 Task: Compose an email with the signature Denise Davis with the subject Invitation to a retirement party and the message Can you please provide me with the details on the companys employee benefits program? from softage.4@softage.net to softage.9@softage.net, select first 2 words, change the font color from current to green and background color to yellow Send the email. Finally, move the email from Sent Items to the label Patents
Action: Mouse moved to (903, 77)
Screenshot: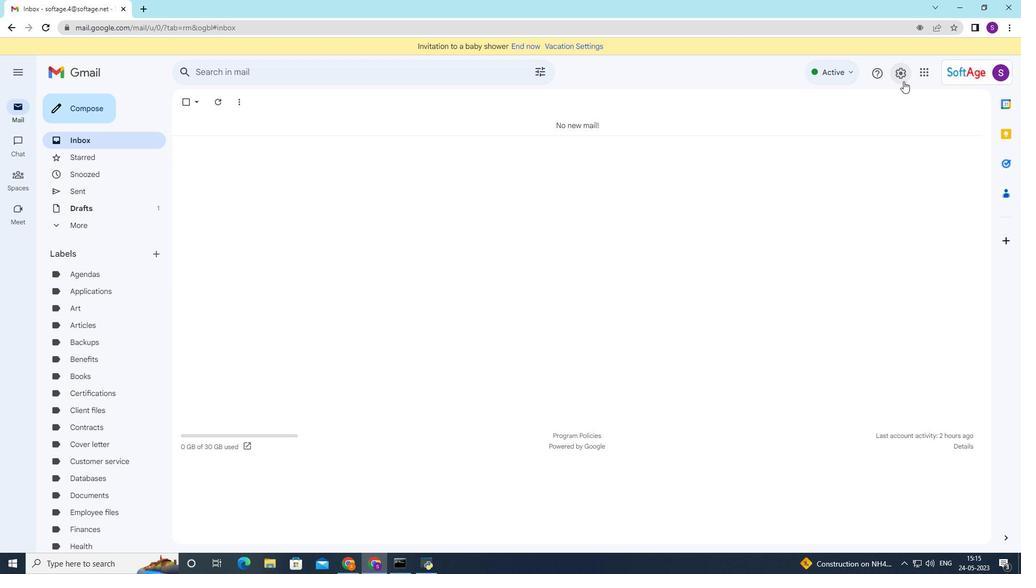 
Action: Mouse pressed left at (903, 77)
Screenshot: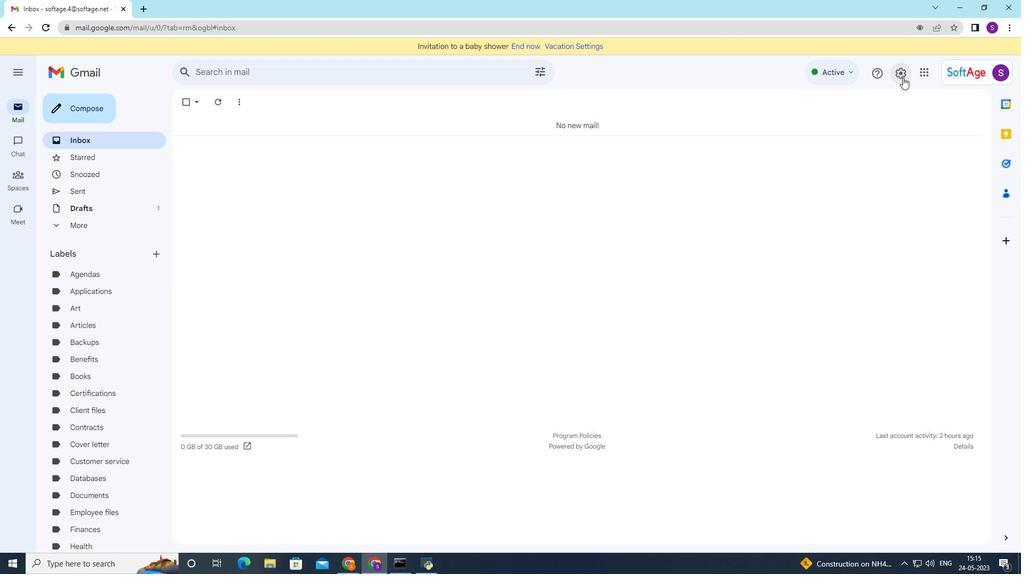 
Action: Mouse moved to (906, 124)
Screenshot: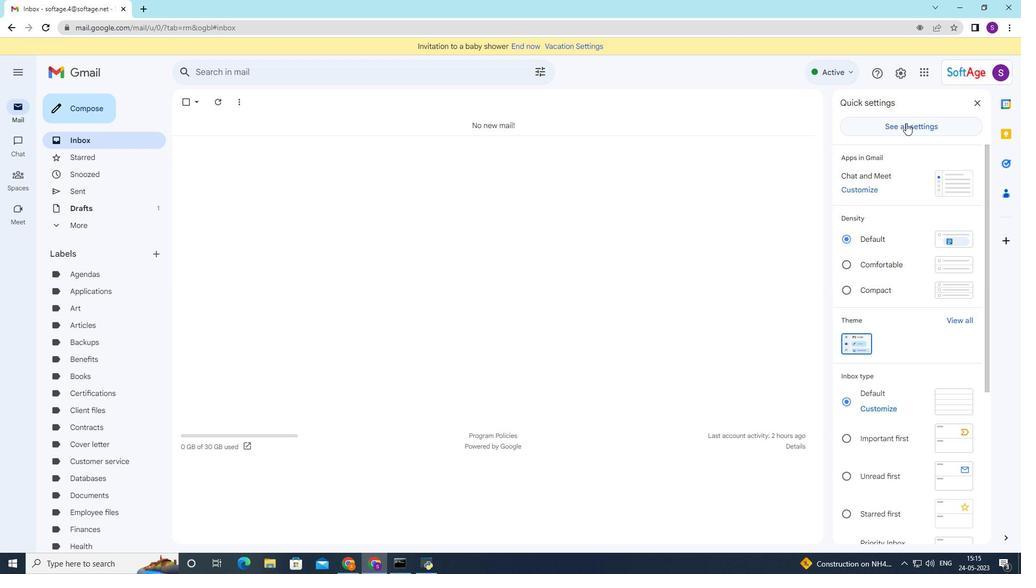 
Action: Mouse pressed left at (906, 124)
Screenshot: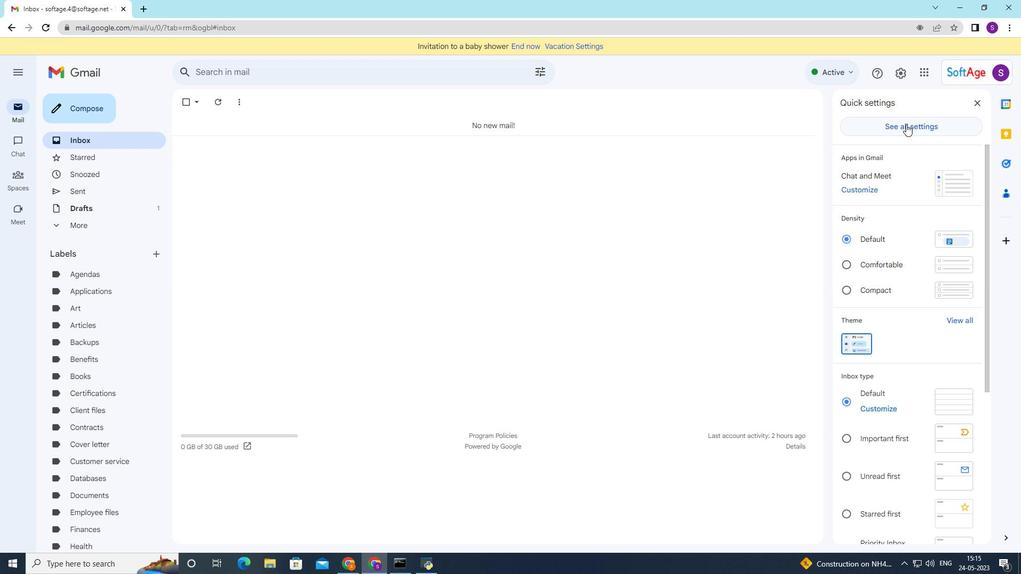 
Action: Mouse moved to (437, 300)
Screenshot: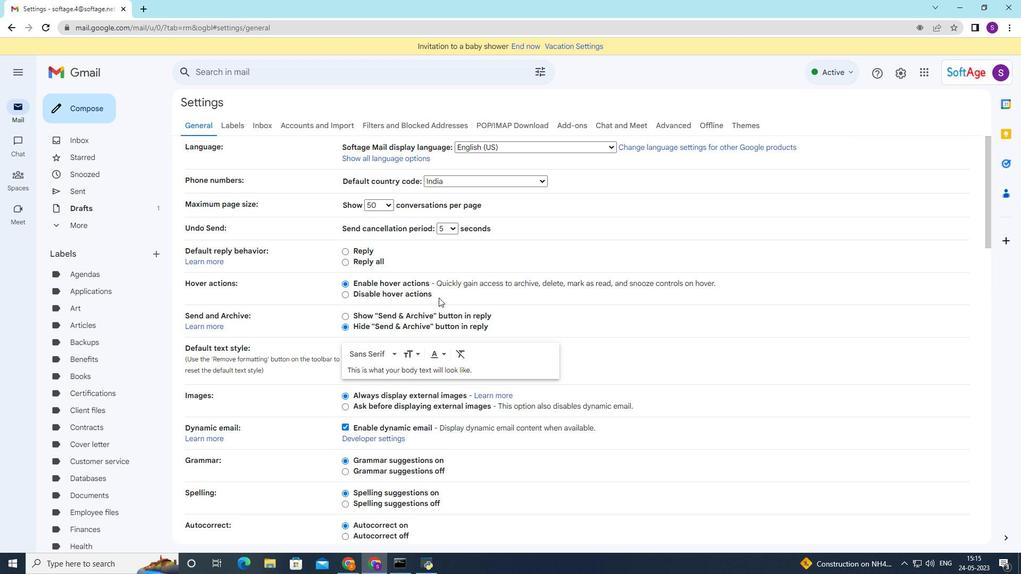 
Action: Mouse scrolled (437, 299) with delta (0, 0)
Screenshot: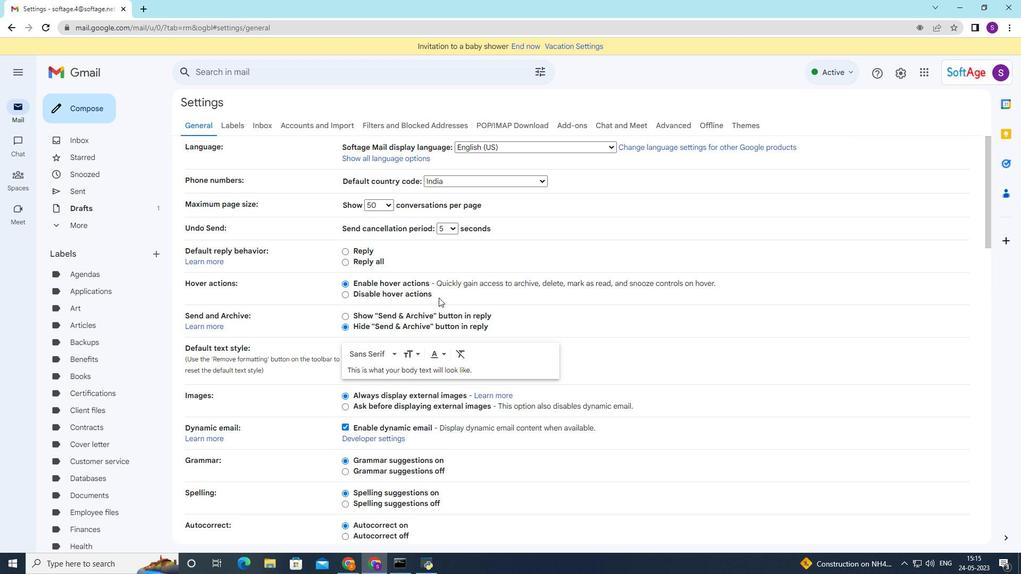 
Action: Mouse scrolled (437, 299) with delta (0, 0)
Screenshot: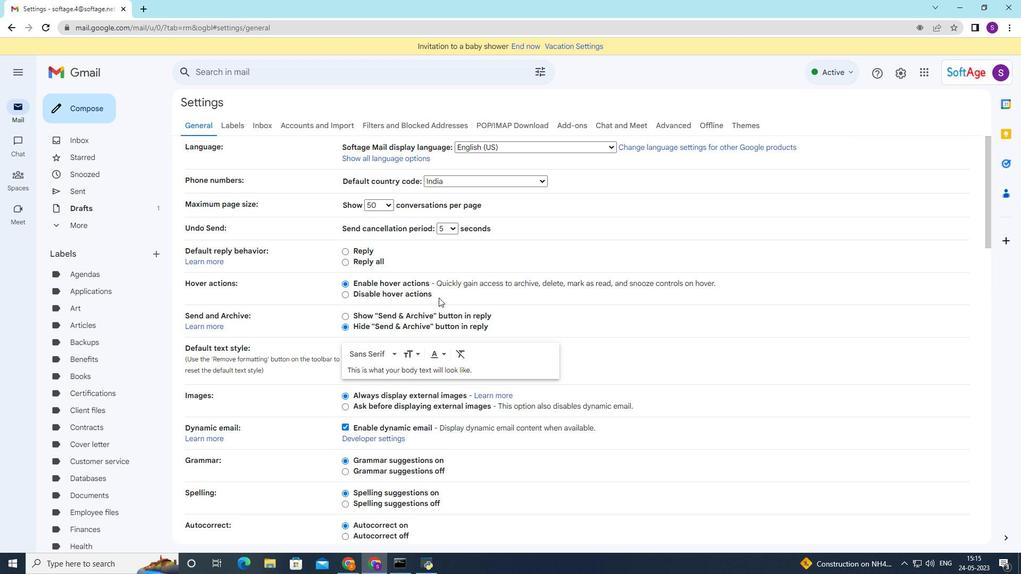 
Action: Mouse scrolled (437, 299) with delta (0, 0)
Screenshot: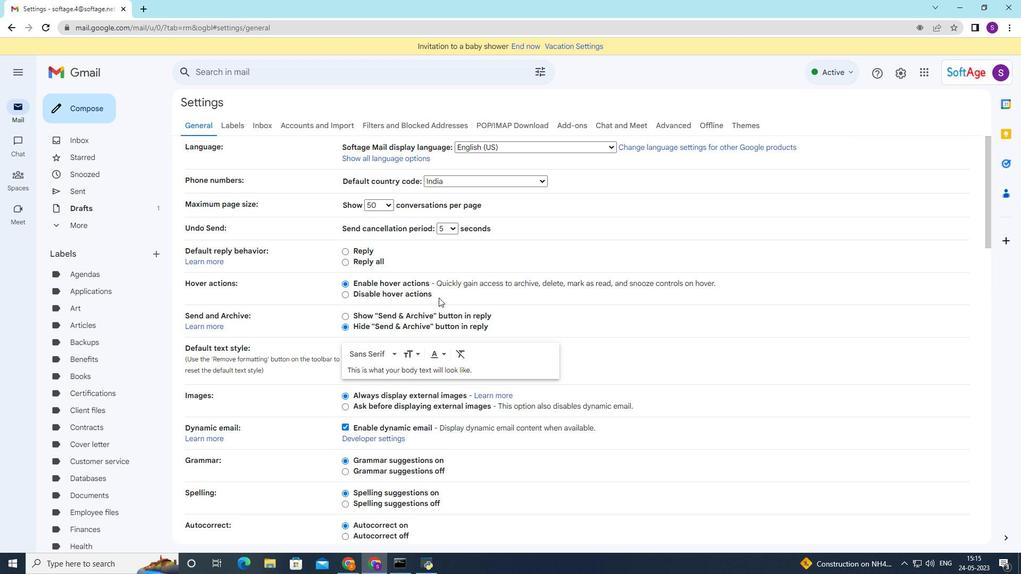 
Action: Mouse scrolled (437, 299) with delta (0, 0)
Screenshot: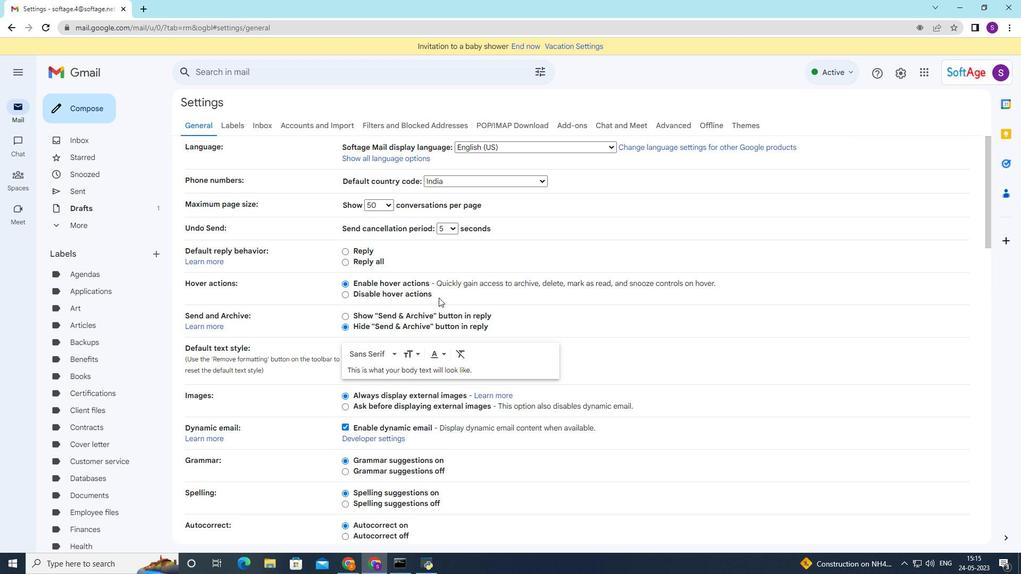 
Action: Mouse scrolled (437, 299) with delta (0, 0)
Screenshot: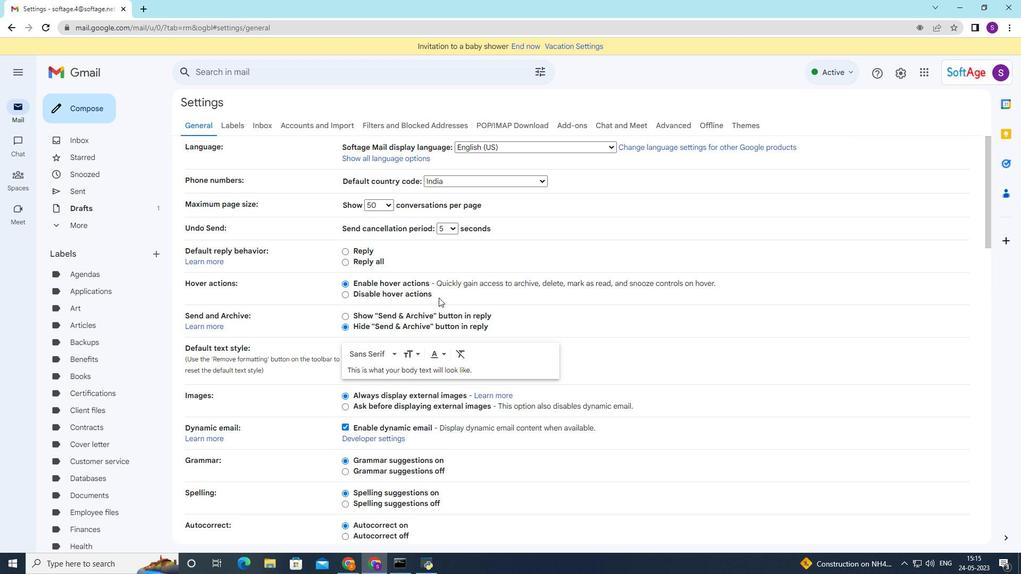 
Action: Mouse moved to (437, 299)
Screenshot: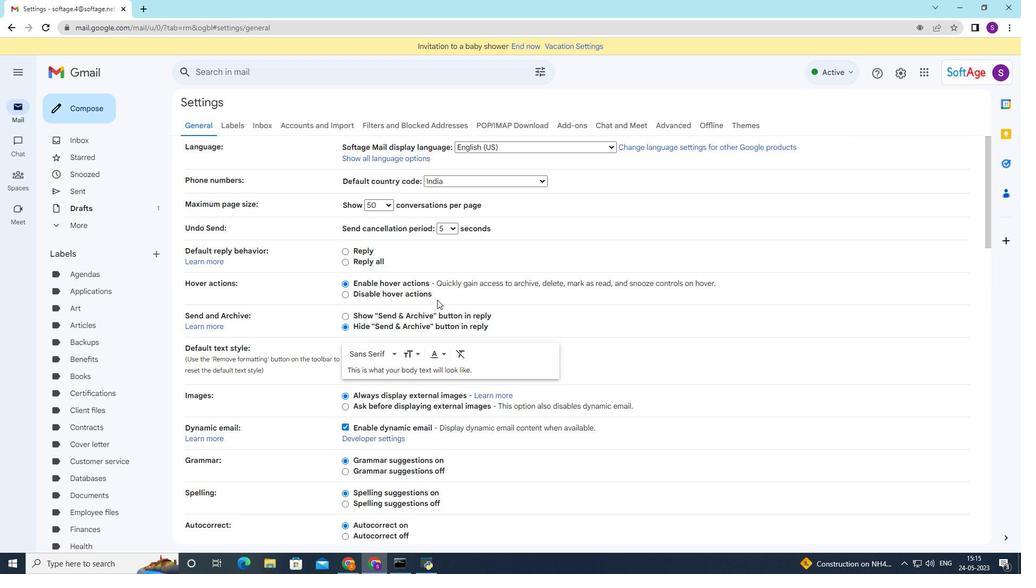 
Action: Mouse scrolled (437, 299) with delta (0, 0)
Screenshot: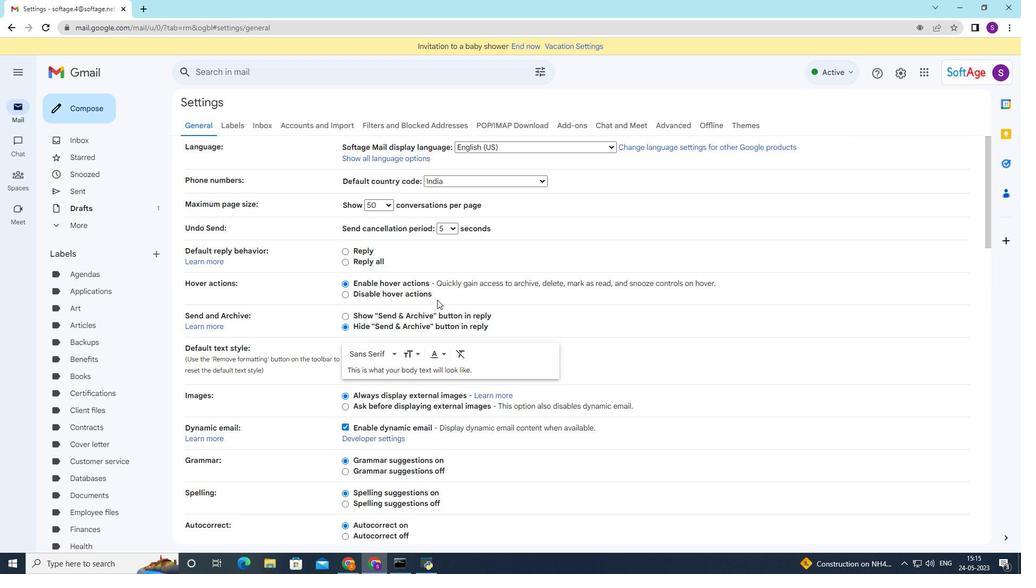 
Action: Mouse moved to (443, 314)
Screenshot: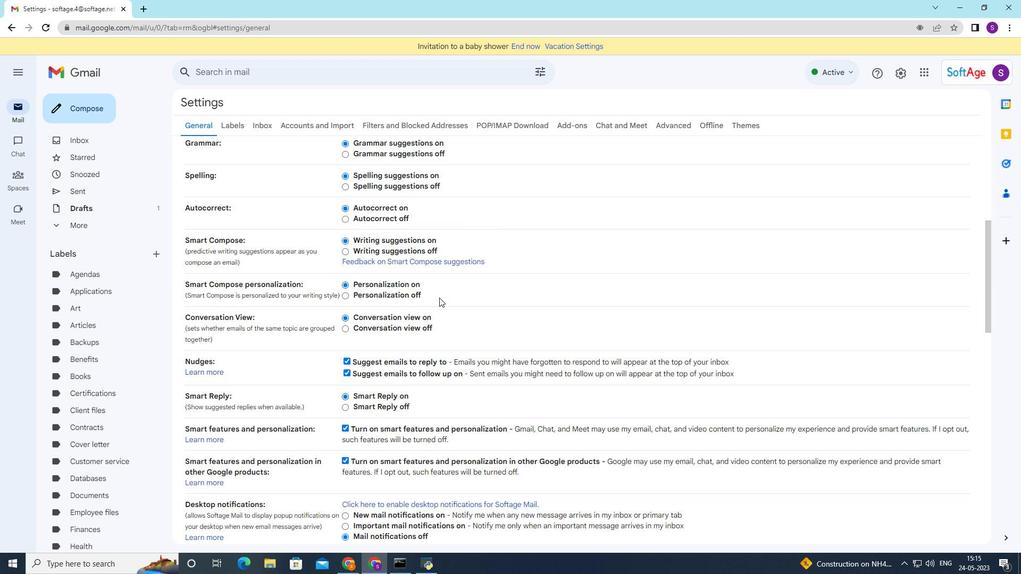 
Action: Mouse scrolled (443, 313) with delta (0, 0)
Screenshot: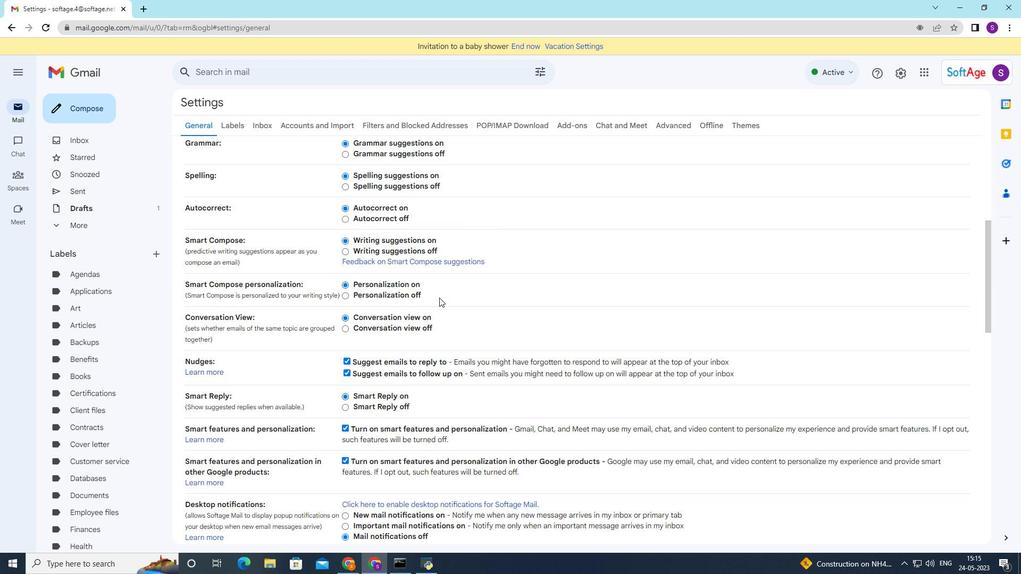 
Action: Mouse scrolled (443, 313) with delta (0, 0)
Screenshot: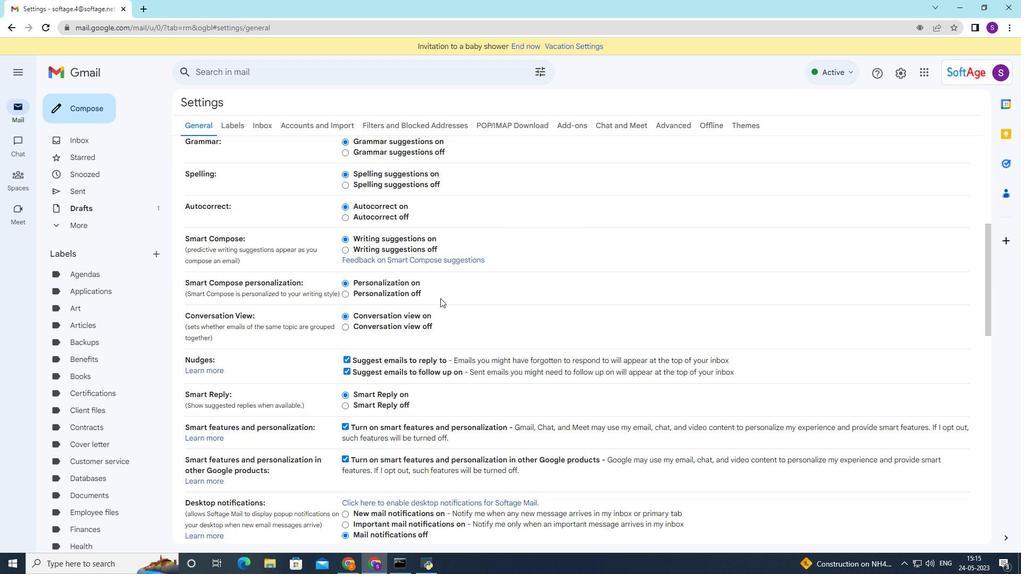 
Action: Mouse moved to (443, 315)
Screenshot: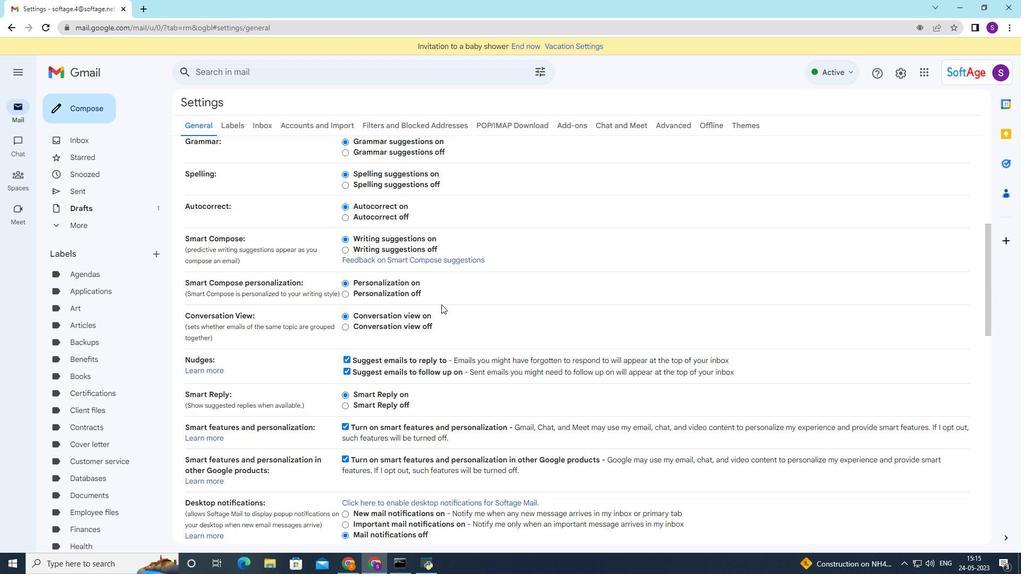 
Action: Mouse scrolled (443, 314) with delta (0, 0)
Screenshot: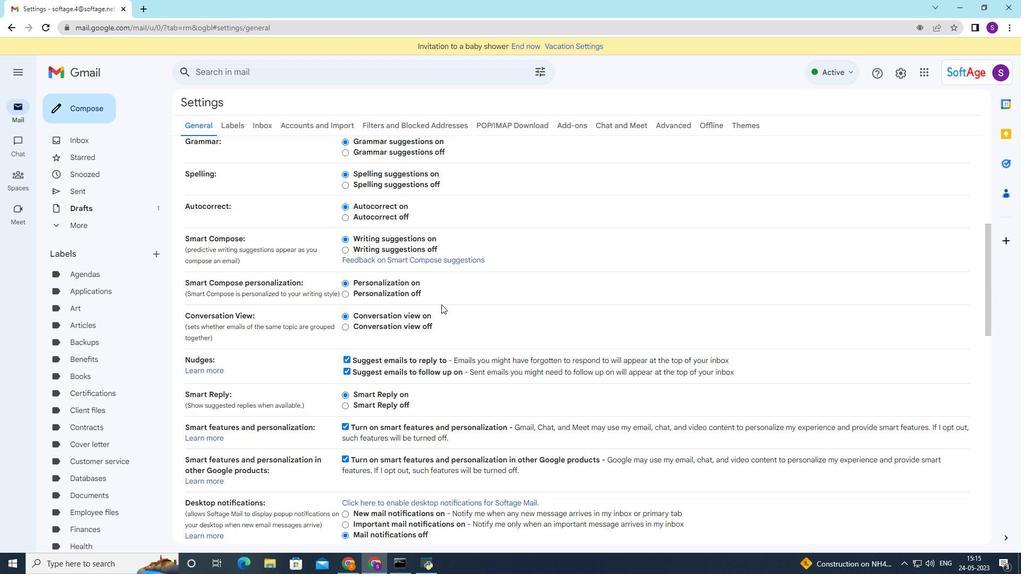 
Action: Mouse scrolled (443, 314) with delta (0, 0)
Screenshot: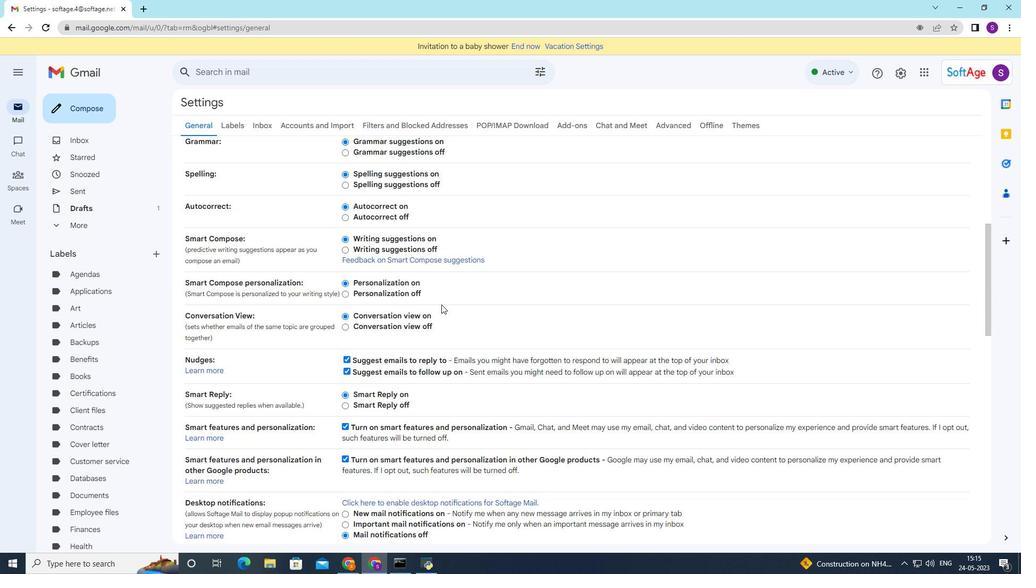 
Action: Mouse moved to (443, 339)
Screenshot: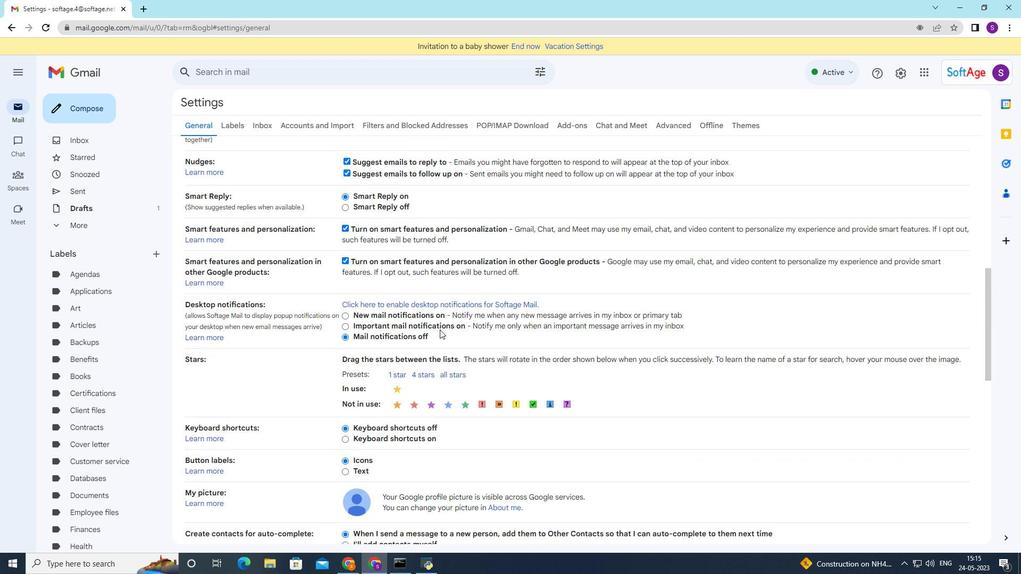
Action: Mouse scrolled (443, 338) with delta (0, 0)
Screenshot: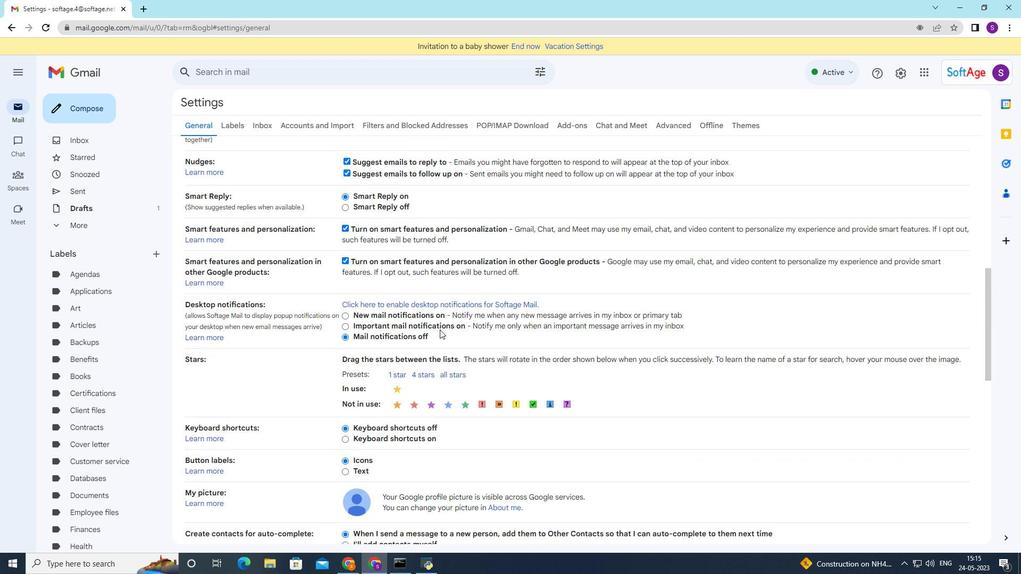 
Action: Mouse moved to (443, 339)
Screenshot: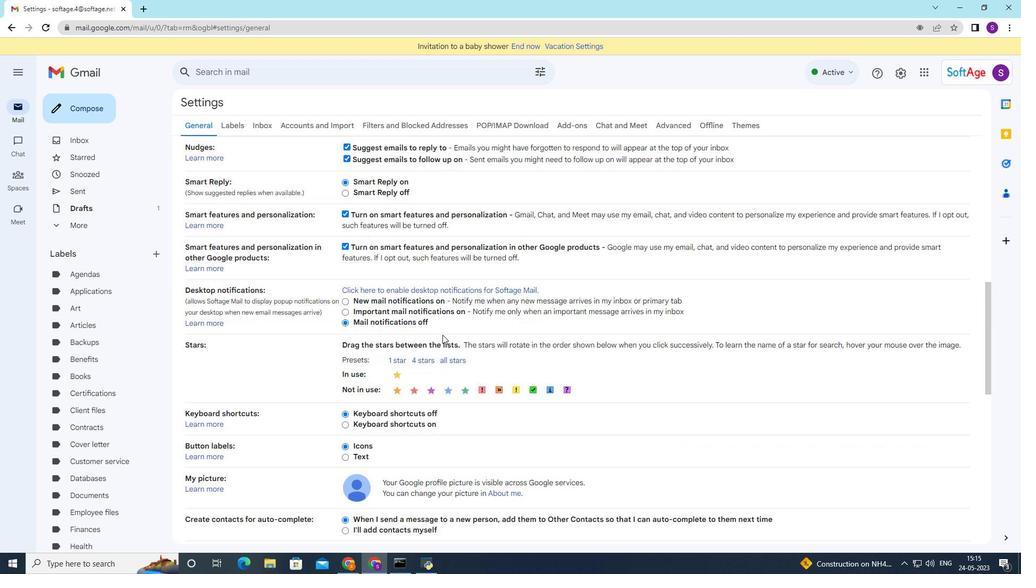 
Action: Mouse scrolled (443, 338) with delta (0, 0)
Screenshot: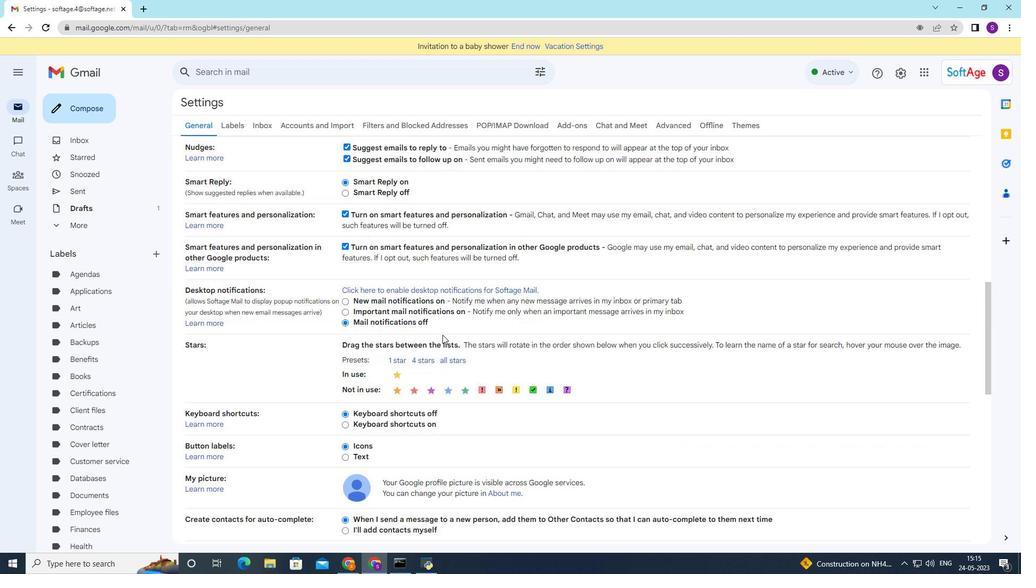 
Action: Mouse scrolled (443, 338) with delta (0, 0)
Screenshot: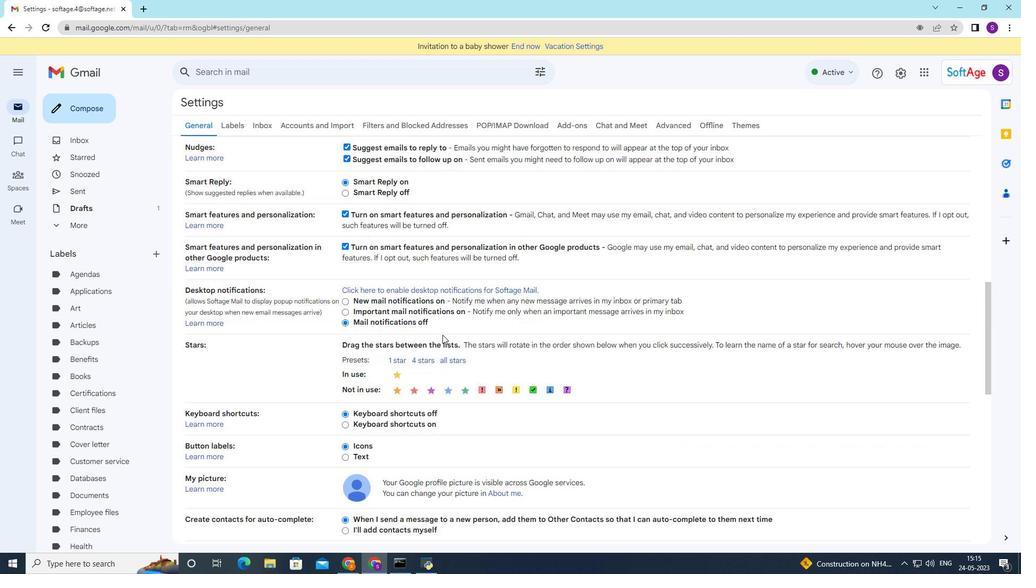 
Action: Mouse scrolled (443, 338) with delta (0, 0)
Screenshot: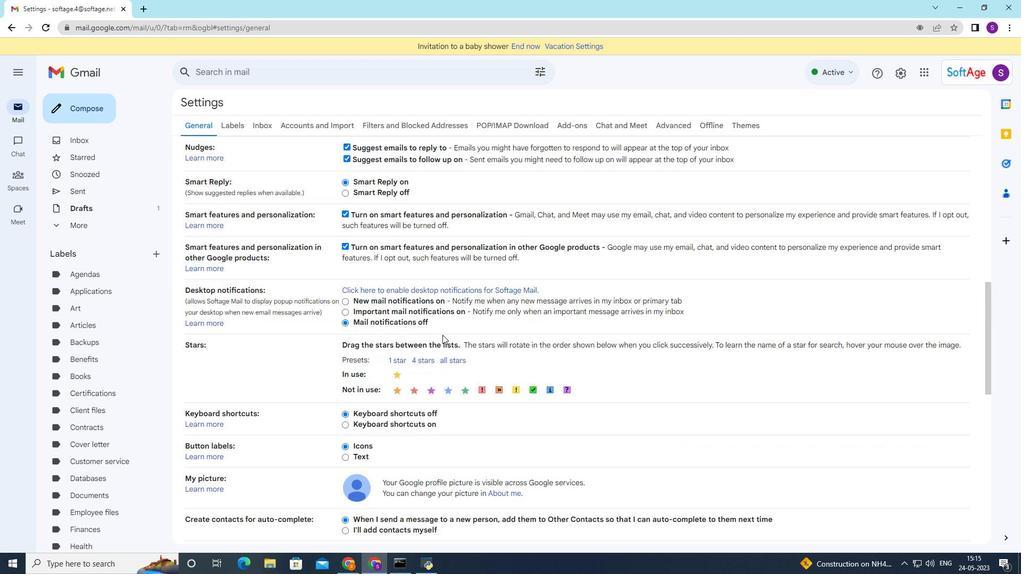 
Action: Mouse moved to (381, 432)
Screenshot: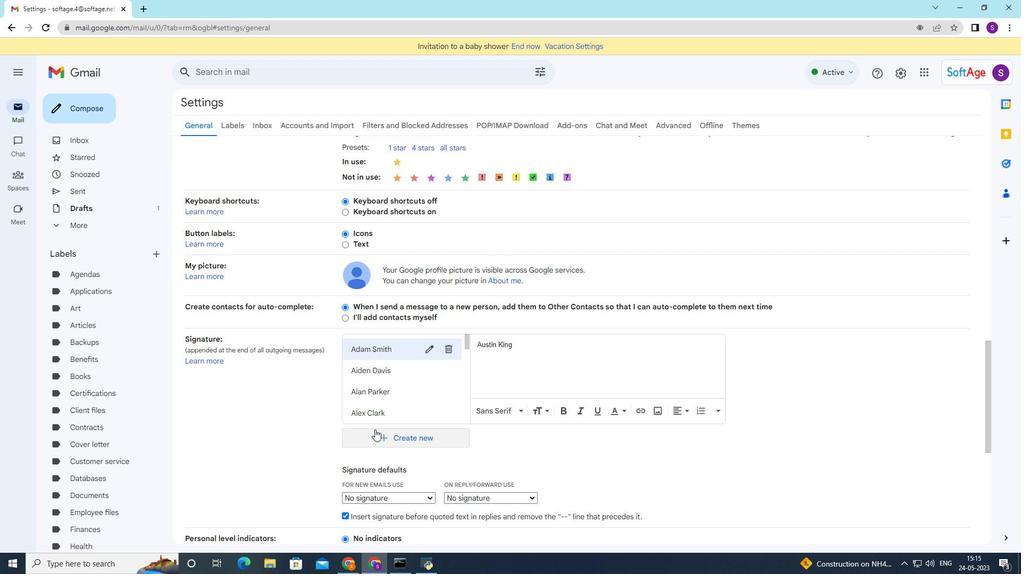 
Action: Mouse pressed left at (381, 432)
Screenshot: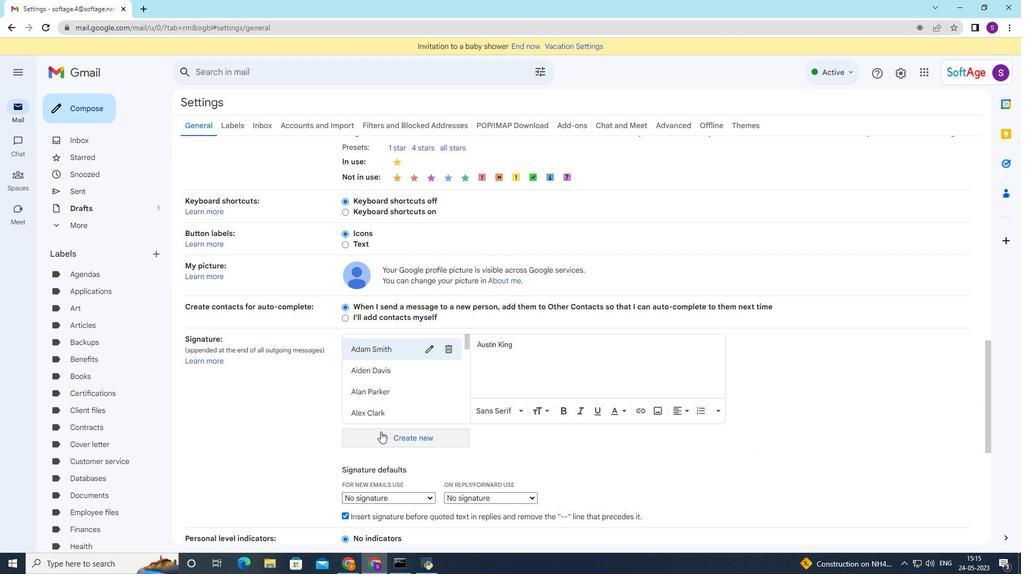 
Action: Mouse moved to (381, 432)
Screenshot: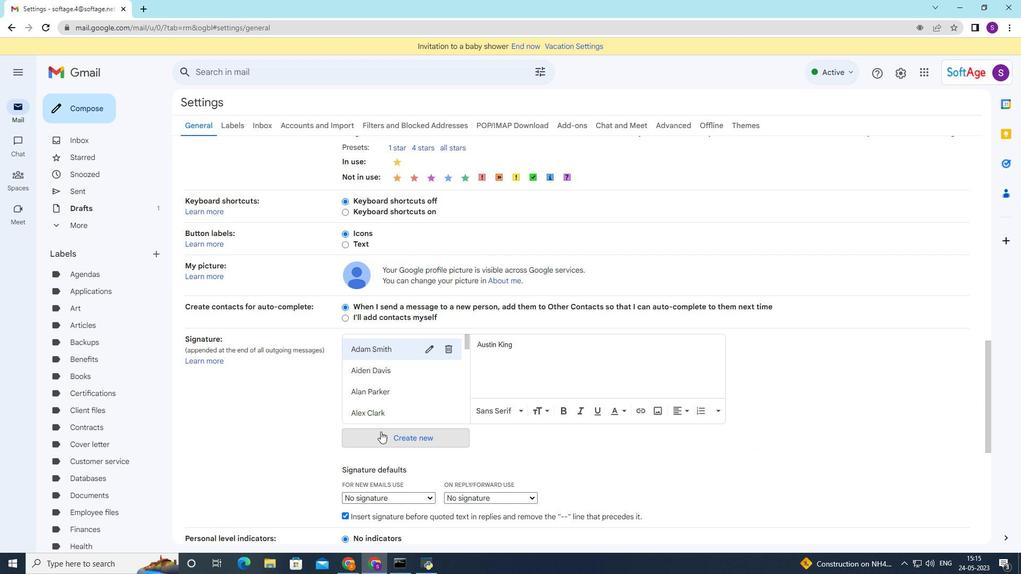 
Action: Key pressed <Key.shift>Denise<Key.space><Key.shift><Key.shift><Key.shift><Key.shift><Key.shift><Key.shift>Davis
Screenshot: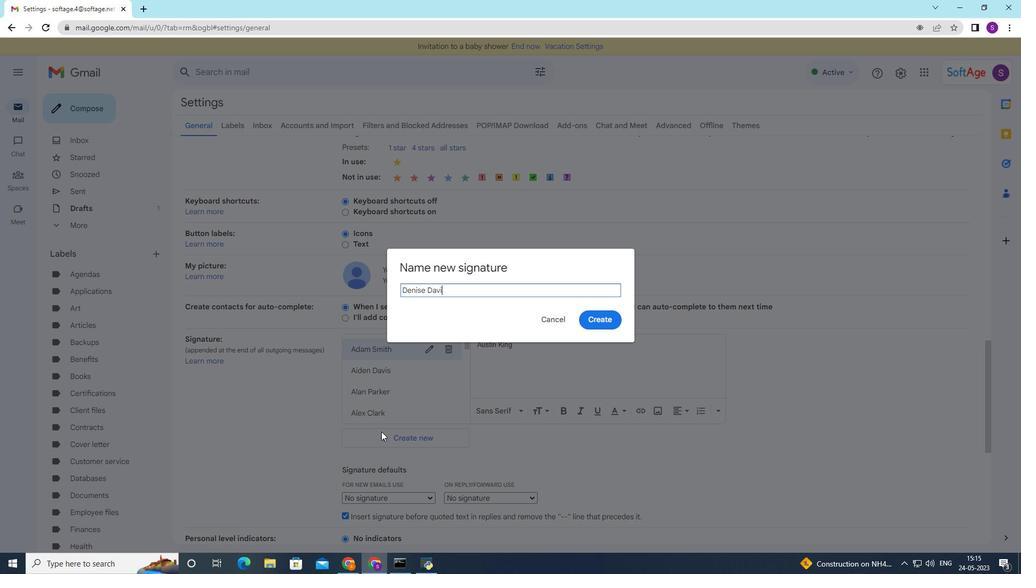 
Action: Mouse moved to (595, 326)
Screenshot: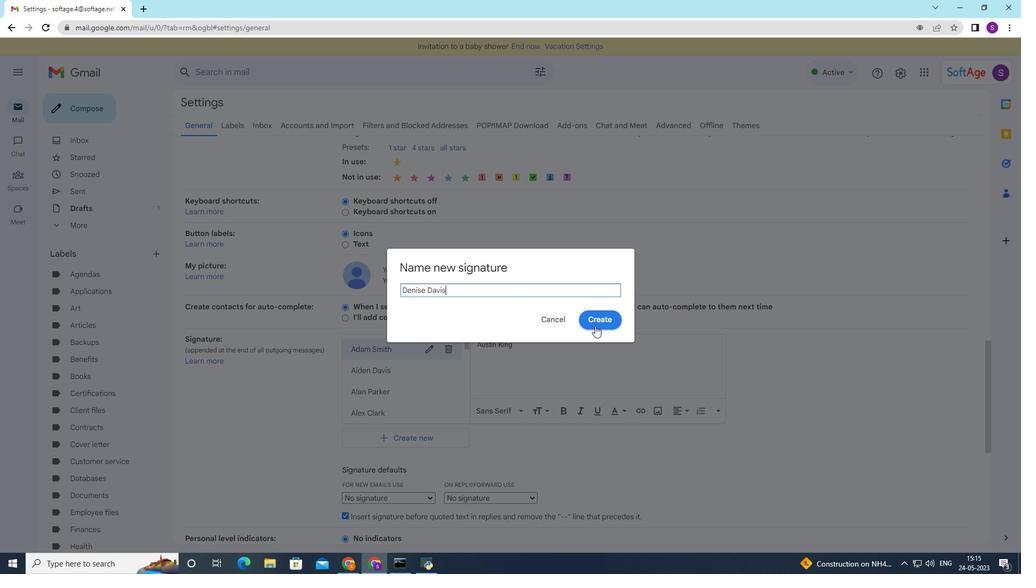 
Action: Mouse pressed left at (595, 326)
Screenshot: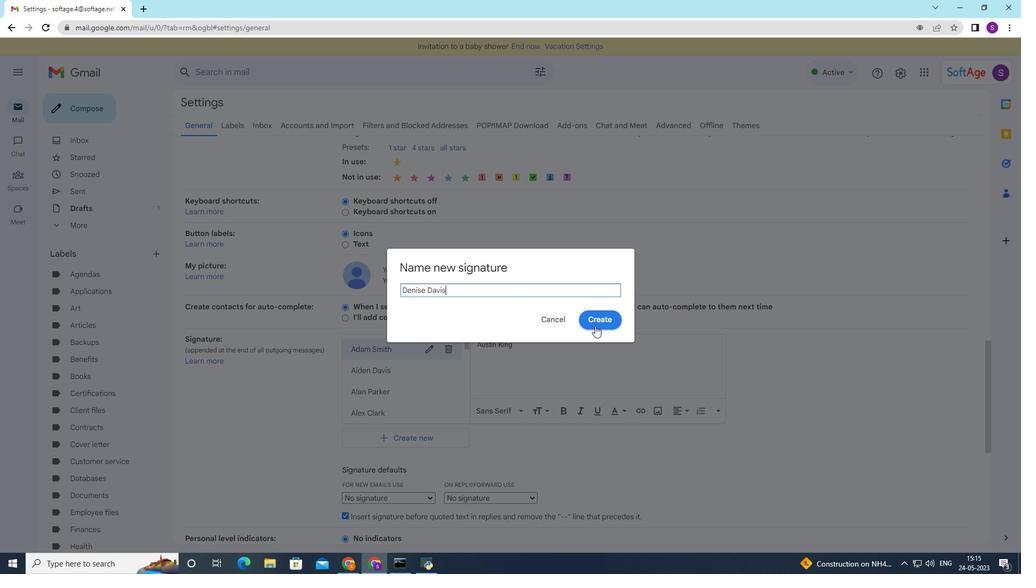 
Action: Mouse moved to (532, 345)
Screenshot: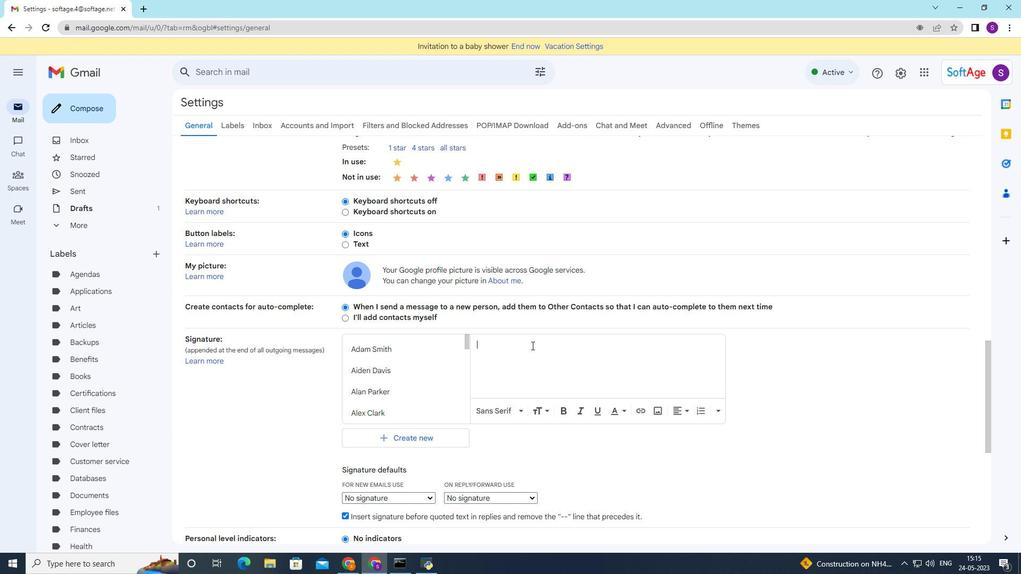
Action: Key pressed <Key.shift>Denise<Key.space><Key.shift><Key.shift><Key.shift><Key.shift><Key.shift><Key.shift><Key.shift><Key.shift><Key.shift><Key.shift><Key.shift>Davis
Screenshot: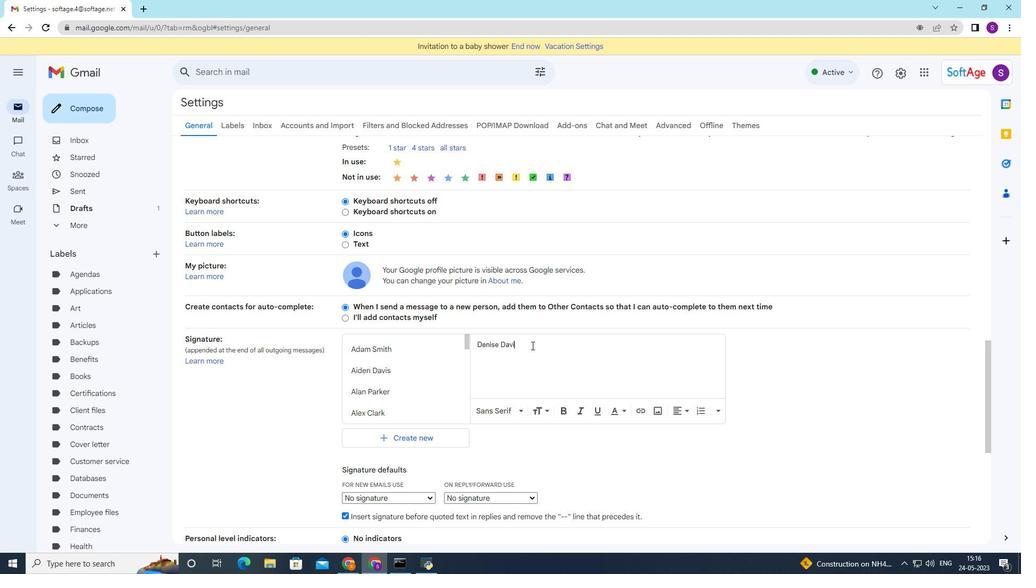 
Action: Mouse moved to (548, 357)
Screenshot: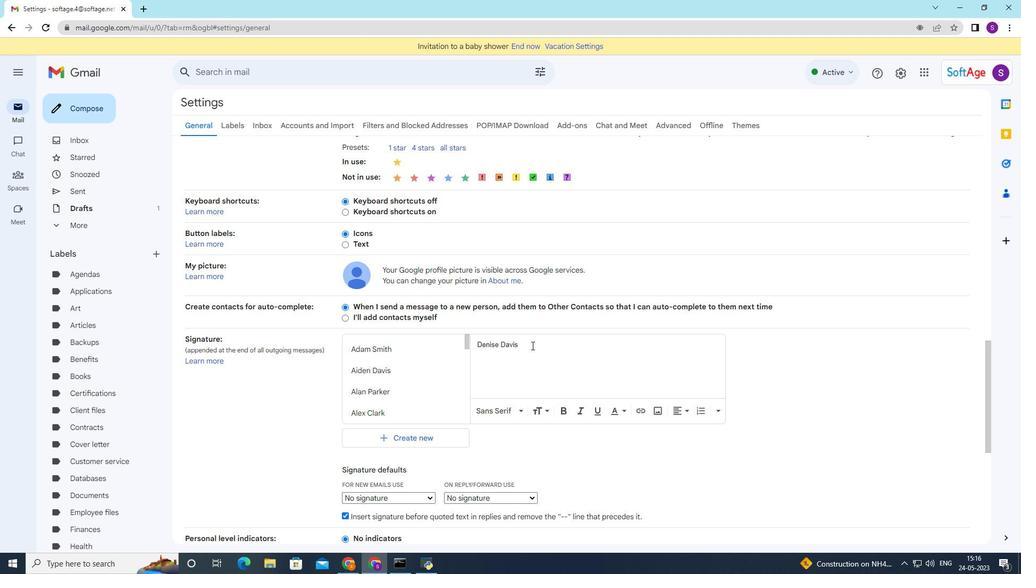 
Action: Mouse scrolled (548, 357) with delta (0, 0)
Screenshot: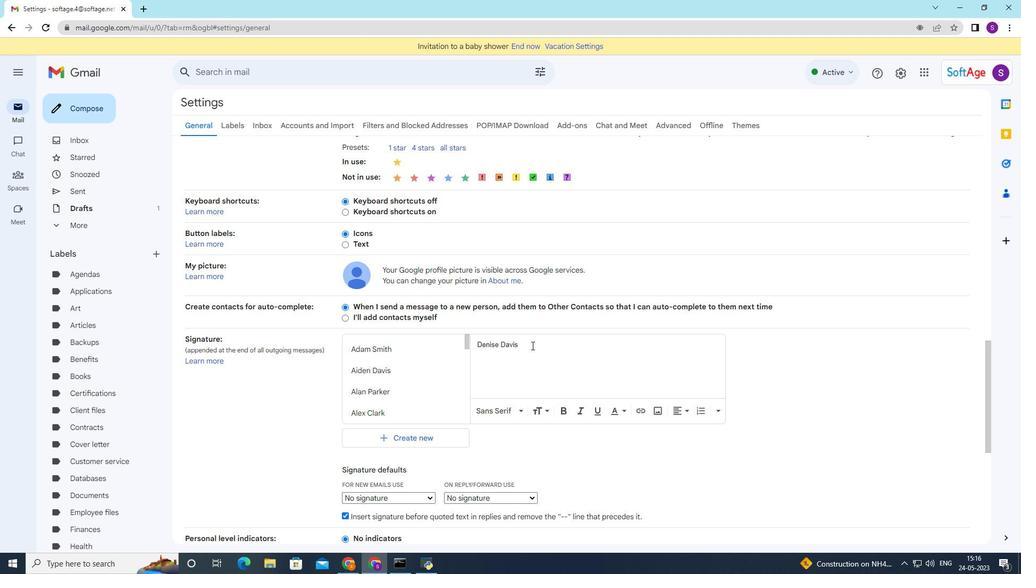 
Action: Mouse moved to (548, 359)
Screenshot: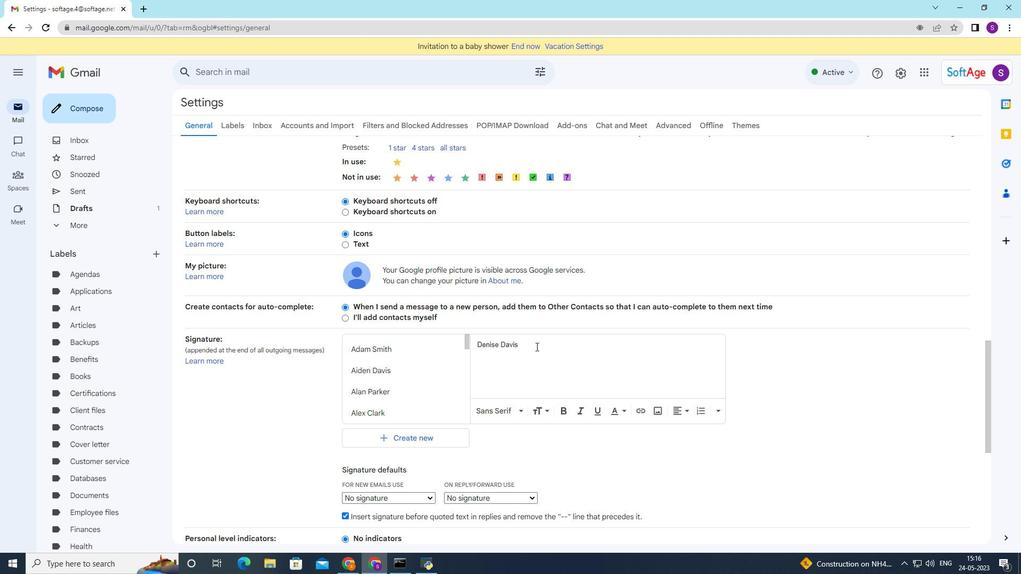 
Action: Mouse scrolled (548, 358) with delta (0, 0)
Screenshot: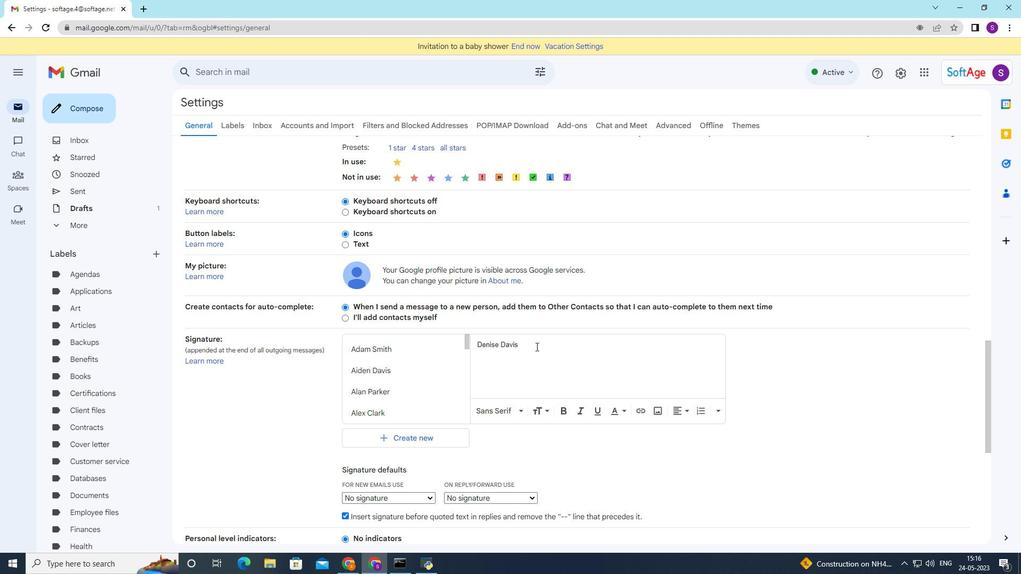 
Action: Mouse moved to (549, 360)
Screenshot: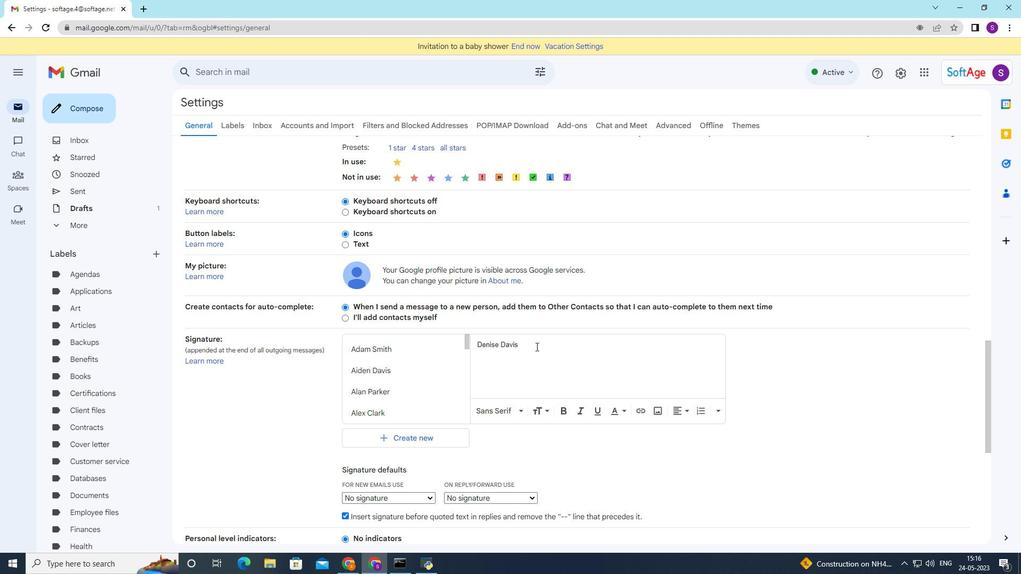 
Action: Mouse scrolled (549, 360) with delta (0, 0)
Screenshot: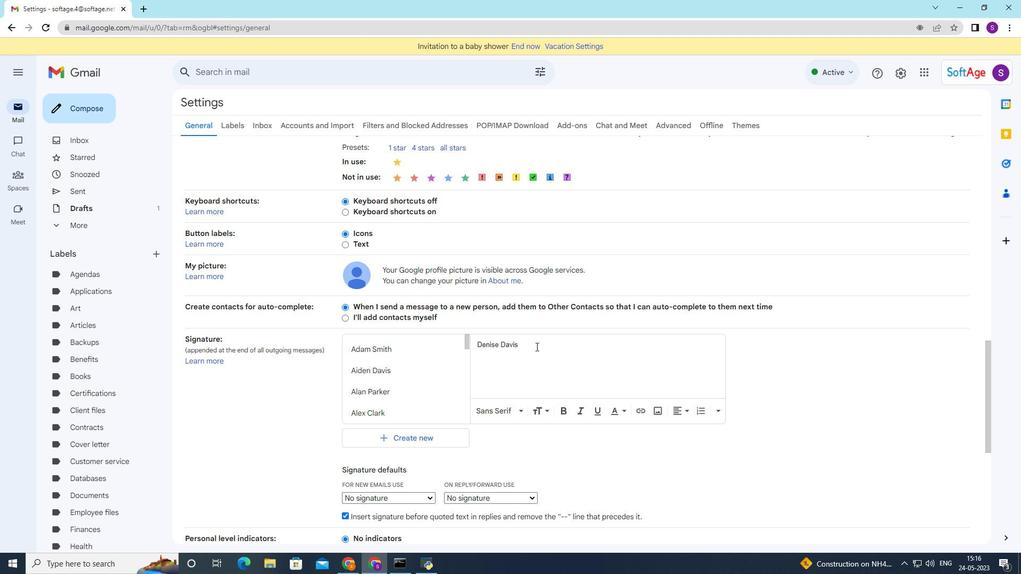 
Action: Mouse scrolled (549, 360) with delta (0, 0)
Screenshot: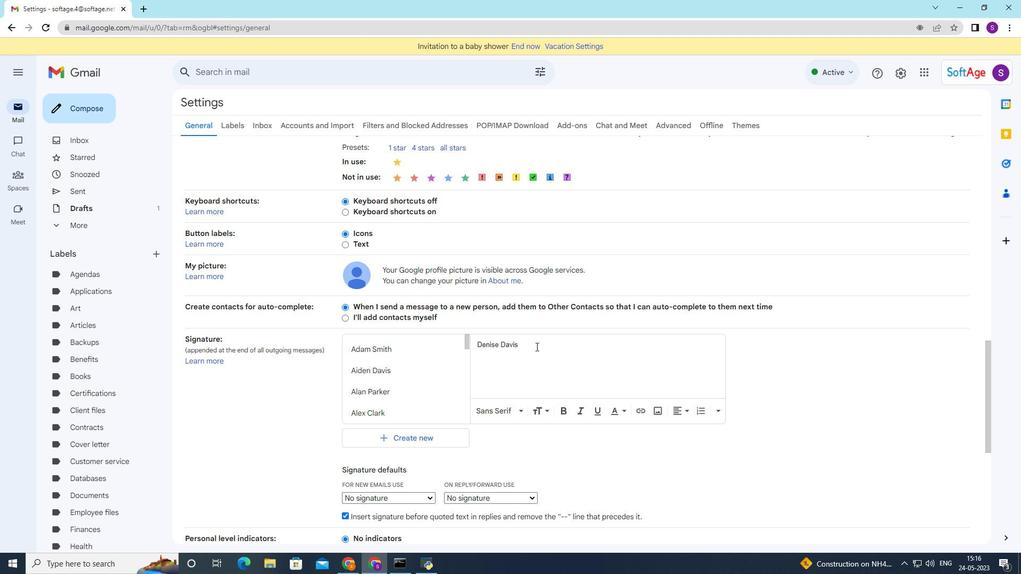 
Action: Mouse scrolled (549, 360) with delta (0, 0)
Screenshot: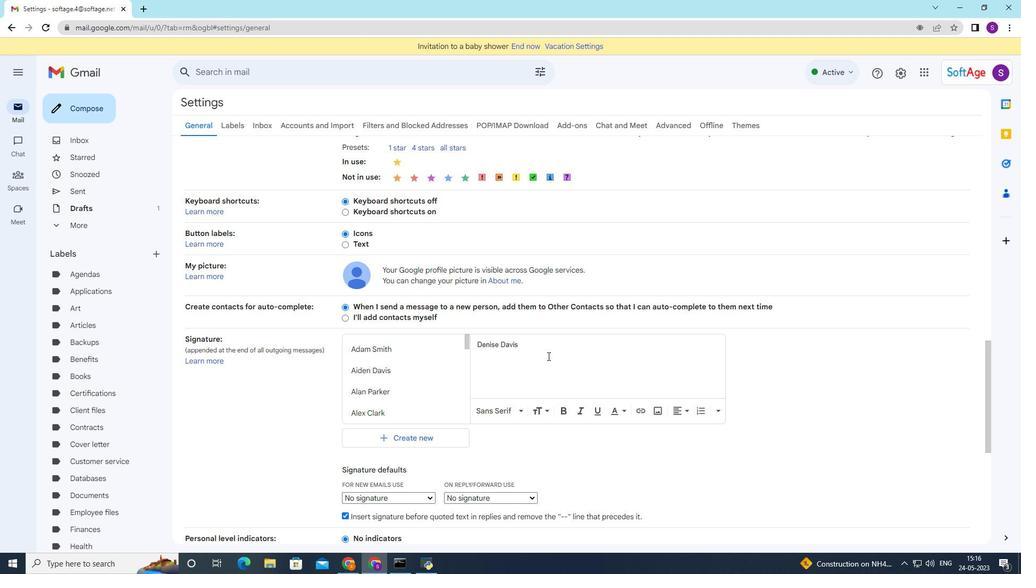 
Action: Mouse moved to (539, 495)
Screenshot: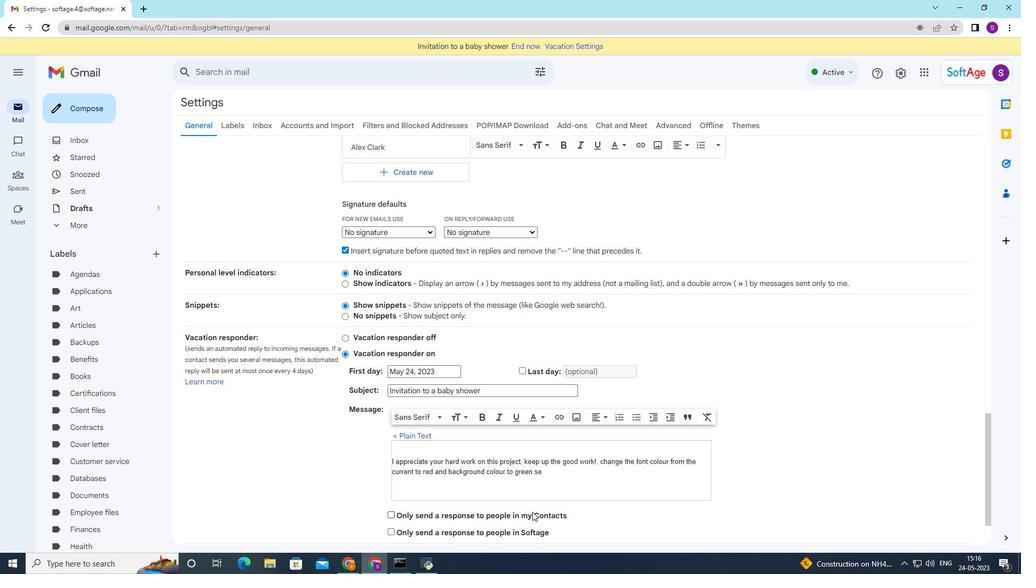 
Action: Mouse scrolled (539, 494) with delta (0, 0)
Screenshot: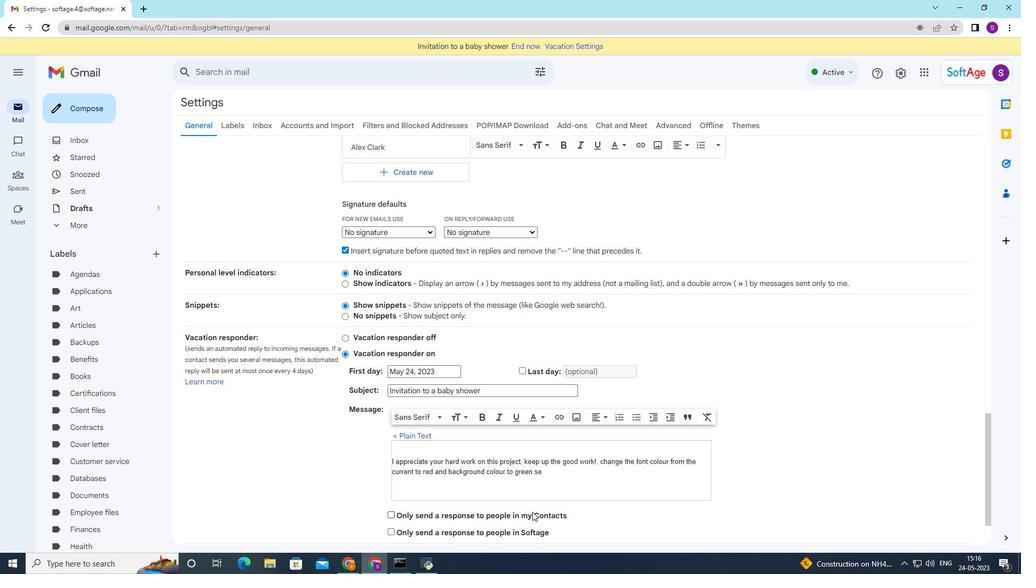 
Action: Mouse scrolled (539, 494) with delta (0, 0)
Screenshot: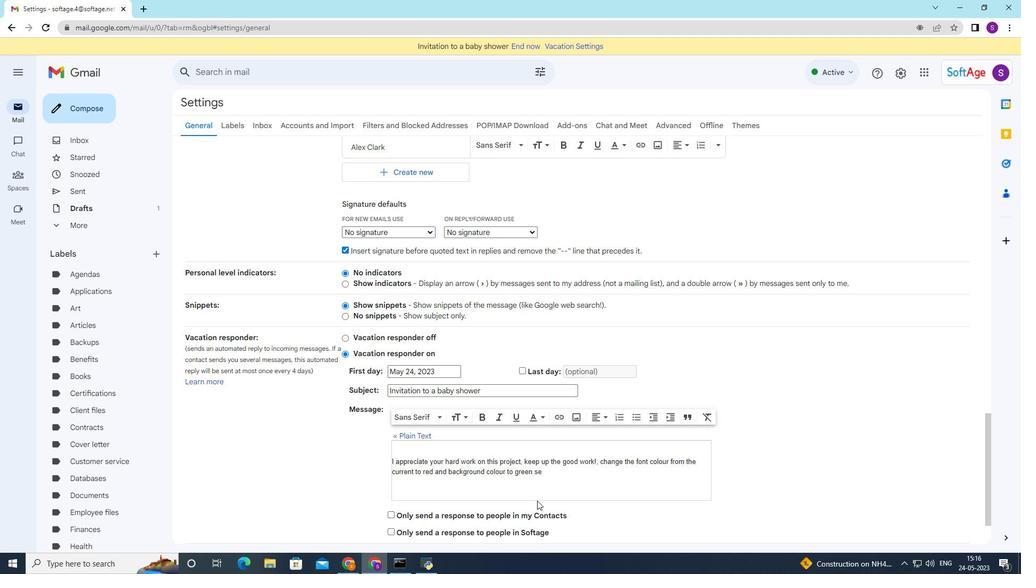 
Action: Mouse moved to (539, 494)
Screenshot: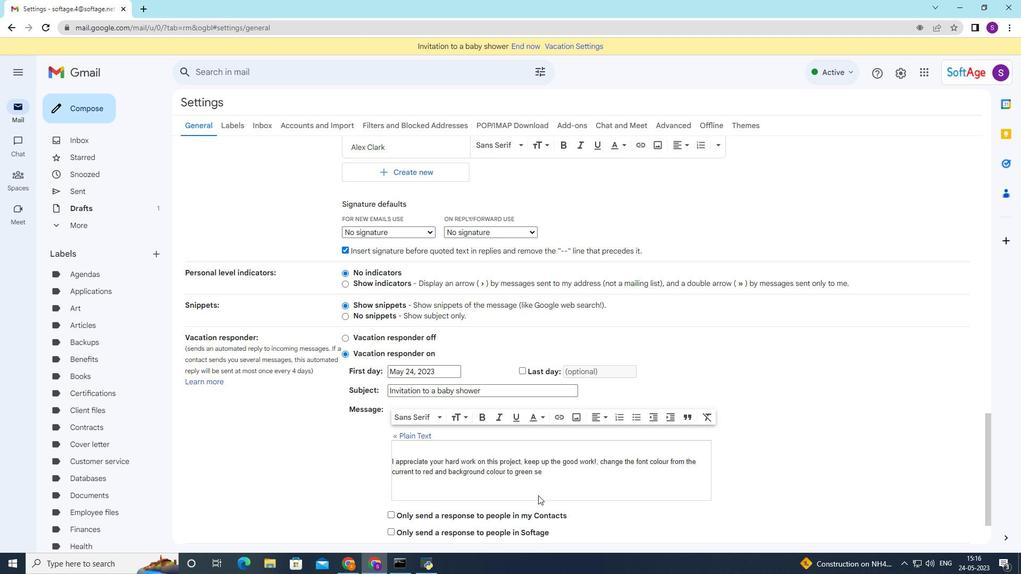 
Action: Mouse scrolled (539, 494) with delta (0, 0)
Screenshot: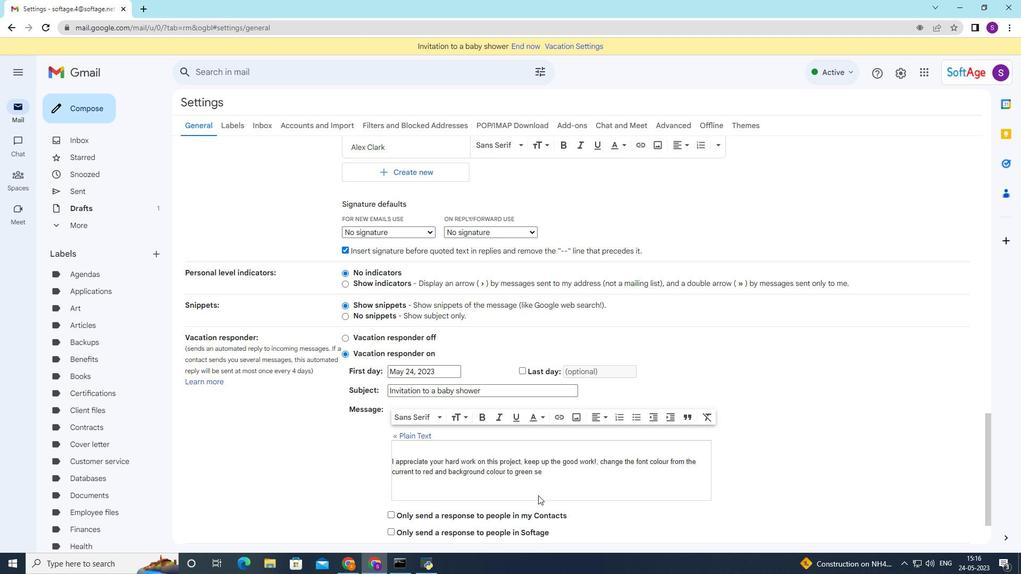 
Action: Mouse moved to (539, 494)
Screenshot: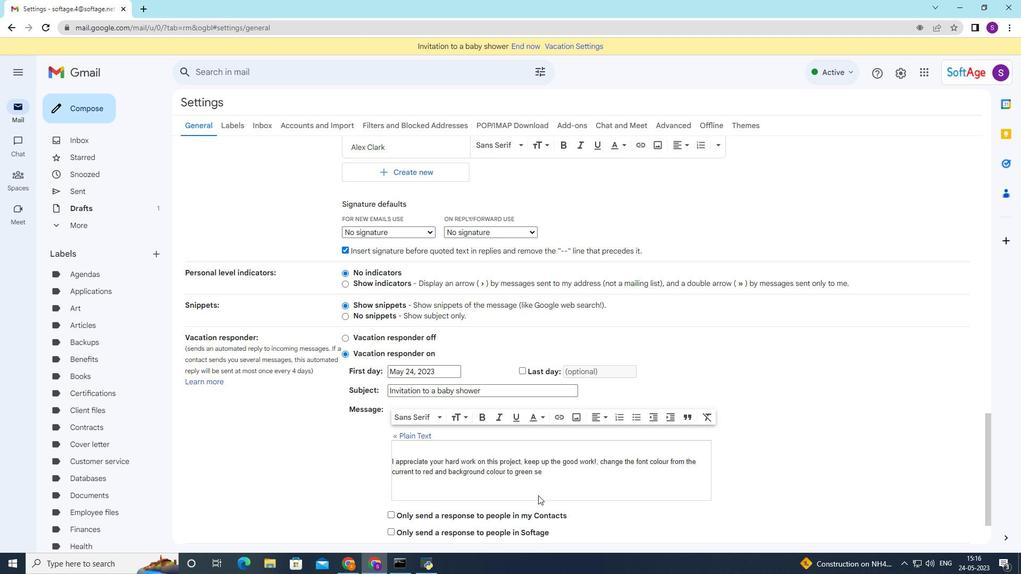 
Action: Mouse scrolled (539, 494) with delta (0, 0)
Screenshot: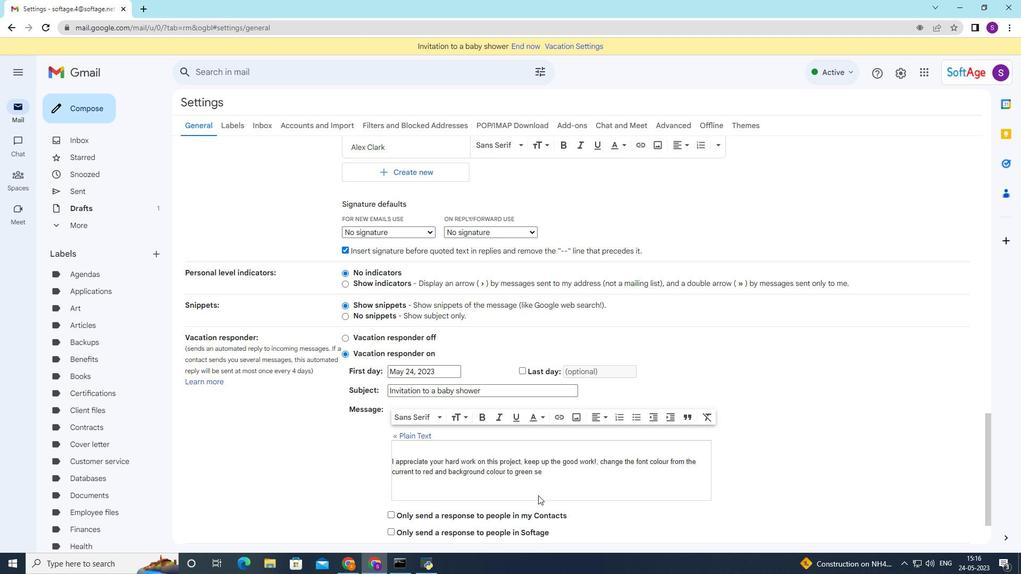 
Action: Mouse moved to (540, 494)
Screenshot: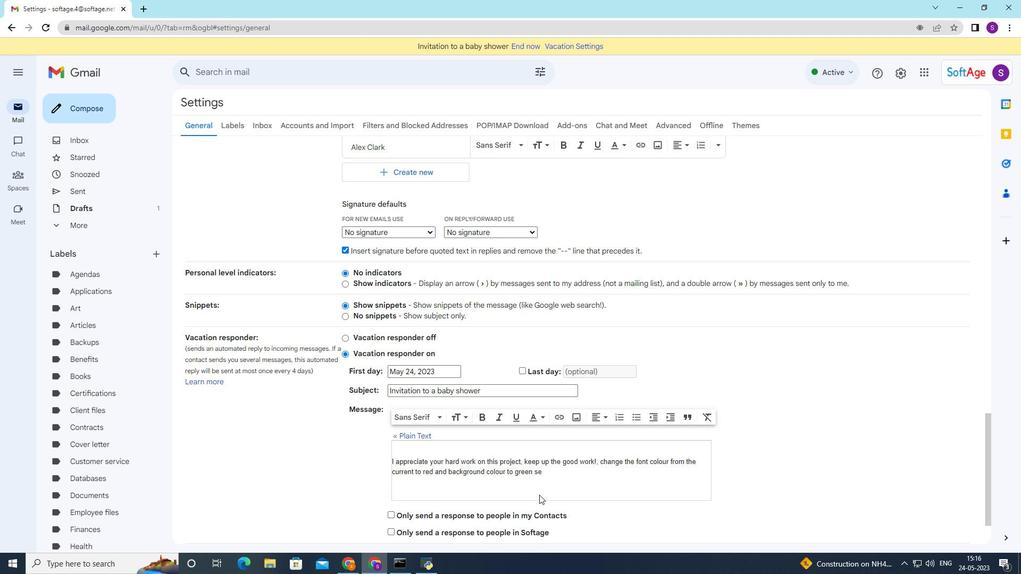 
Action: Mouse scrolled (540, 493) with delta (0, 0)
Screenshot: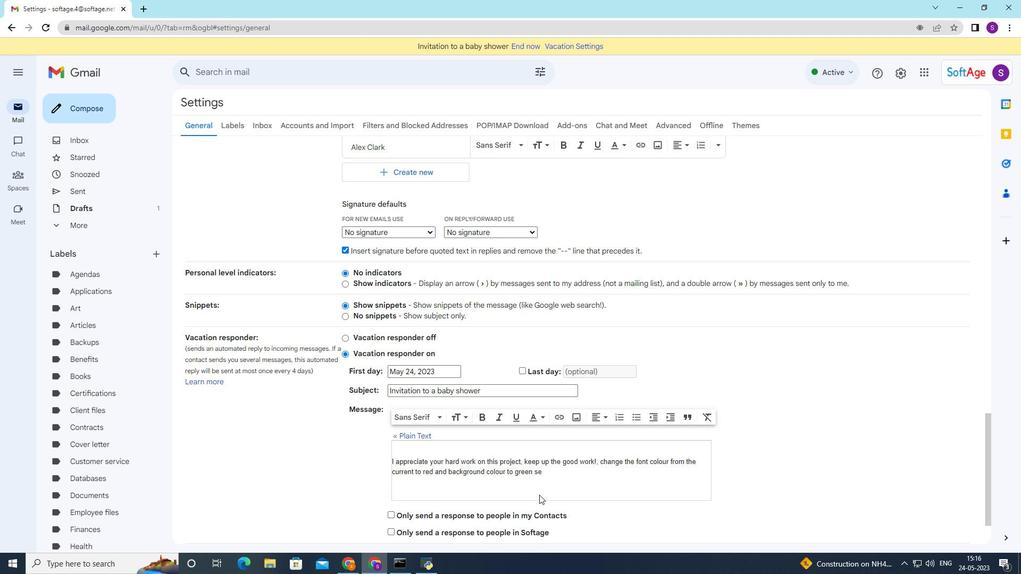 
Action: Mouse moved to (563, 486)
Screenshot: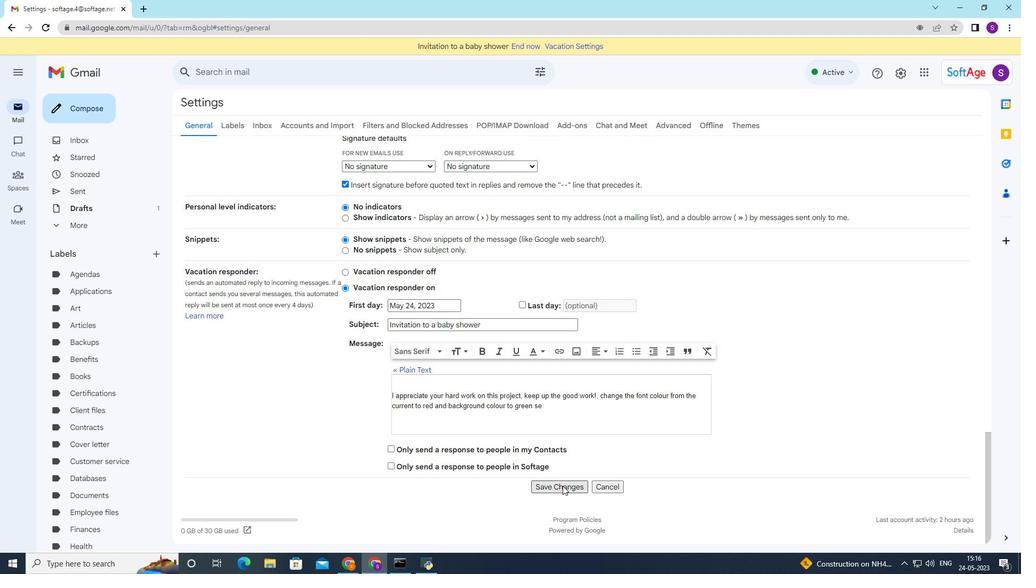 
Action: Mouse pressed left at (563, 486)
Screenshot: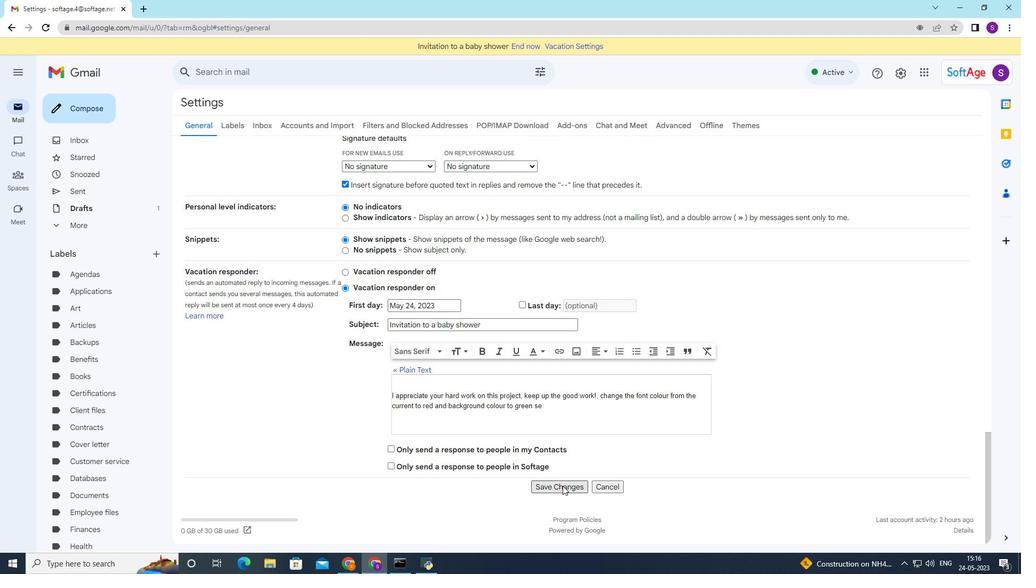
Action: Mouse moved to (60, 108)
Screenshot: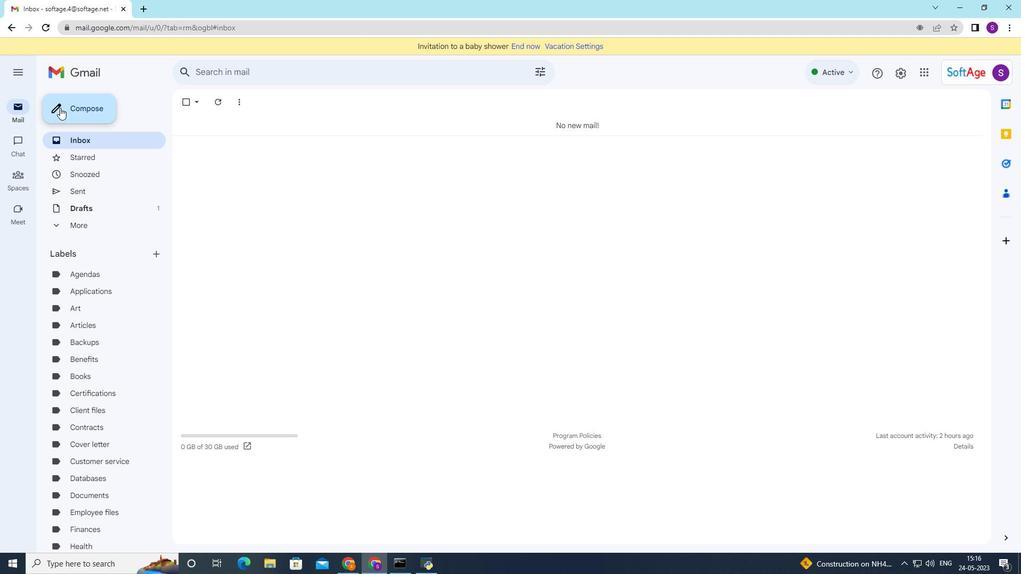 
Action: Mouse pressed left at (60, 108)
Screenshot: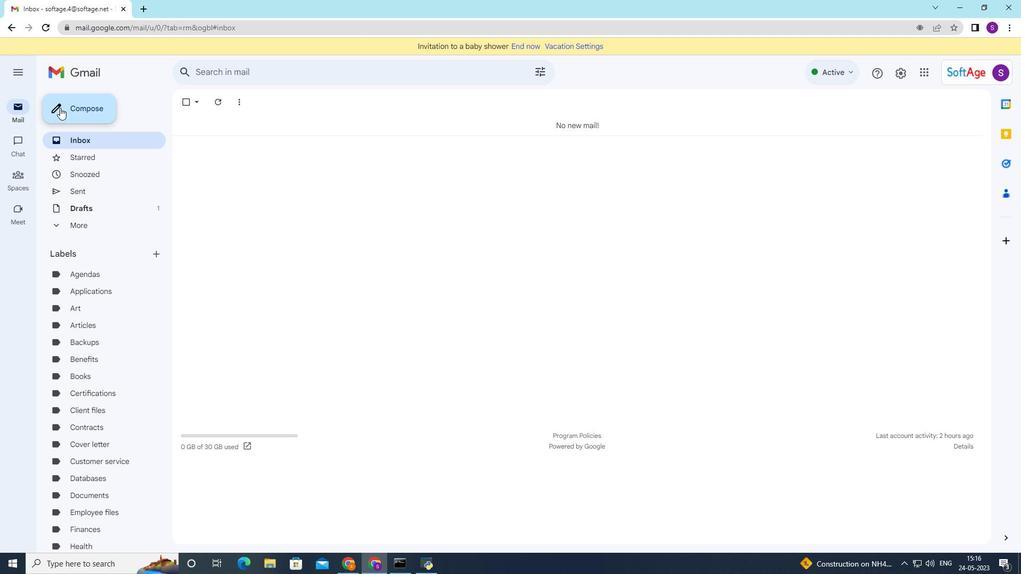 
Action: Mouse moved to (698, 283)
Screenshot: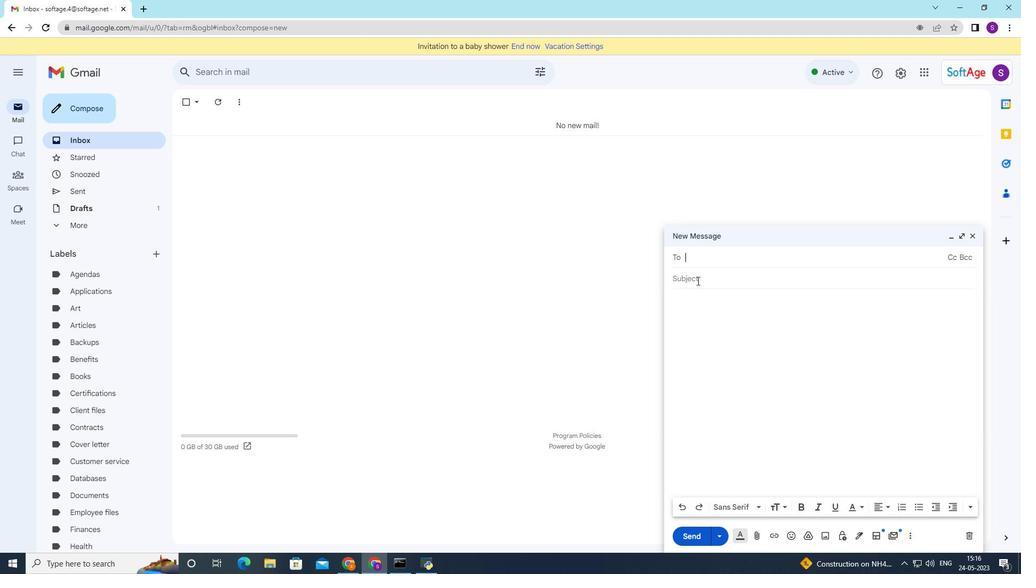 
Action: Mouse pressed left at (698, 283)
Screenshot: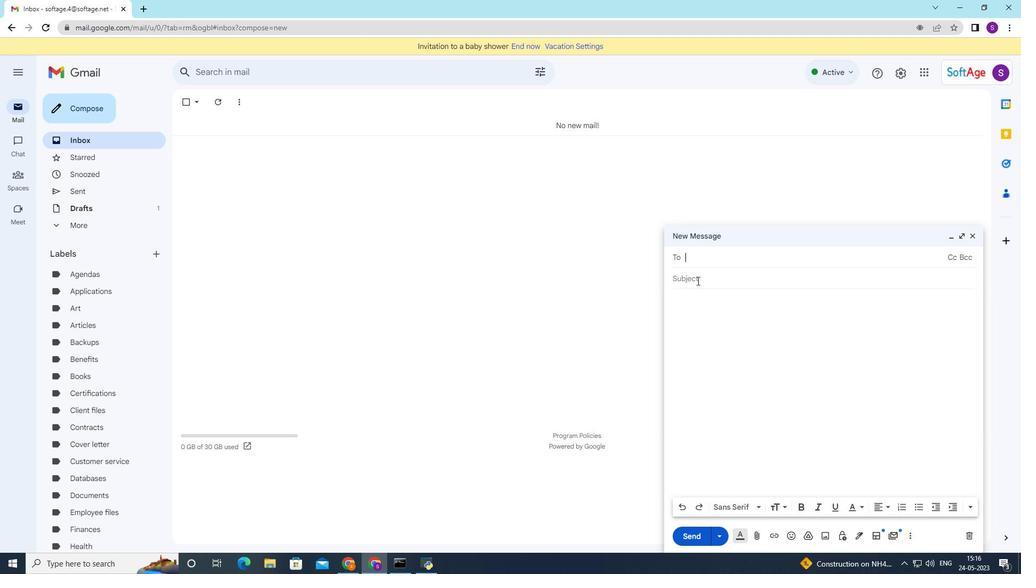
Action: Mouse moved to (698, 283)
Screenshot: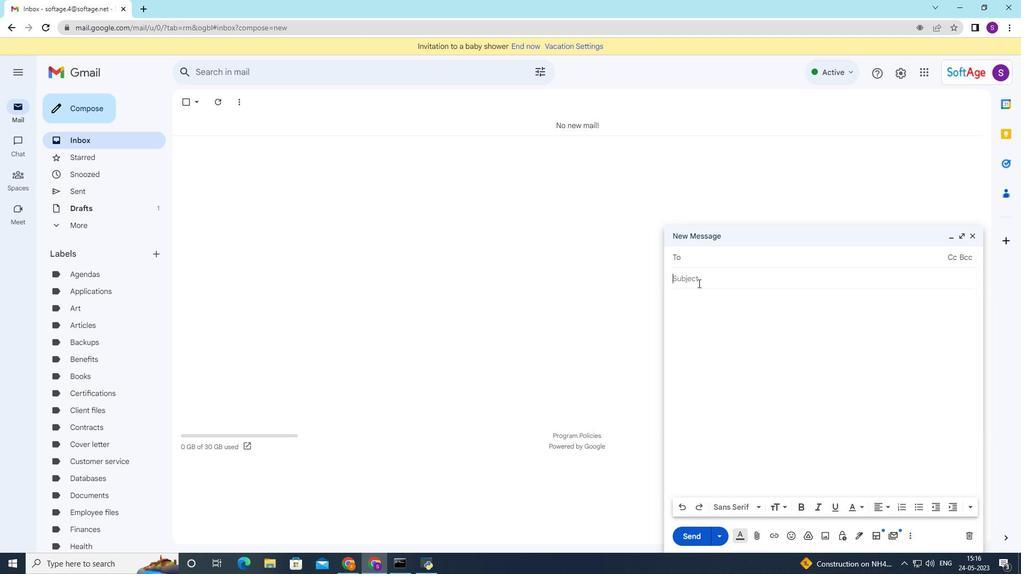 
Action: Key pressed <Key.shift>Invitation<Key.space>to<Key.space>retirement<Key.space>party
Screenshot: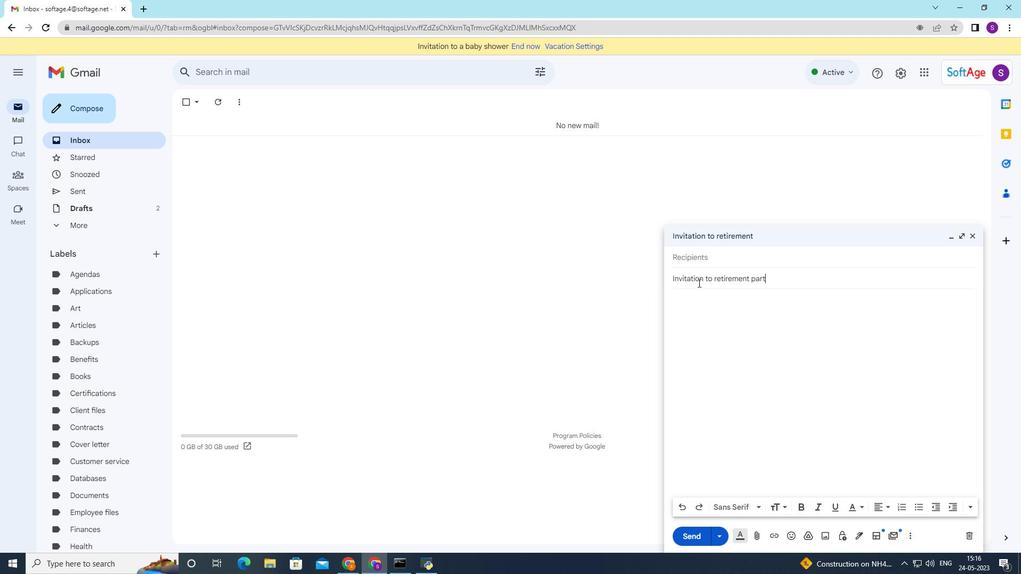
Action: Mouse moved to (857, 540)
Screenshot: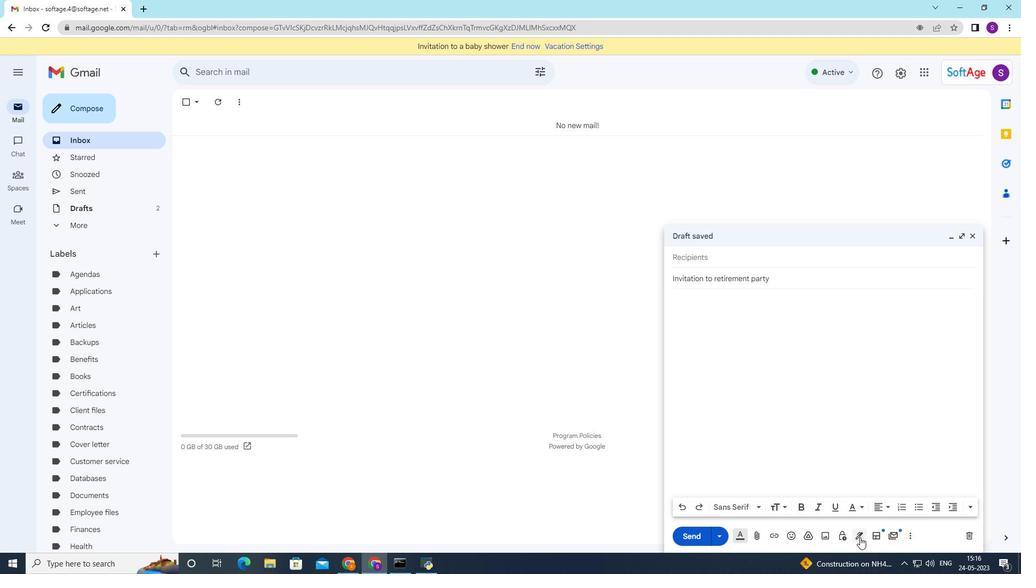 
Action: Mouse pressed left at (857, 540)
Screenshot: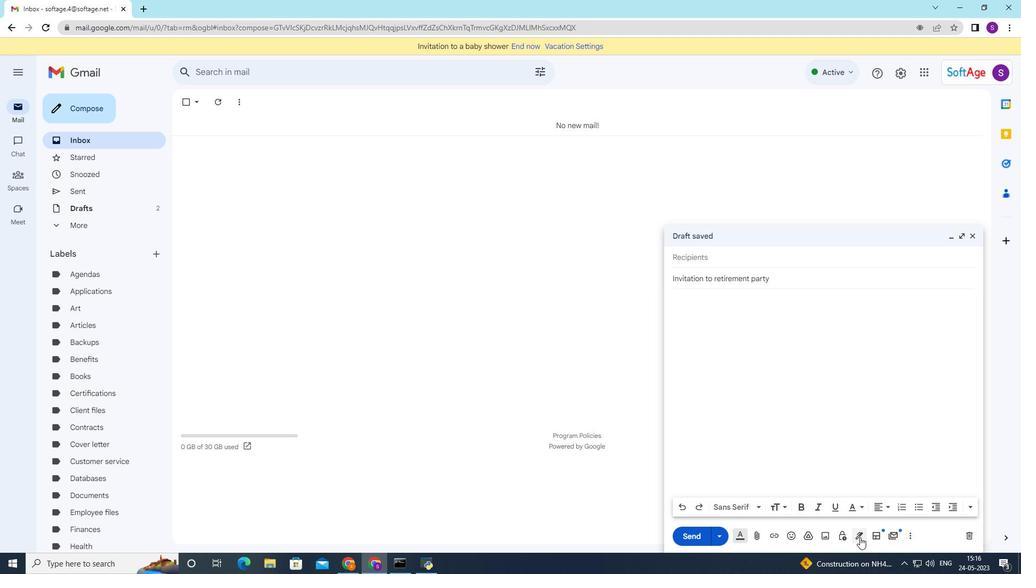 
Action: Mouse moved to (892, 329)
Screenshot: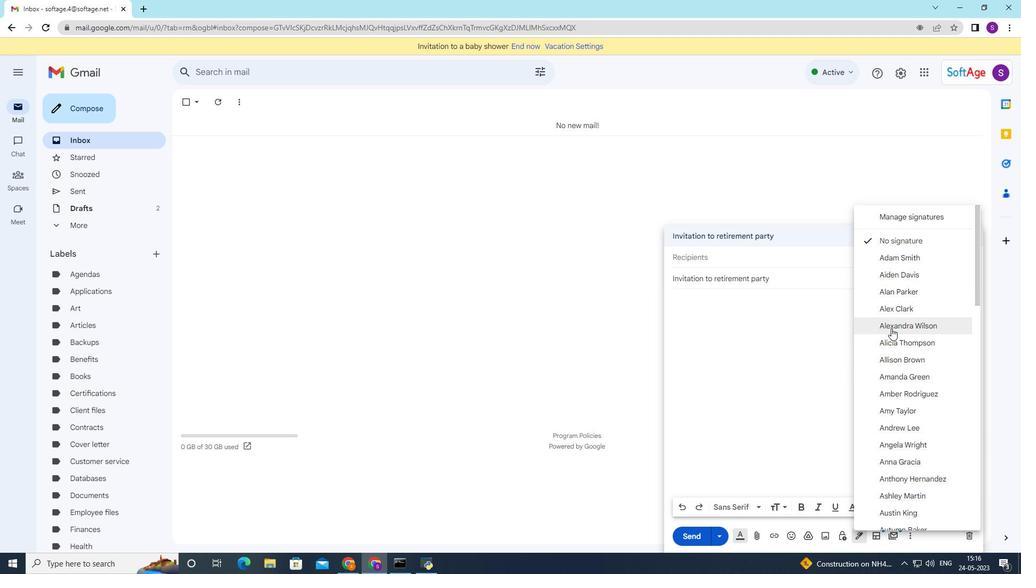 
Action: Mouse scrolled (892, 328) with delta (0, 0)
Screenshot: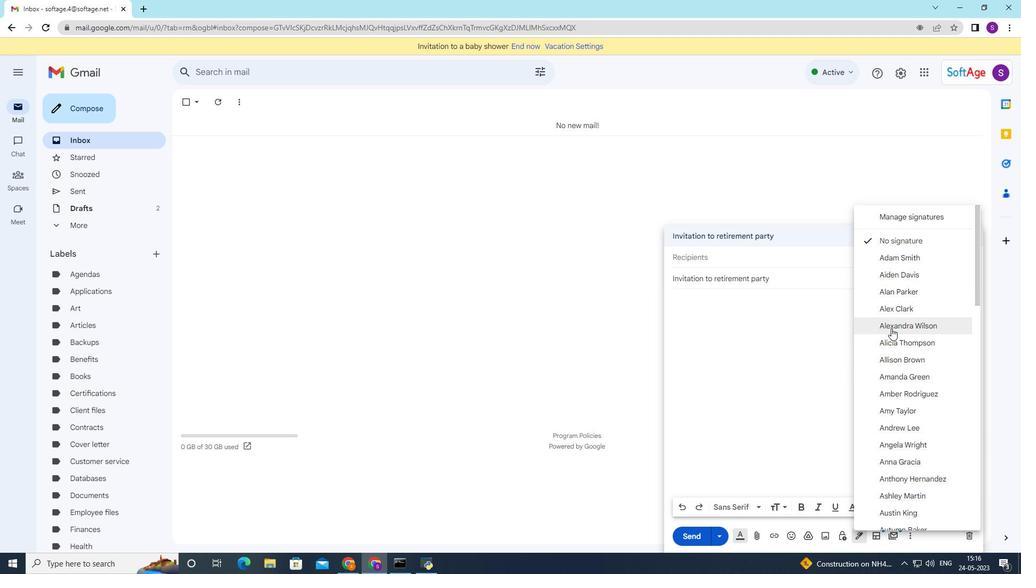 
Action: Mouse moved to (892, 330)
Screenshot: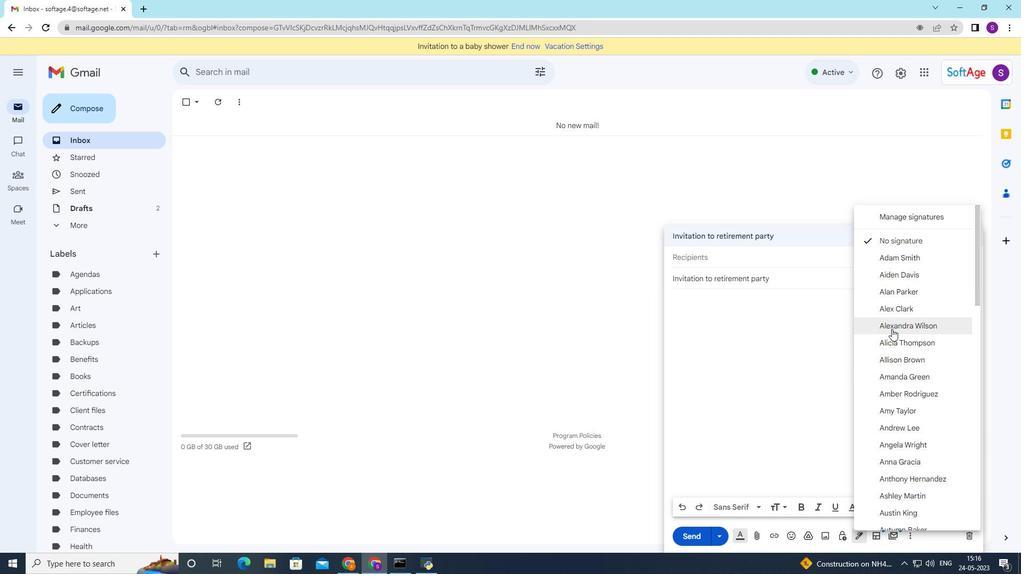 
Action: Mouse scrolled (892, 329) with delta (0, 0)
Screenshot: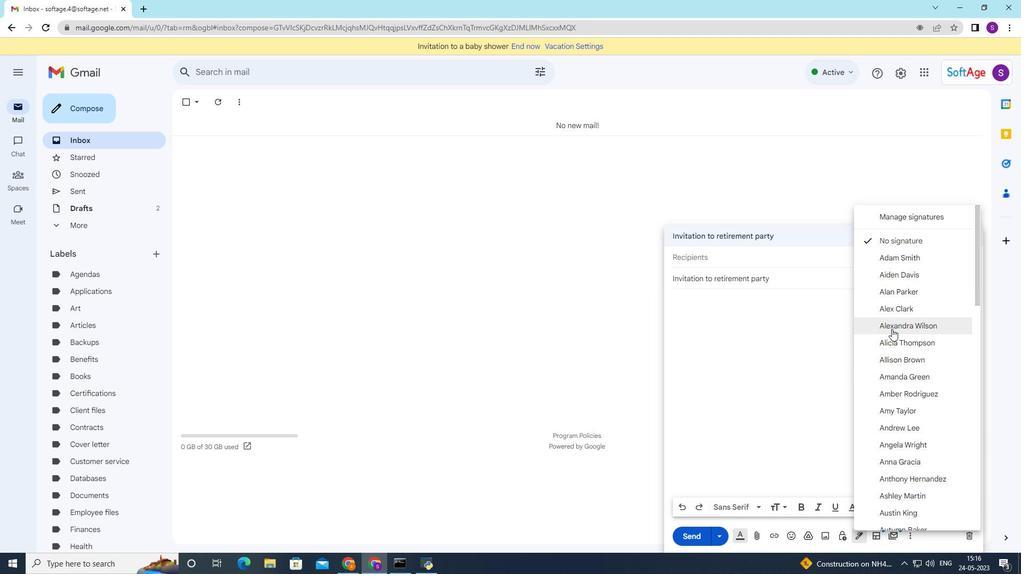 
Action: Mouse scrolled (892, 330) with delta (0, 0)
Screenshot: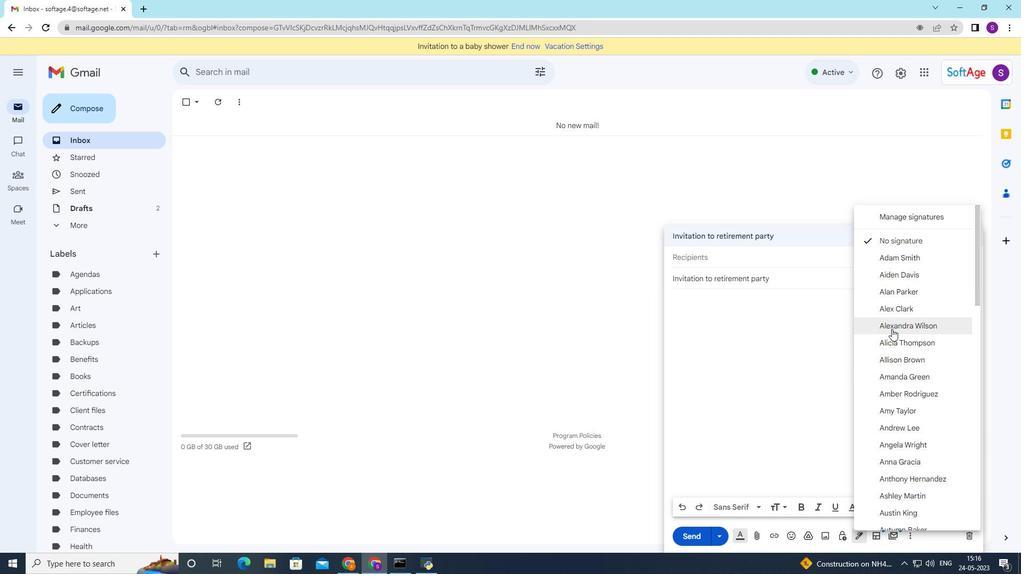 
Action: Mouse moved to (891, 333)
Screenshot: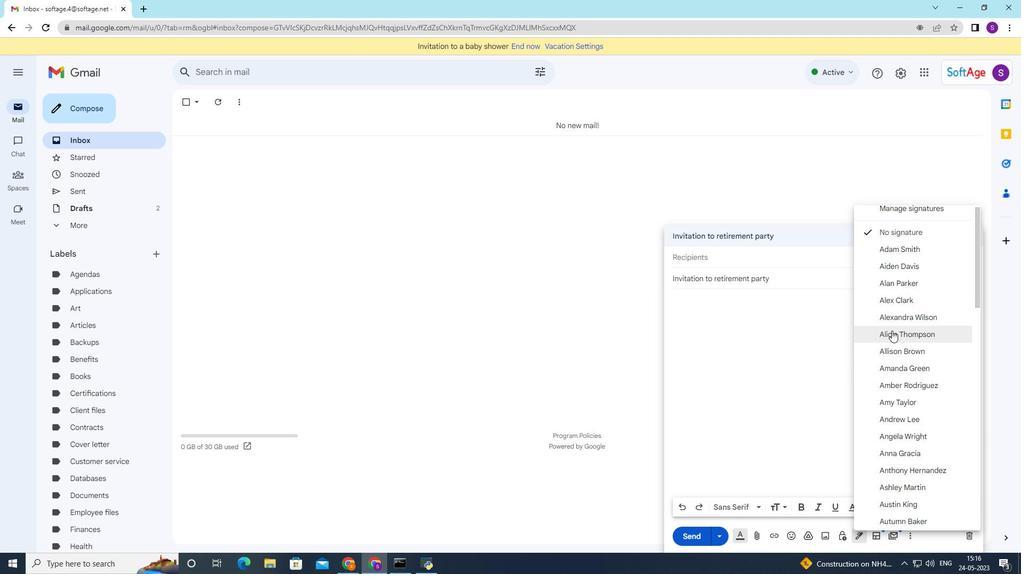 
Action: Mouse scrolled (891, 332) with delta (0, 0)
Screenshot: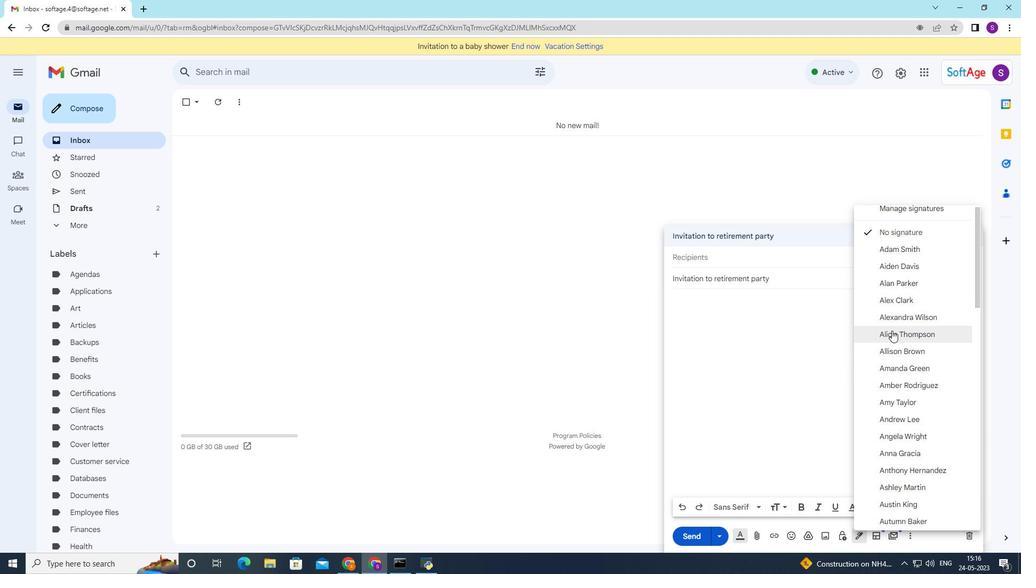 
Action: Mouse moved to (891, 338)
Screenshot: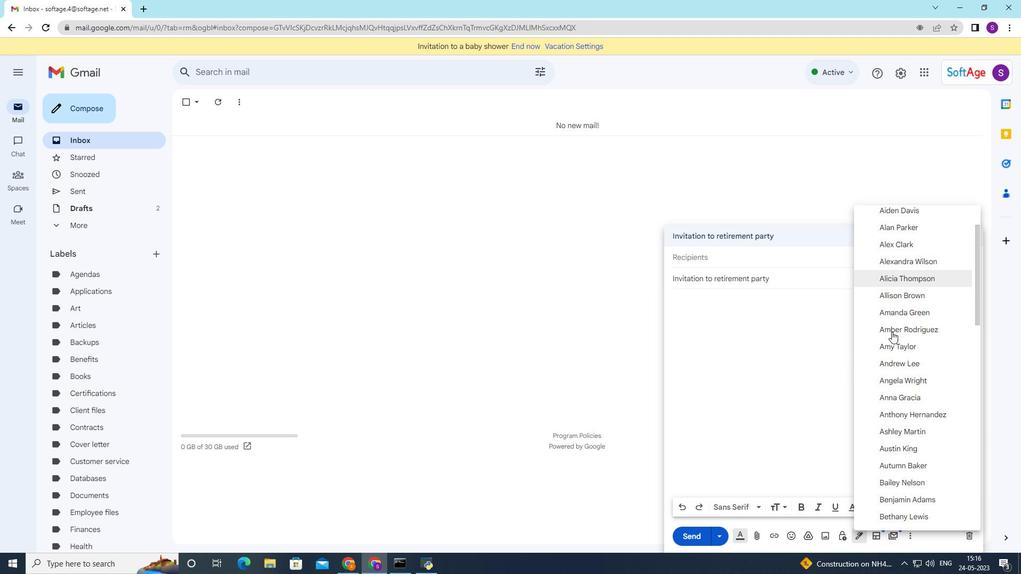 
Action: Mouse scrolled (891, 338) with delta (0, 0)
Screenshot: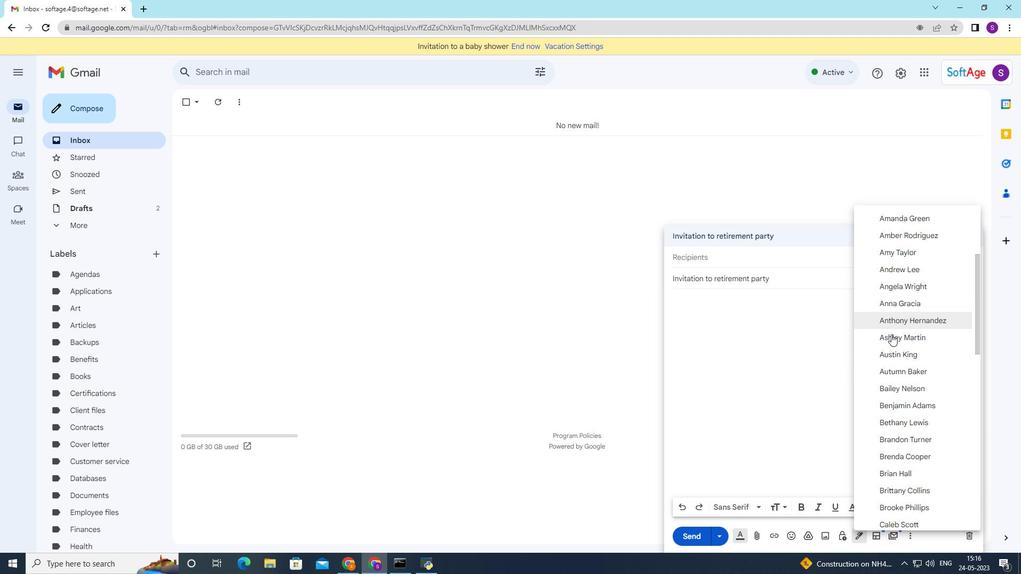 
Action: Mouse moved to (907, 409)
Screenshot: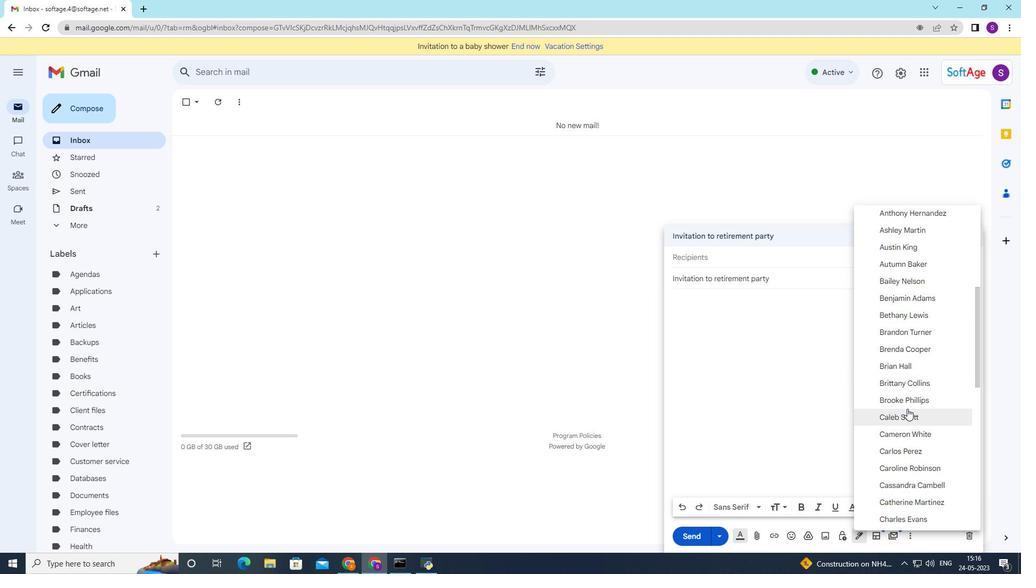 
Action: Mouse scrolled (907, 408) with delta (0, 0)
Screenshot: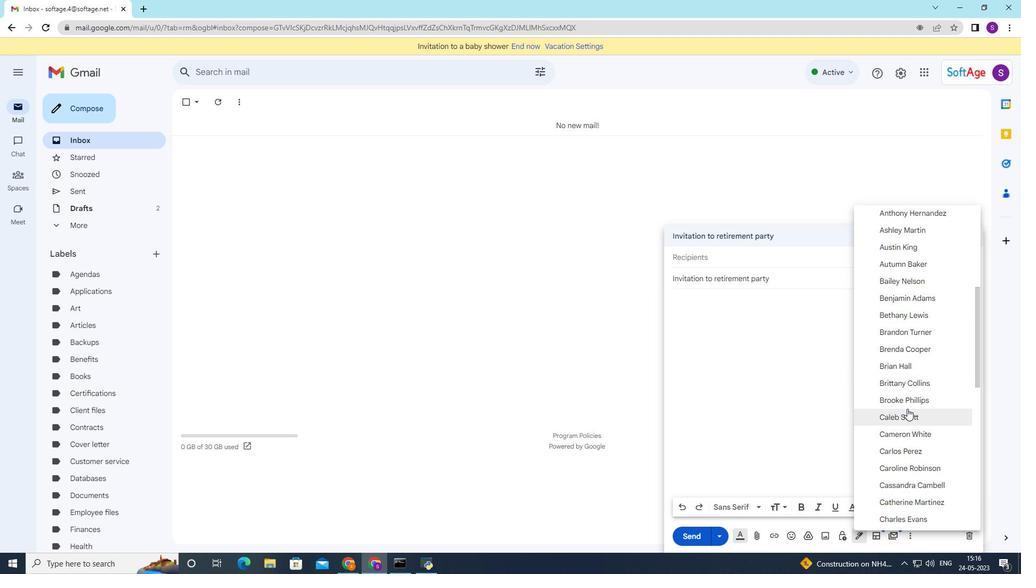 
Action: Mouse scrolled (907, 408) with delta (0, 0)
Screenshot: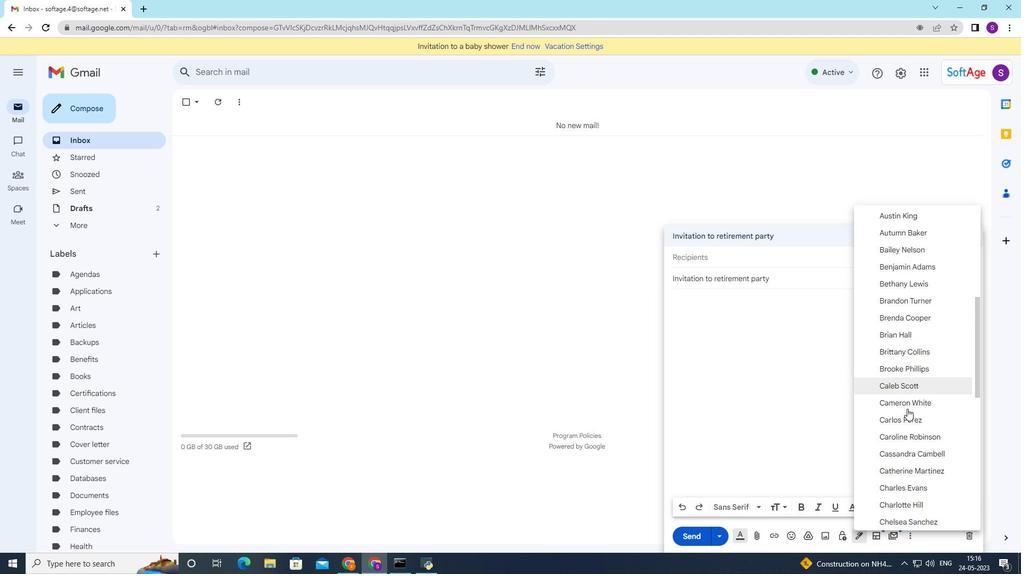 
Action: Mouse scrolled (907, 408) with delta (0, 0)
Screenshot: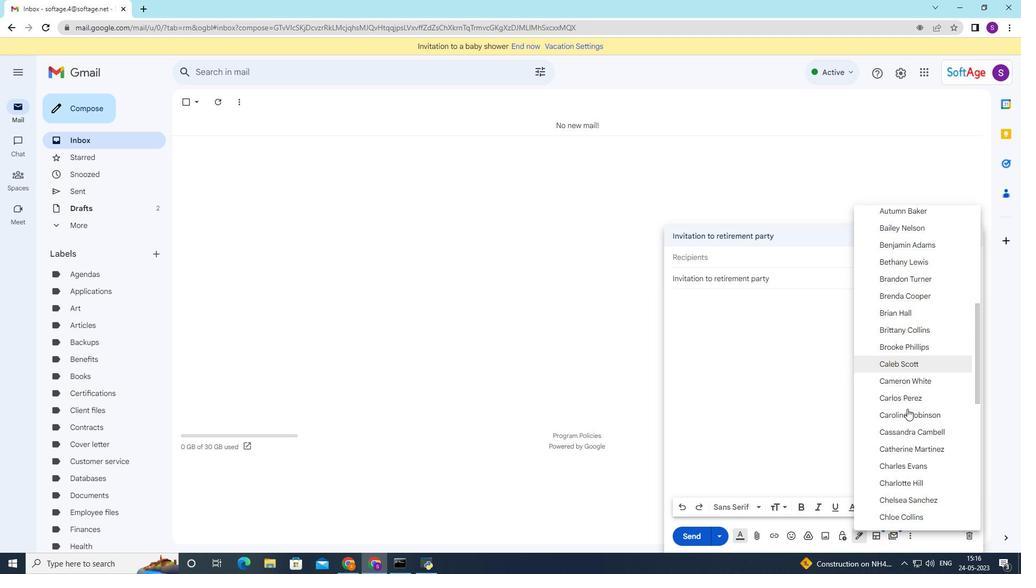 
Action: Mouse moved to (907, 409)
Screenshot: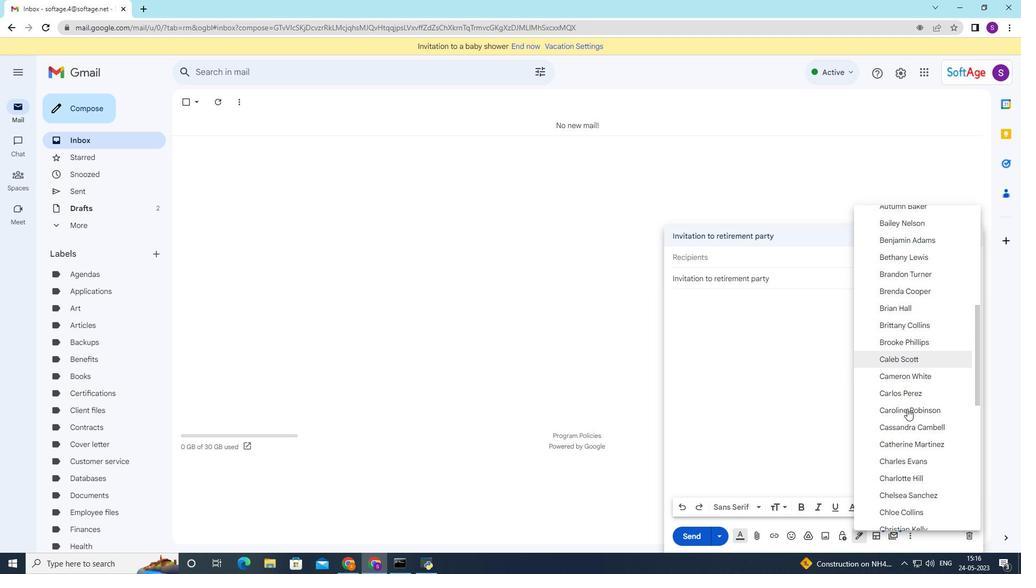 
Action: Mouse scrolled (907, 408) with delta (0, 0)
Screenshot: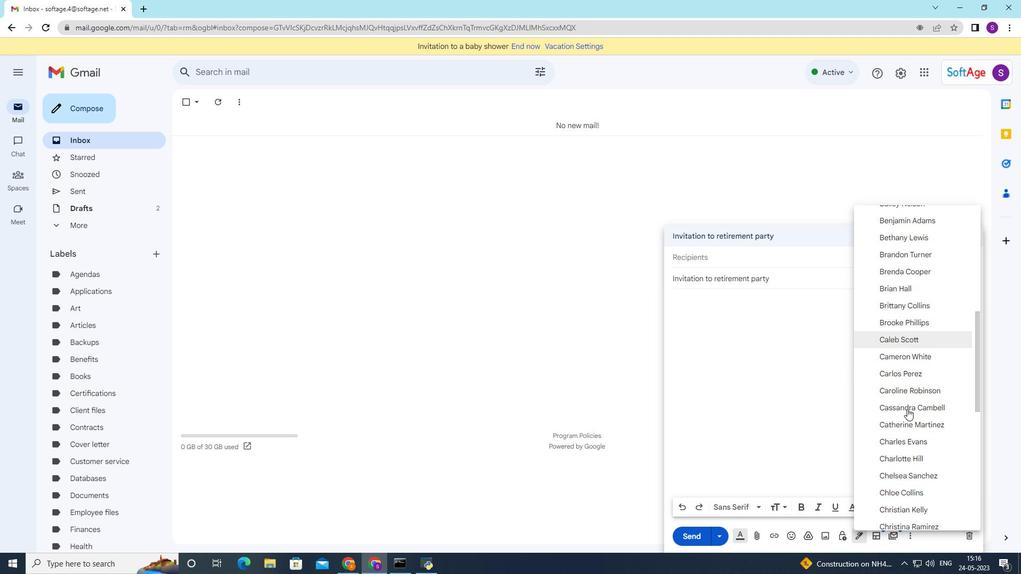 
Action: Mouse moved to (907, 410)
Screenshot: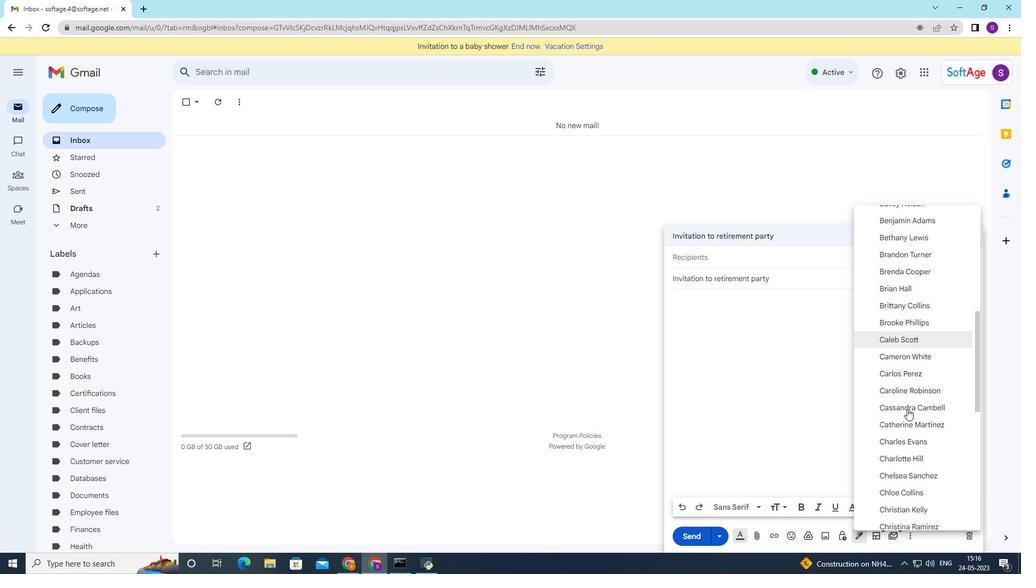 
Action: Mouse scrolled (907, 409) with delta (0, 0)
Screenshot: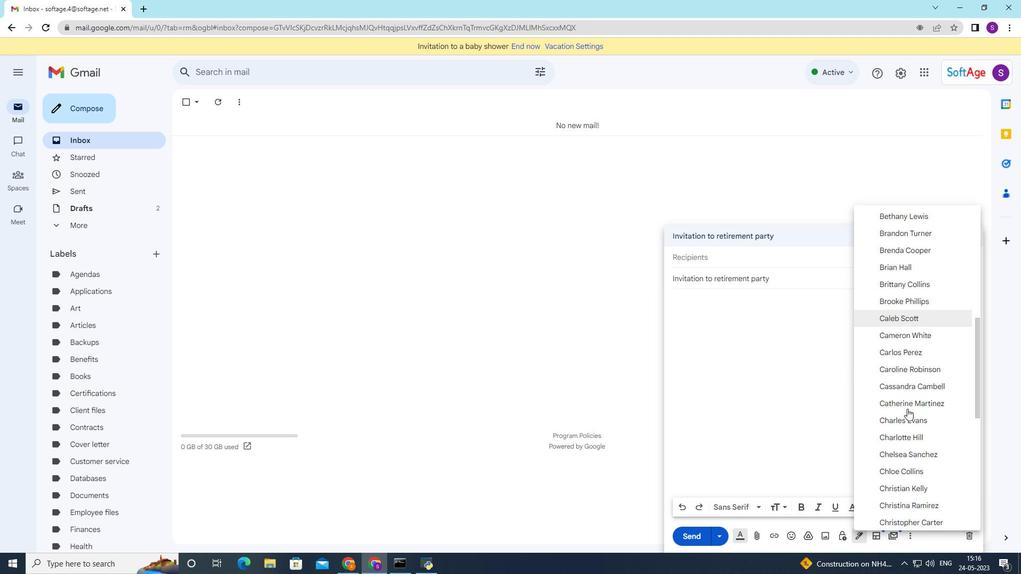
Action: Mouse moved to (909, 416)
Screenshot: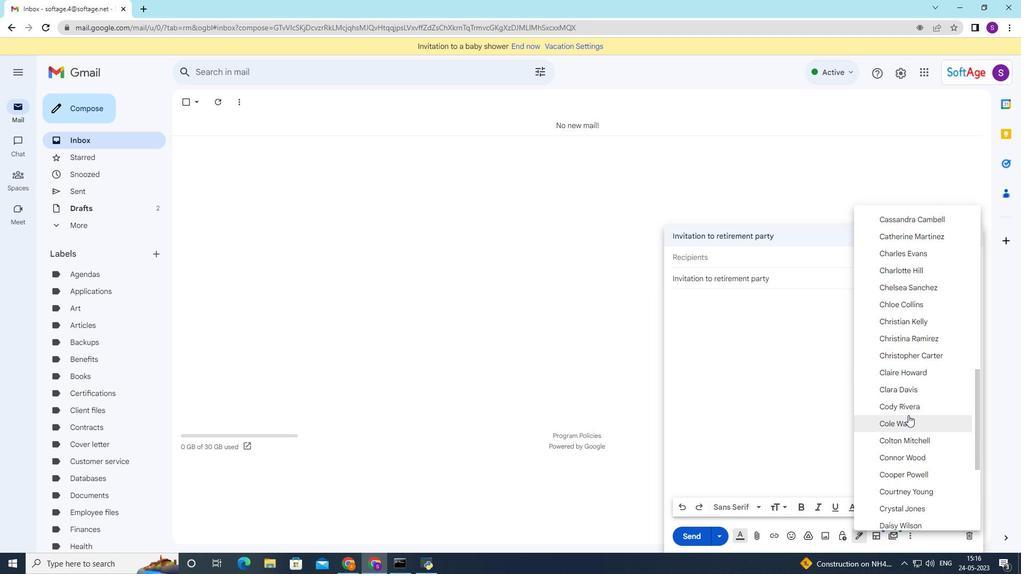 
Action: Mouse scrolled (909, 416) with delta (0, 0)
Screenshot: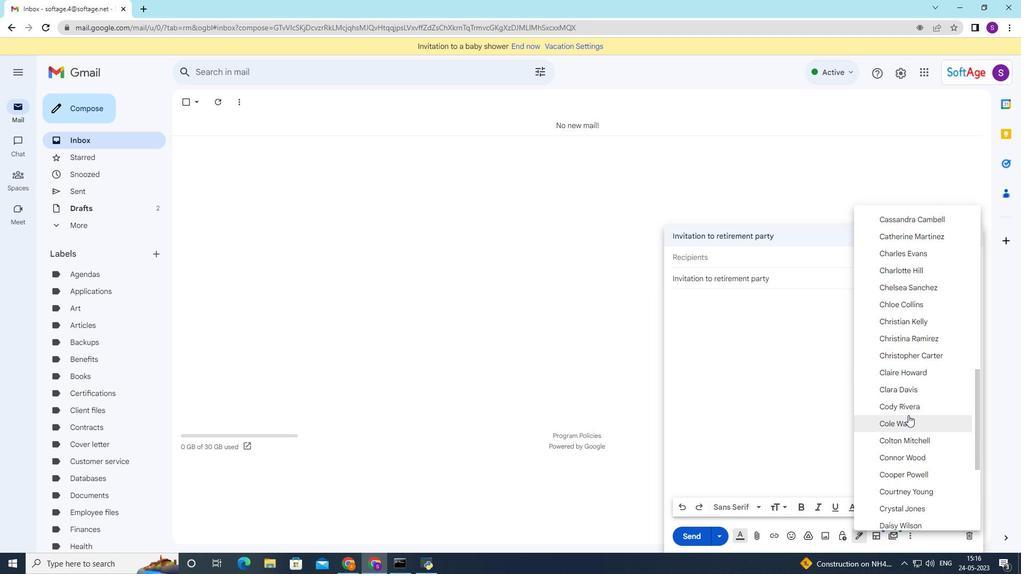 
Action: Mouse moved to (909, 418)
Screenshot: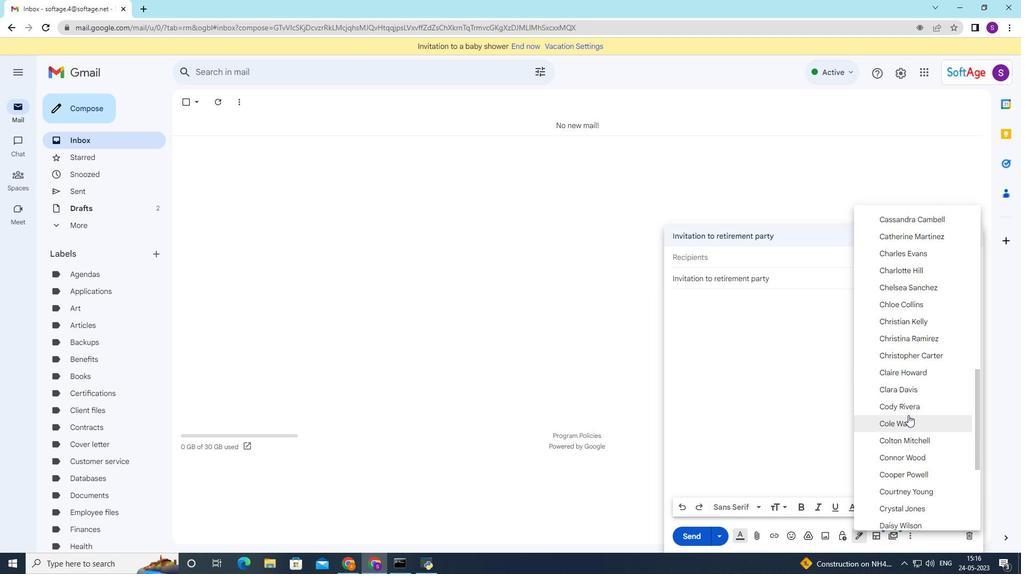 
Action: Mouse scrolled (909, 417) with delta (0, 0)
Screenshot: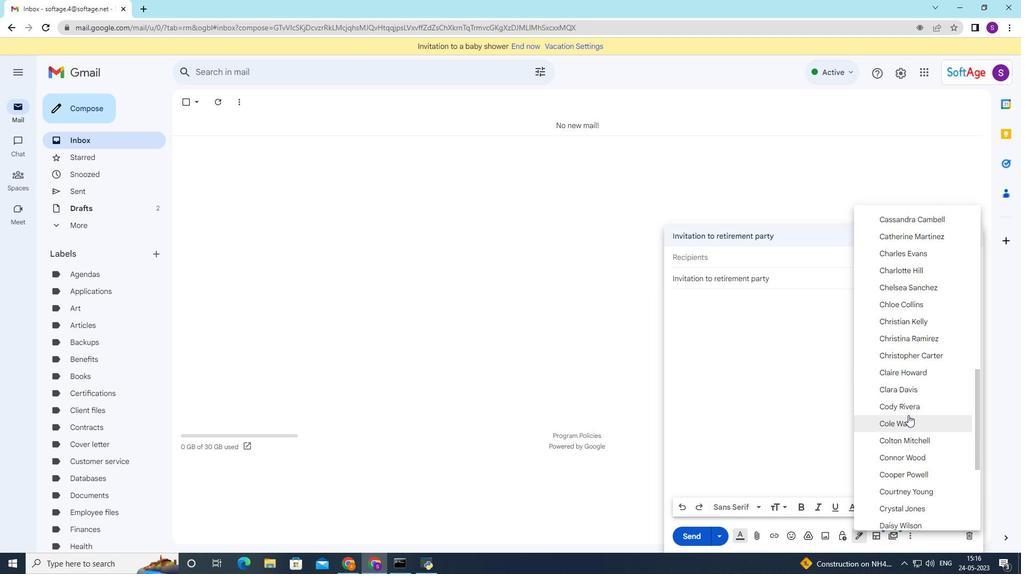 
Action: Mouse moved to (909, 418)
Screenshot: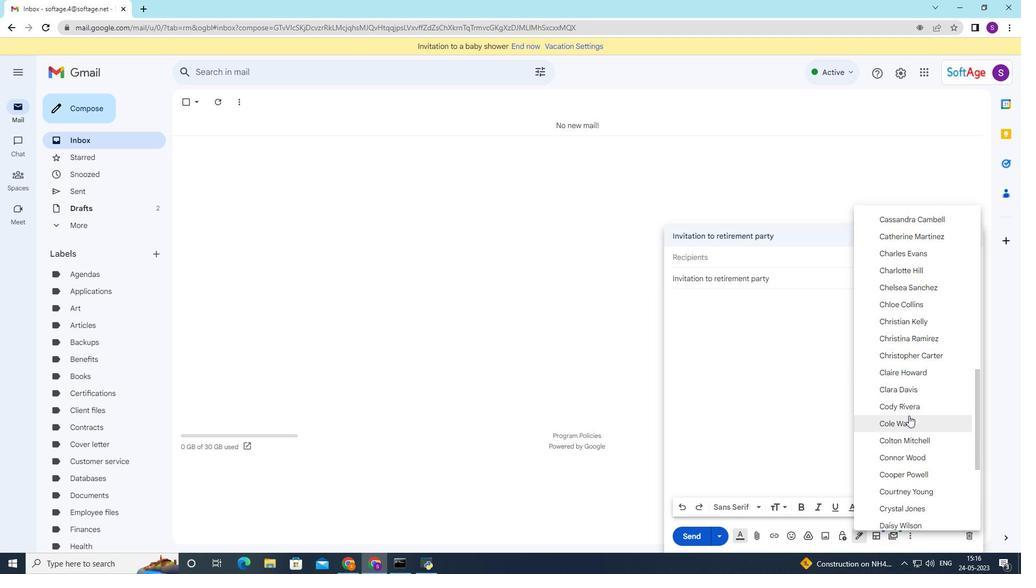 
Action: Mouse scrolled (909, 418) with delta (0, 0)
Screenshot: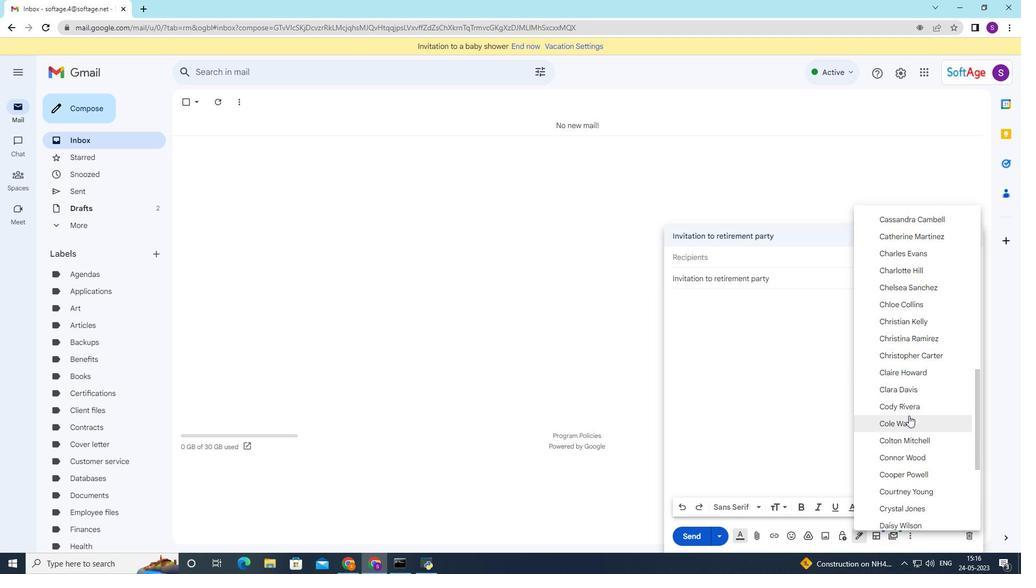 
Action: Mouse moved to (911, 418)
Screenshot: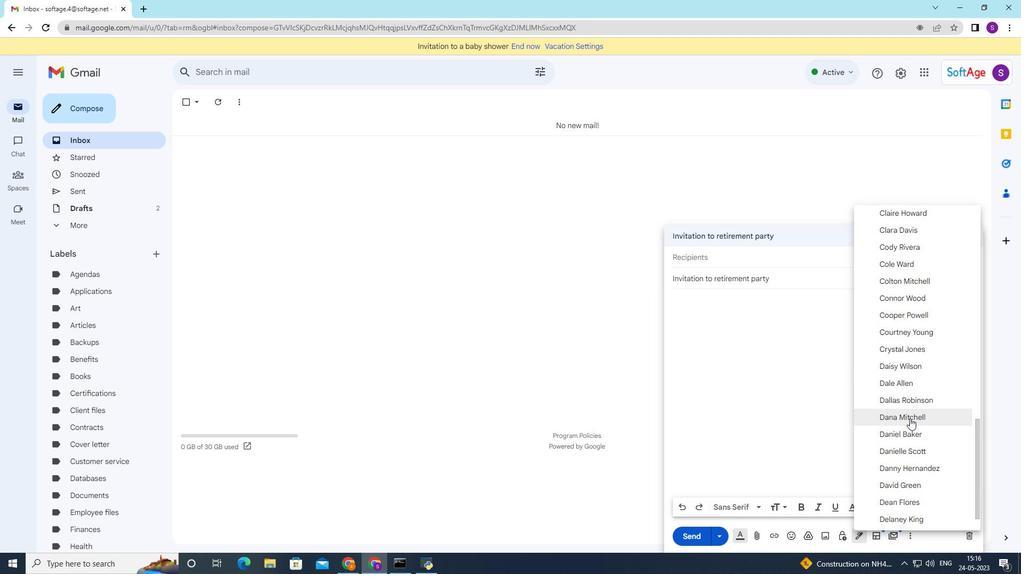 
Action: Mouse scrolled (911, 417) with delta (0, 0)
Screenshot: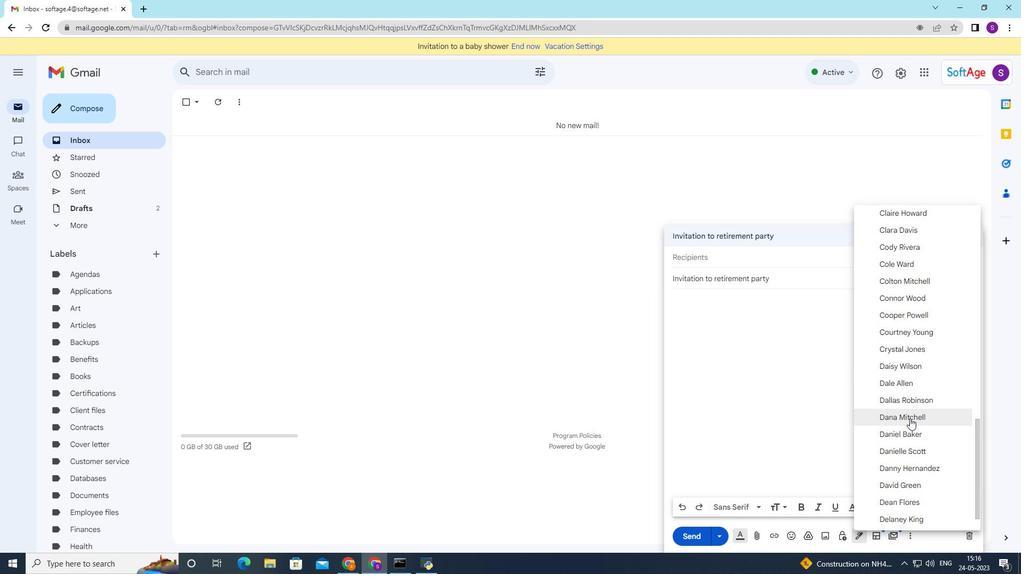
Action: Mouse scrolled (911, 417) with delta (0, 0)
Screenshot: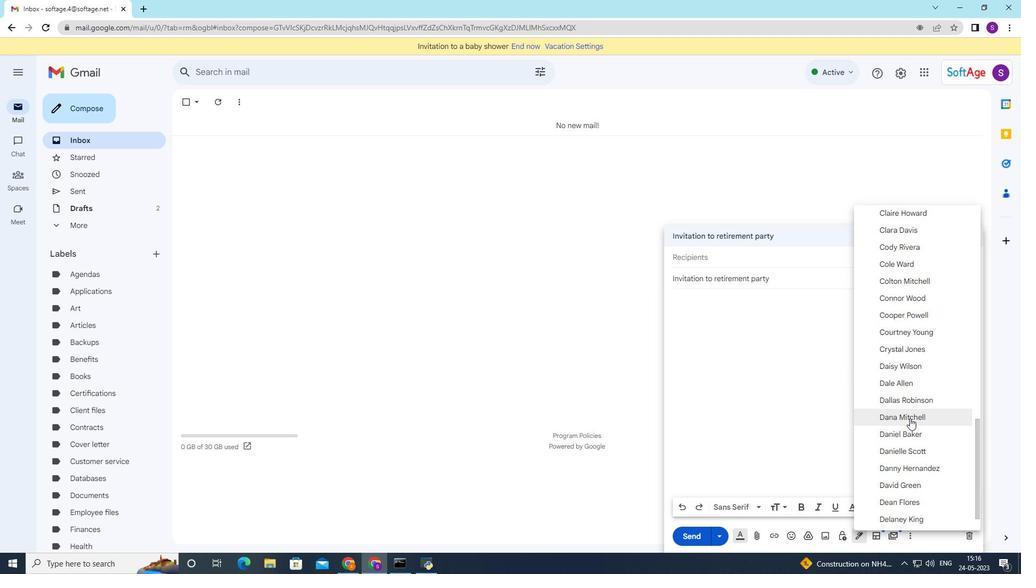 
Action: Mouse scrolled (911, 417) with delta (0, 0)
Screenshot: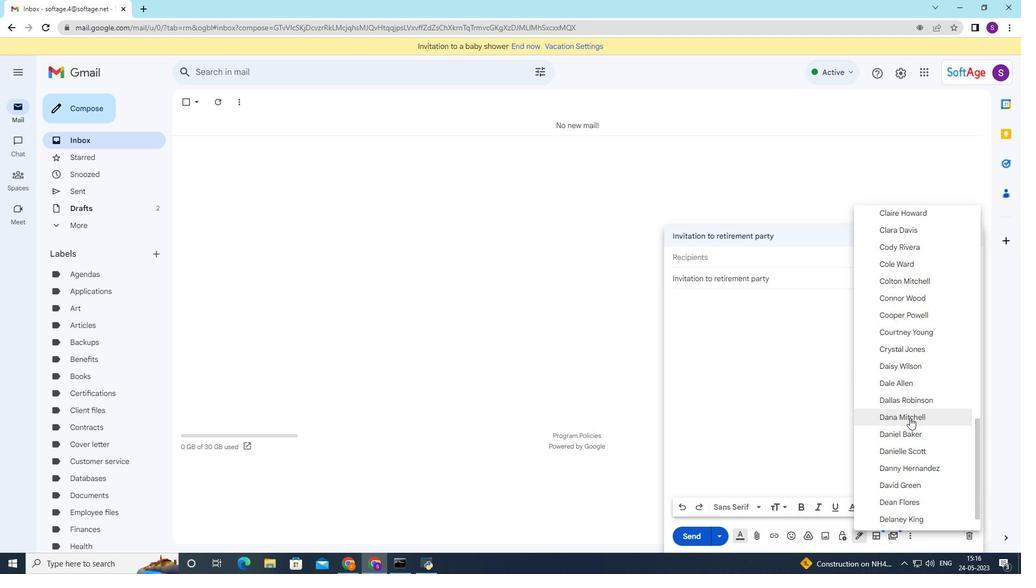
Action: Mouse moved to (911, 418)
Screenshot: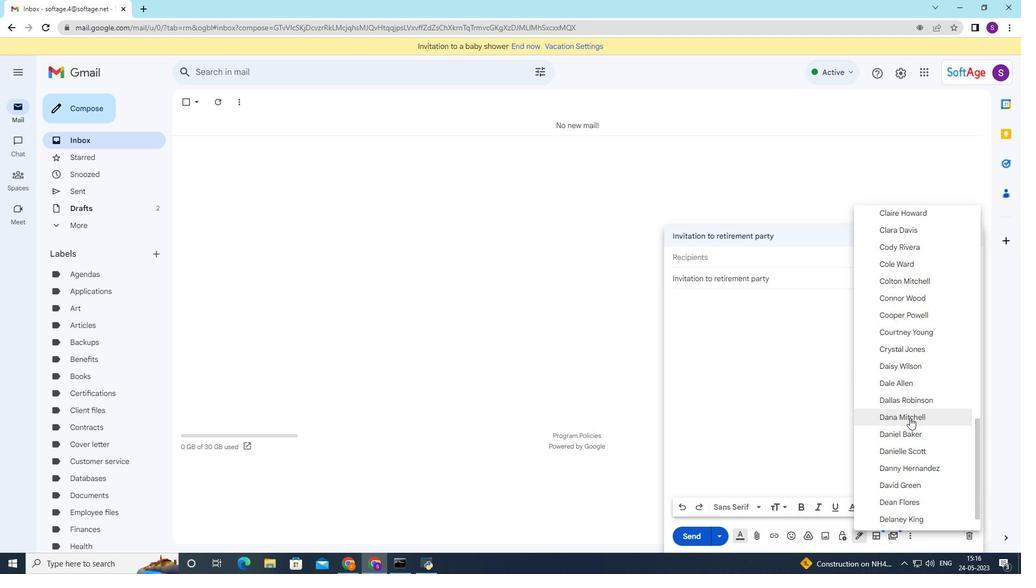 
Action: Mouse scrolled (911, 417) with delta (0, 0)
Screenshot: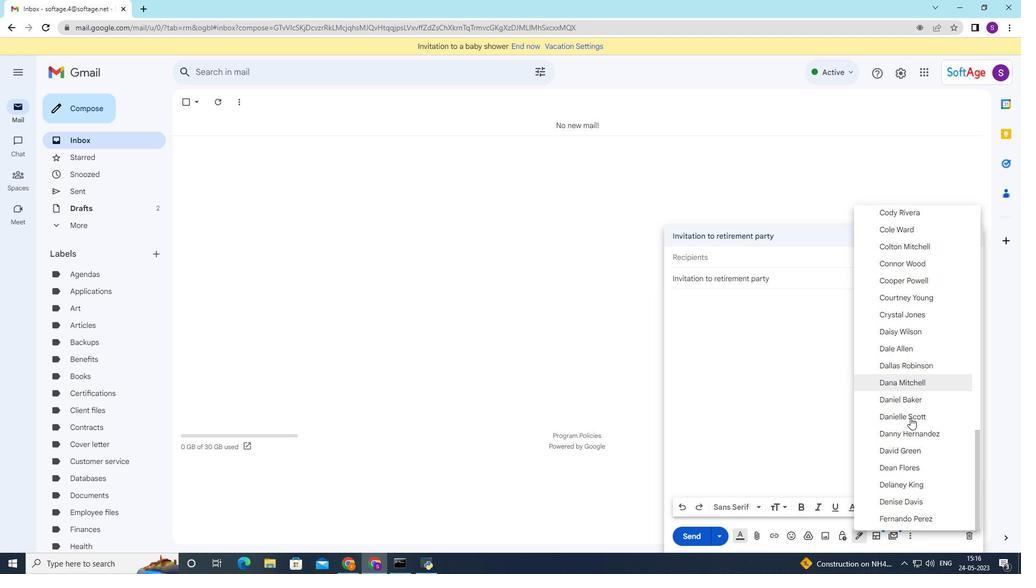 
Action: Mouse moved to (911, 419)
Screenshot: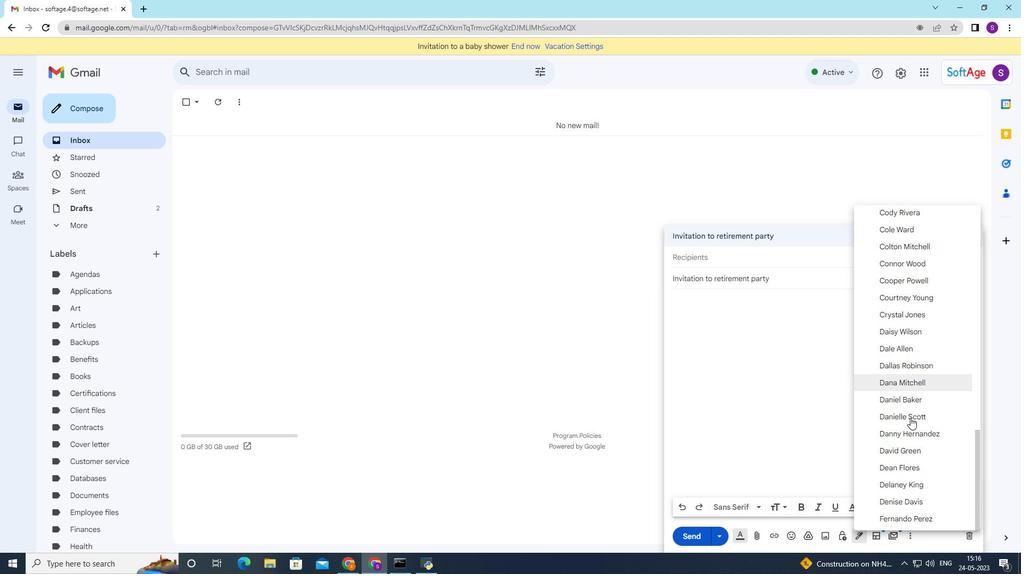 
Action: Mouse scrolled (911, 417) with delta (0, 0)
Screenshot: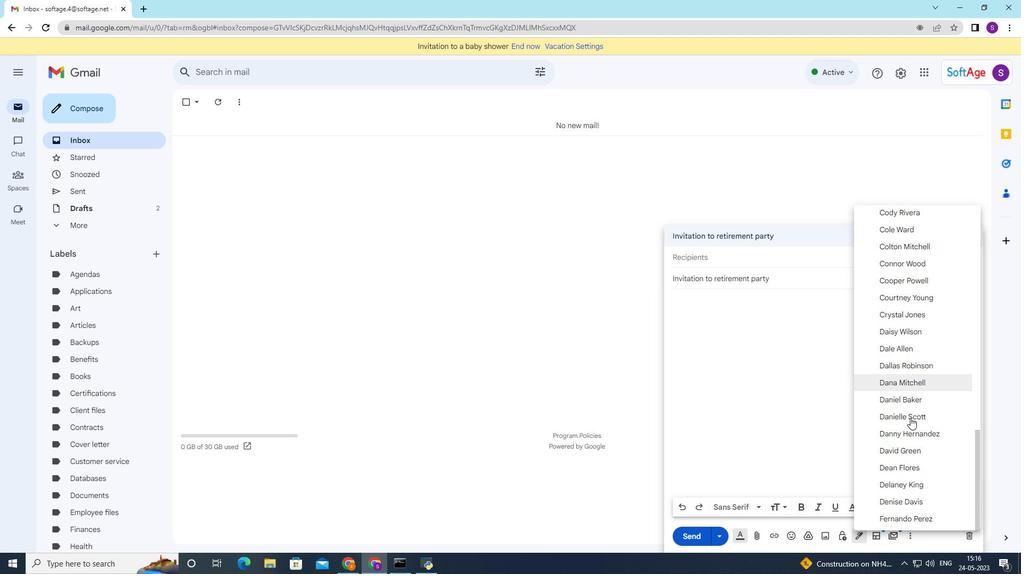
Action: Mouse moved to (909, 430)
Screenshot: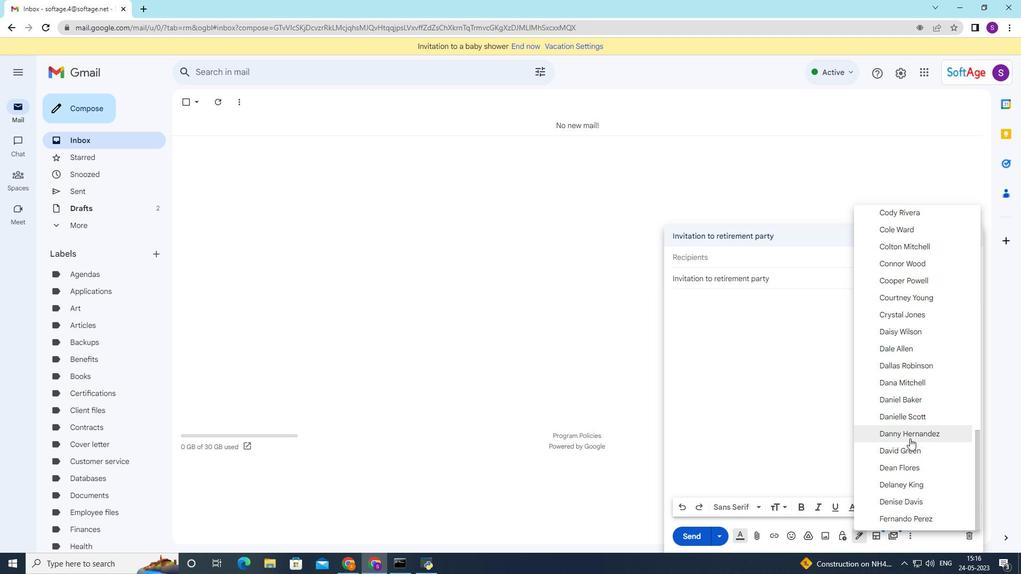 
Action: Mouse scrolled (909, 429) with delta (0, 0)
Screenshot: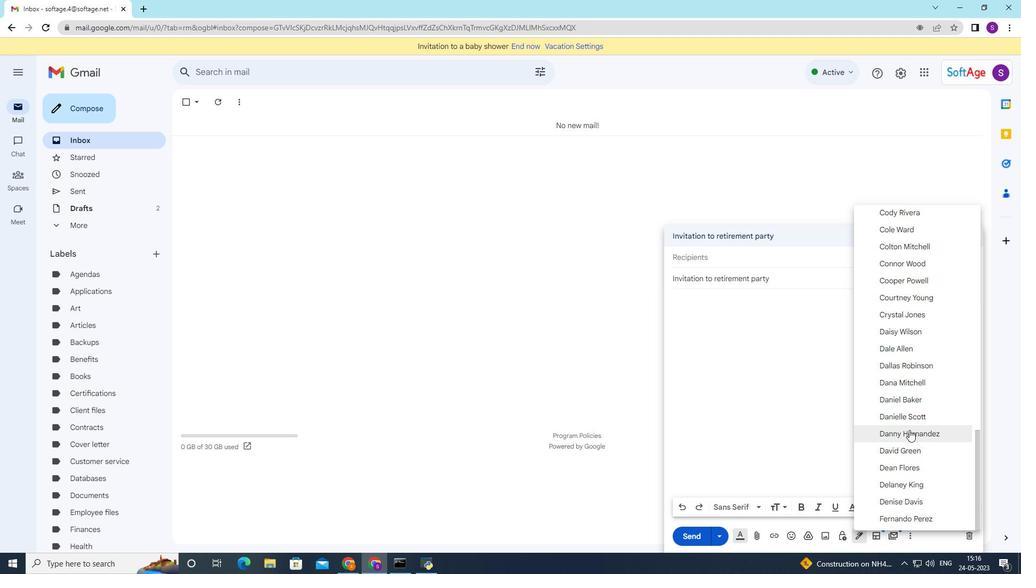 
Action: Mouse moved to (904, 496)
Screenshot: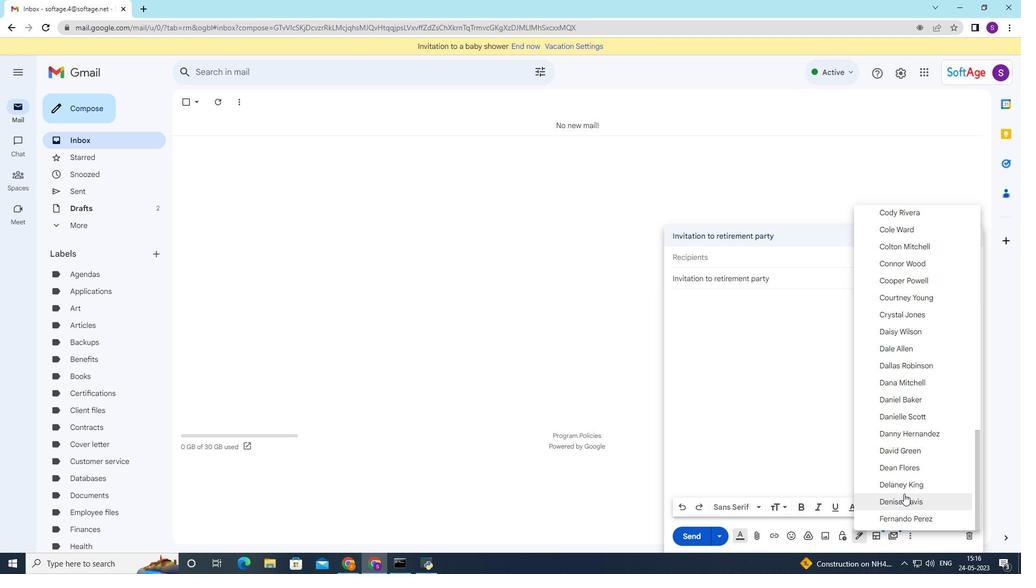 
Action: Mouse pressed left at (904, 496)
Screenshot: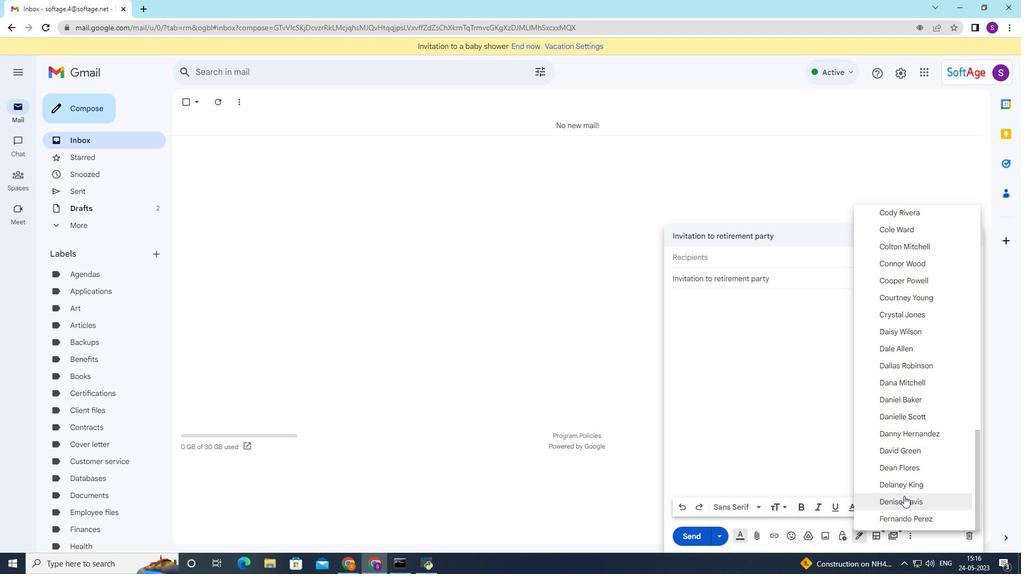 
Action: Mouse moved to (697, 304)
Screenshot: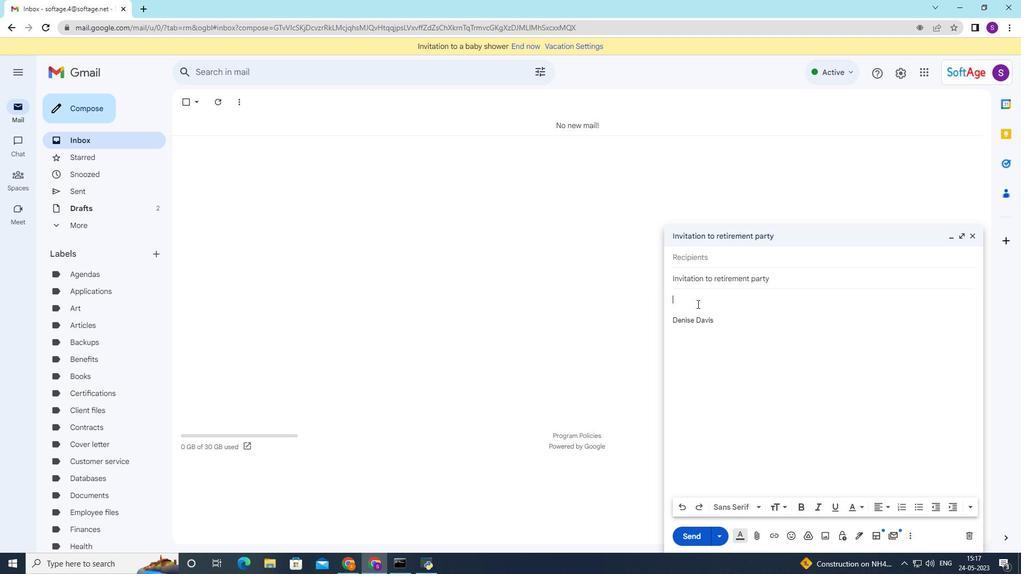 
Action: Key pressed <Key.shift>Can<Key.space>you<Key.space>please<Key.space>provide<Key.space>me<Key.space>with<Key.space>the<Key.space>details<Key.space>on<Key.space>the<Key.space>company<Key.space><Key.backspace>s<Key.space>employee<Key.space>benefits<Key.space>program<Key.shift_r>?
Screenshot: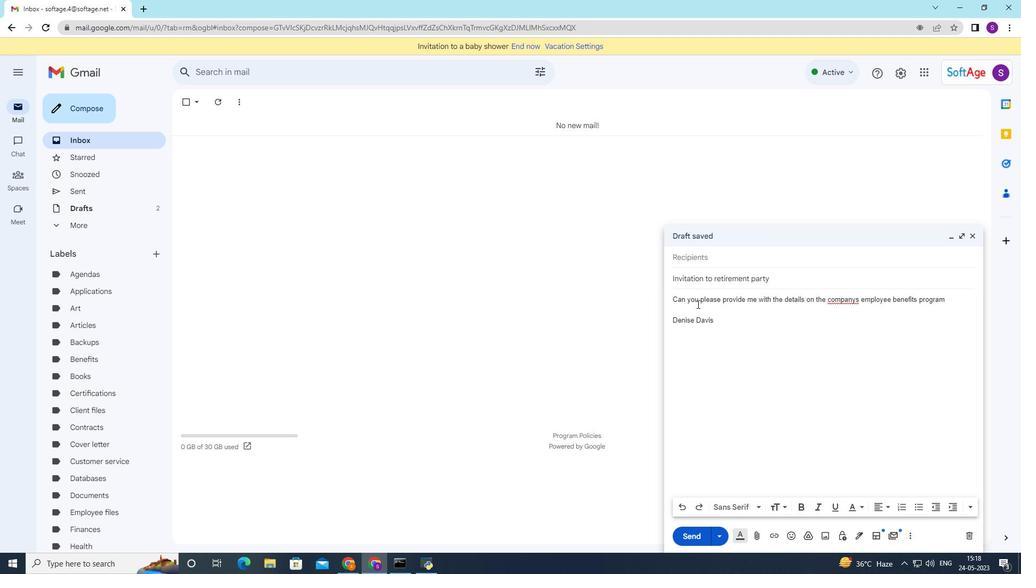 
Action: Mouse moved to (716, 258)
Screenshot: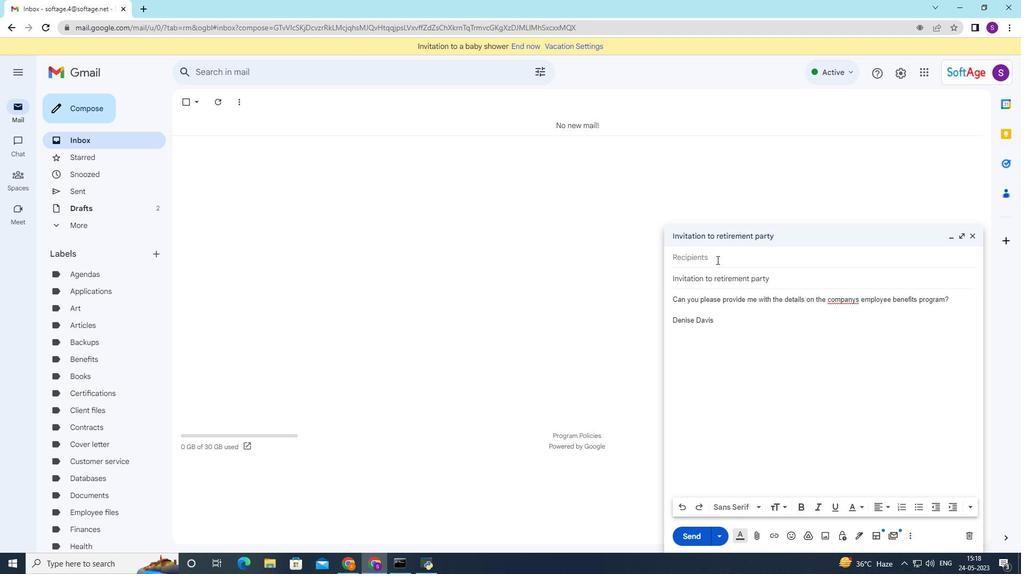 
Action: Mouse pressed left at (716, 258)
Screenshot: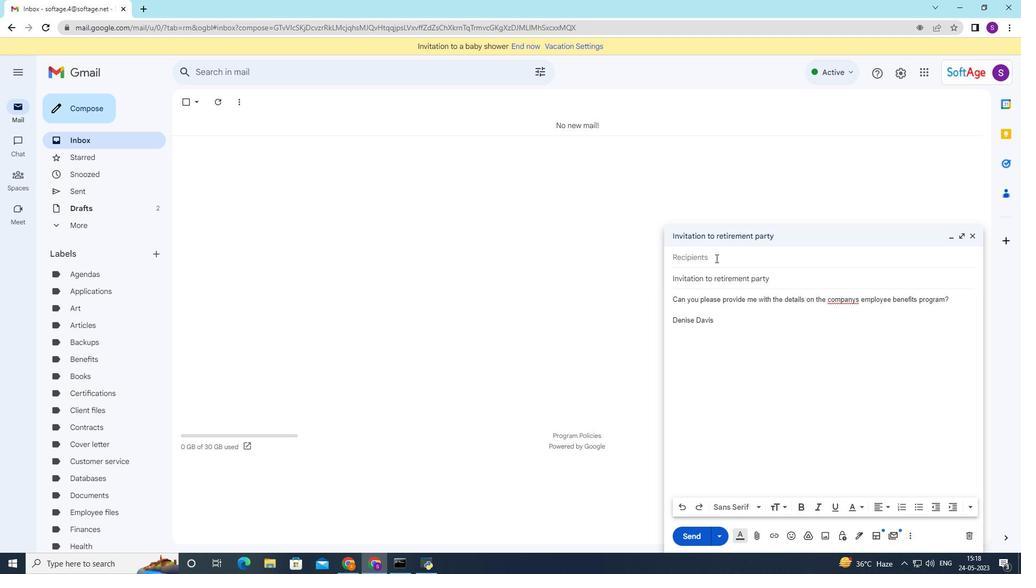 
Action: Mouse moved to (715, 257)
Screenshot: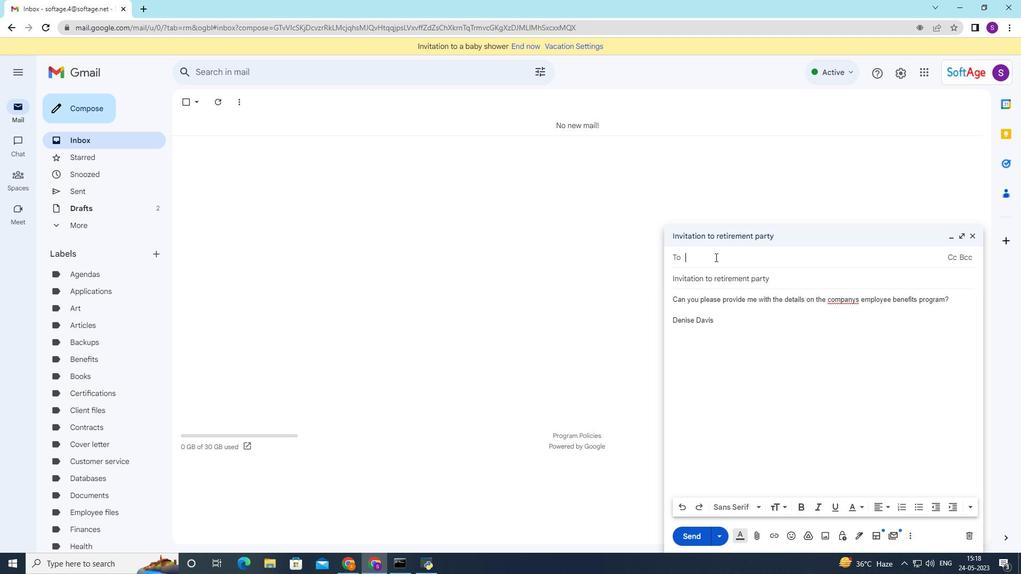
Action: Key pressed softage.9
Screenshot: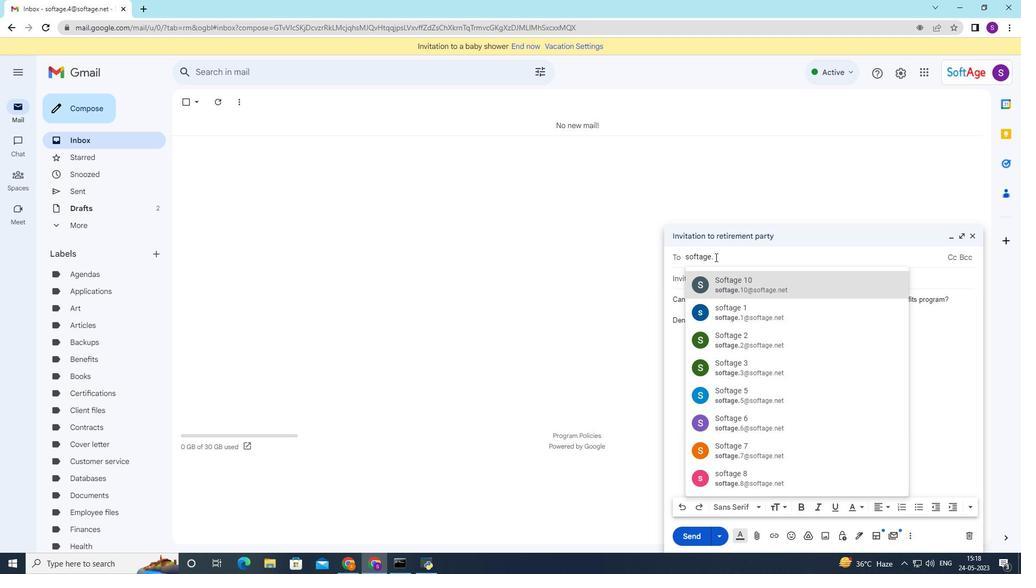 
Action: Mouse moved to (774, 278)
Screenshot: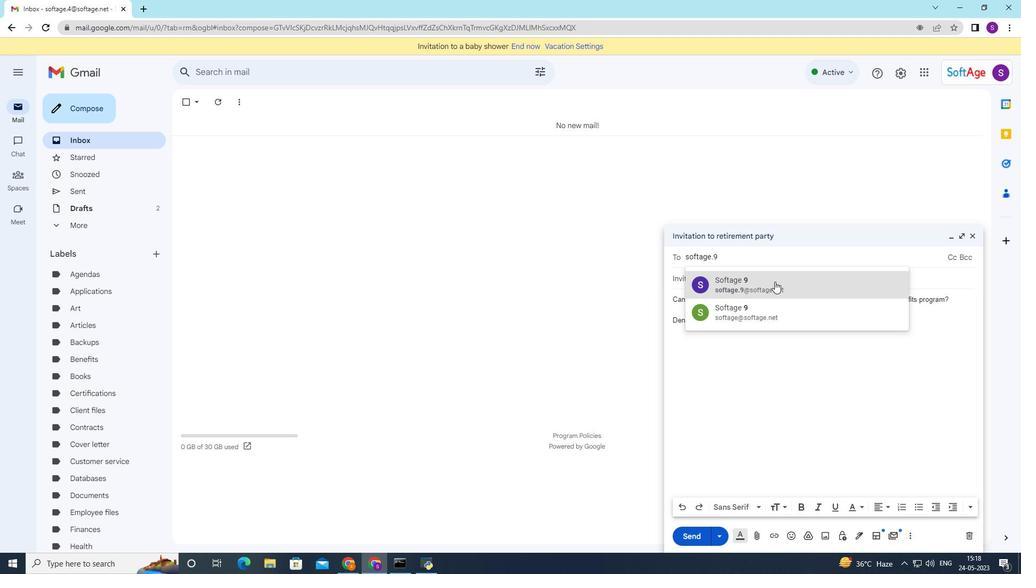 
Action: Mouse pressed left at (774, 278)
Screenshot: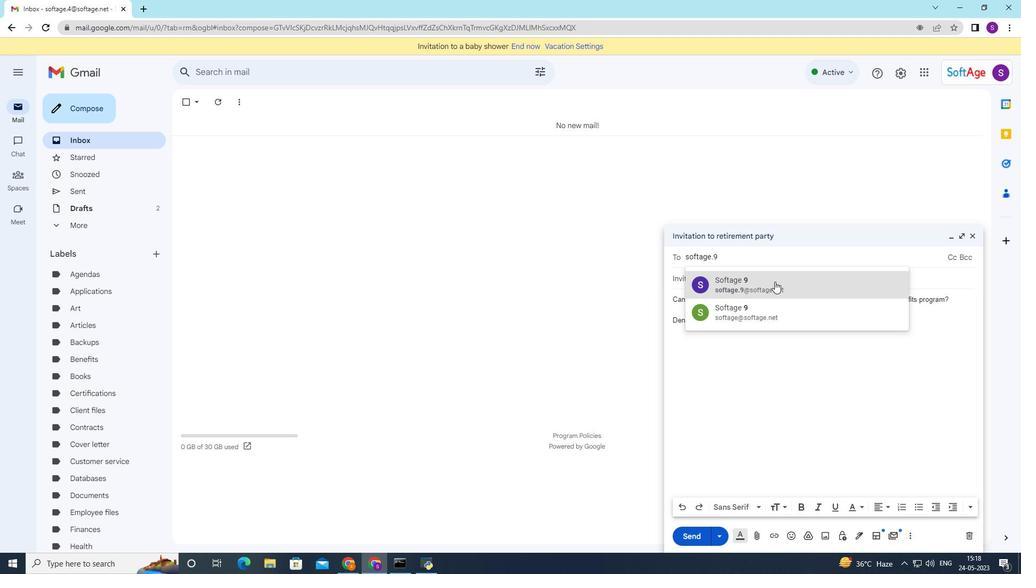 
Action: Mouse moved to (698, 311)
Screenshot: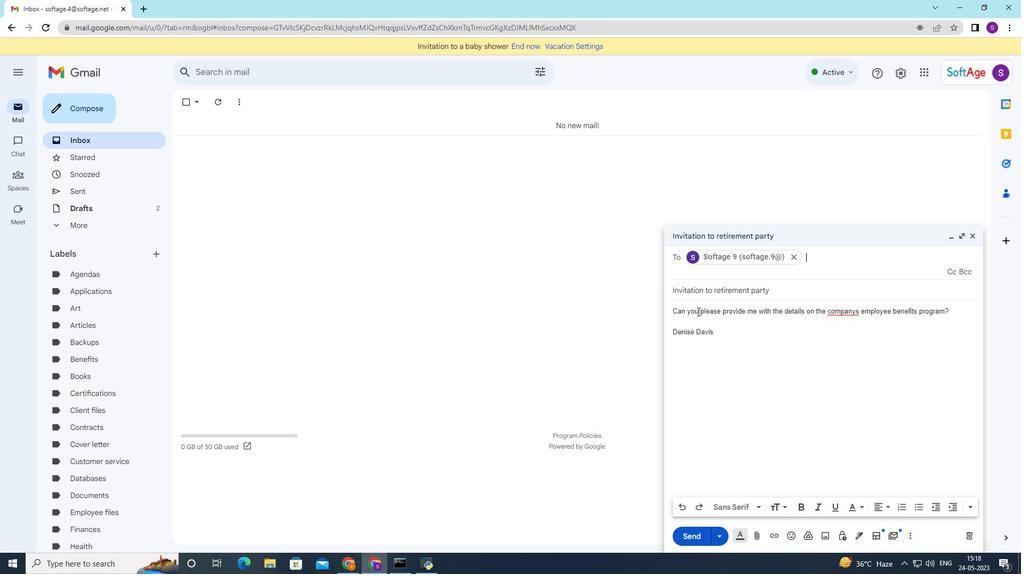 
Action: Mouse pressed left at (698, 311)
Screenshot: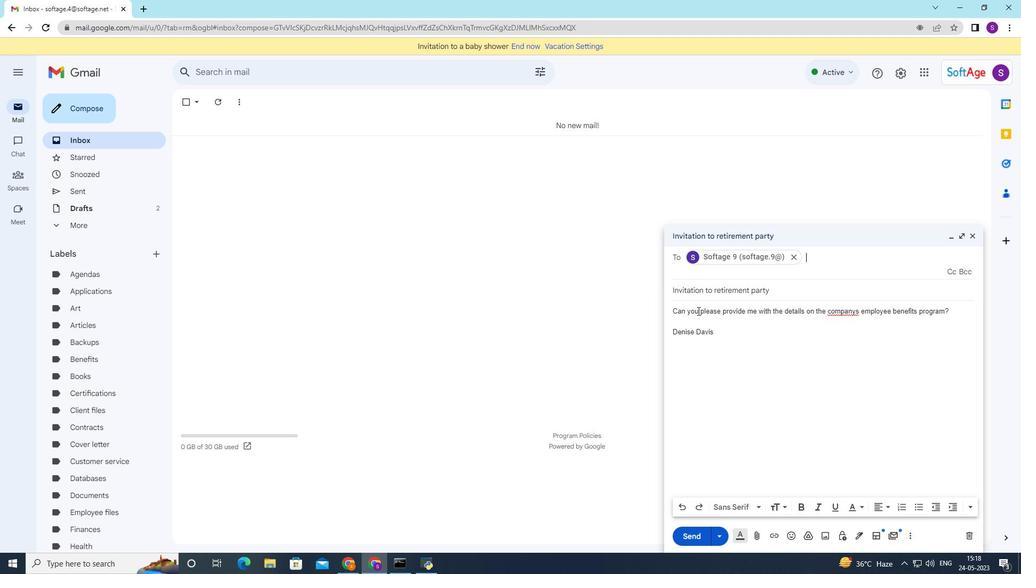 
Action: Mouse moved to (694, 299)
Screenshot: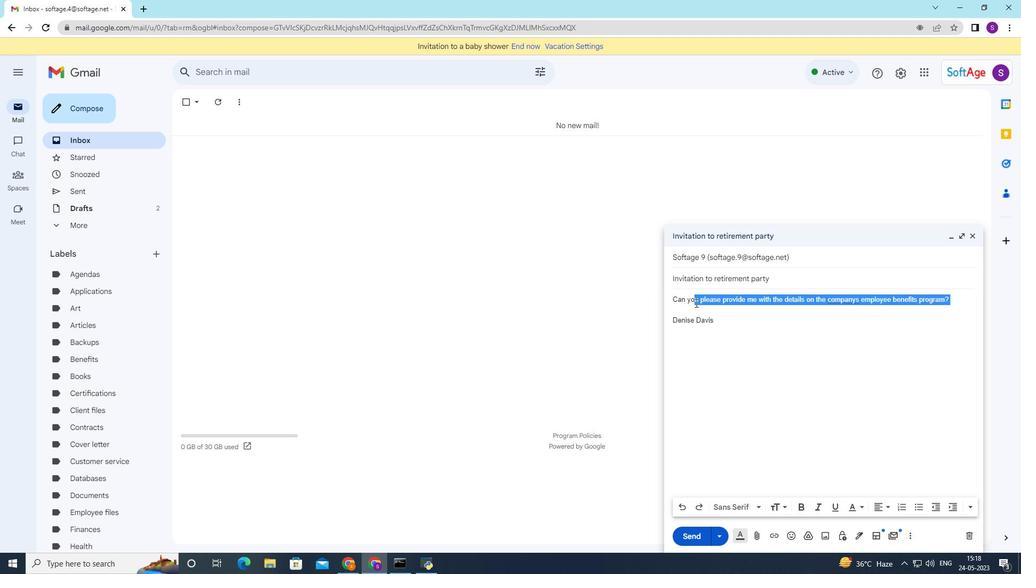 
Action: Mouse pressed left at (694, 299)
Screenshot: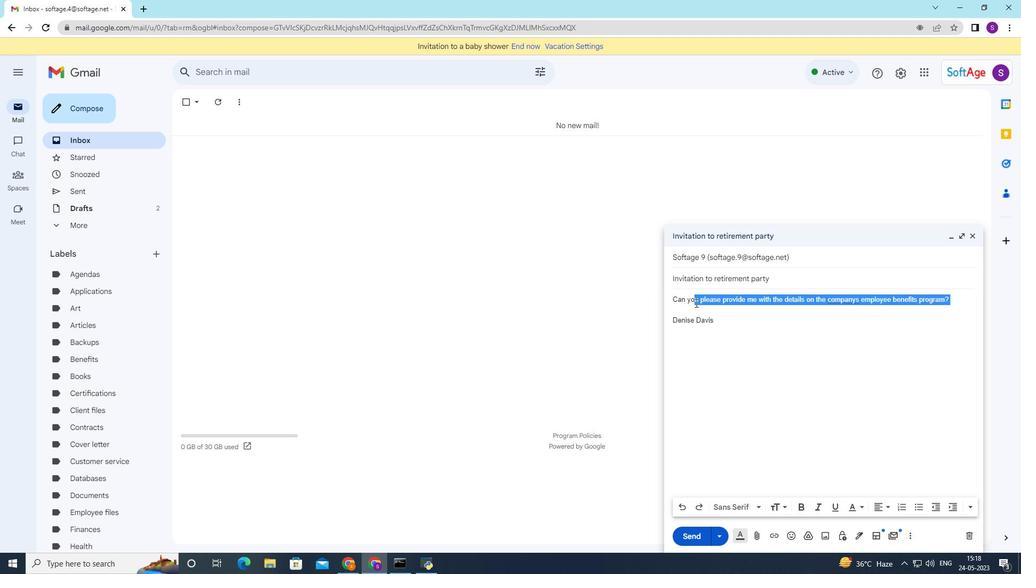 
Action: Mouse moved to (699, 298)
Screenshot: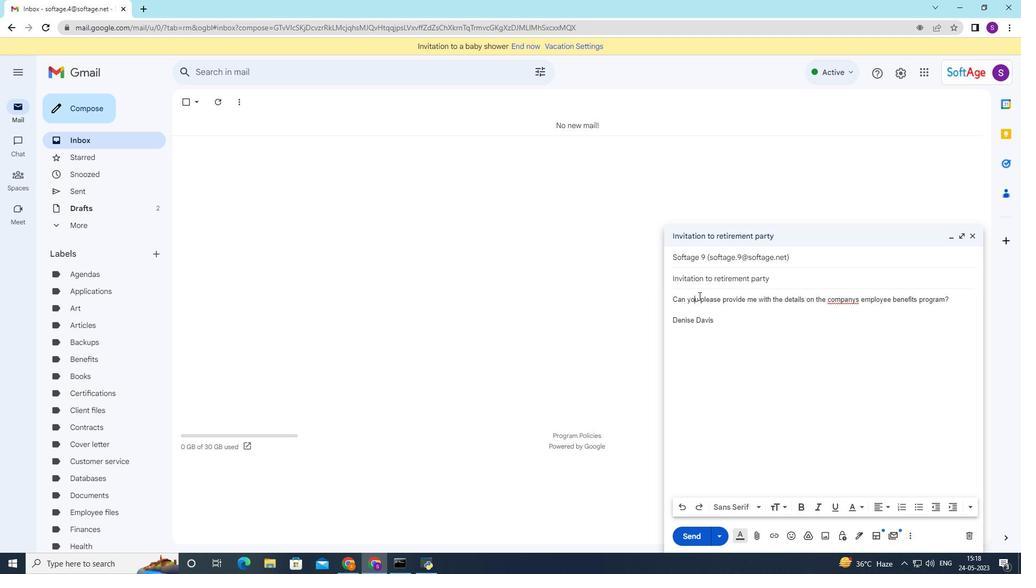 
Action: Mouse pressed left at (699, 298)
Screenshot: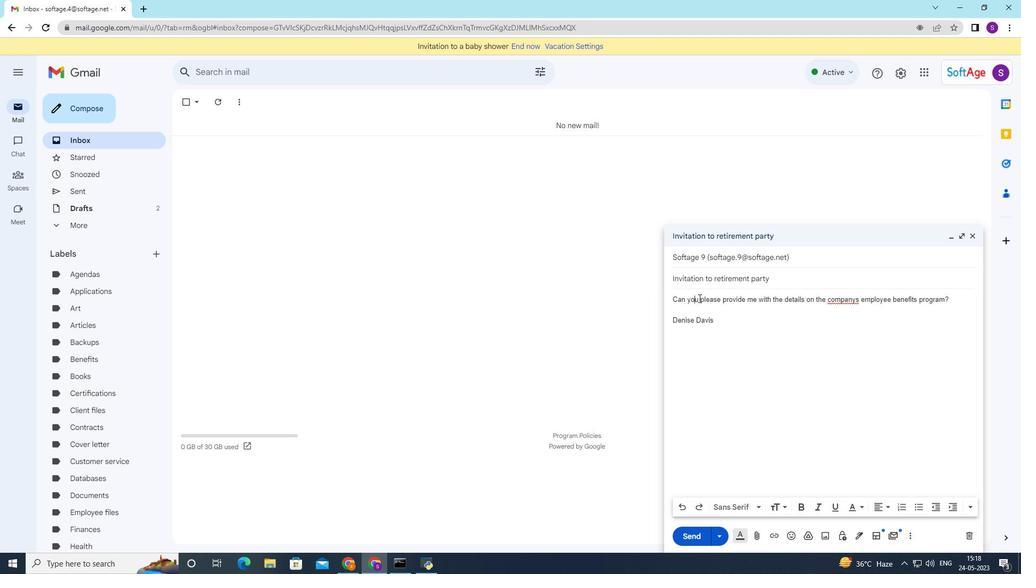 
Action: Mouse moved to (863, 508)
Screenshot: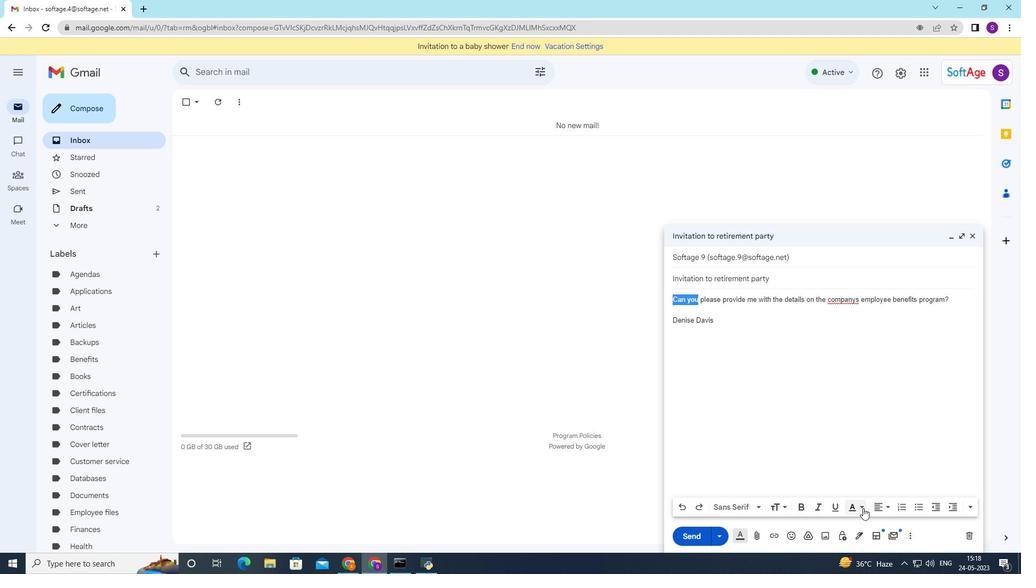 
Action: Mouse pressed left at (863, 508)
Screenshot: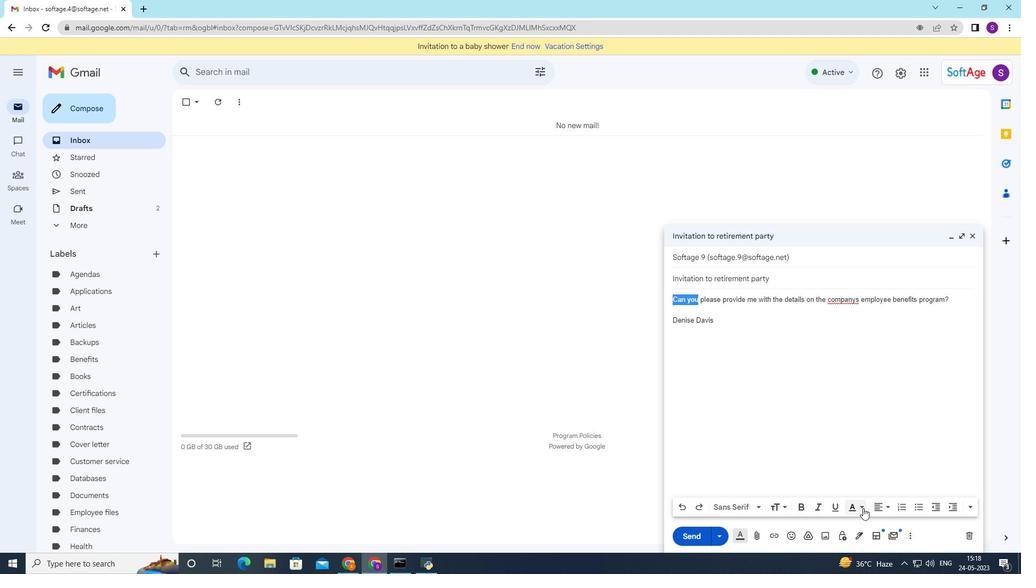 
Action: Mouse moved to (817, 431)
Screenshot: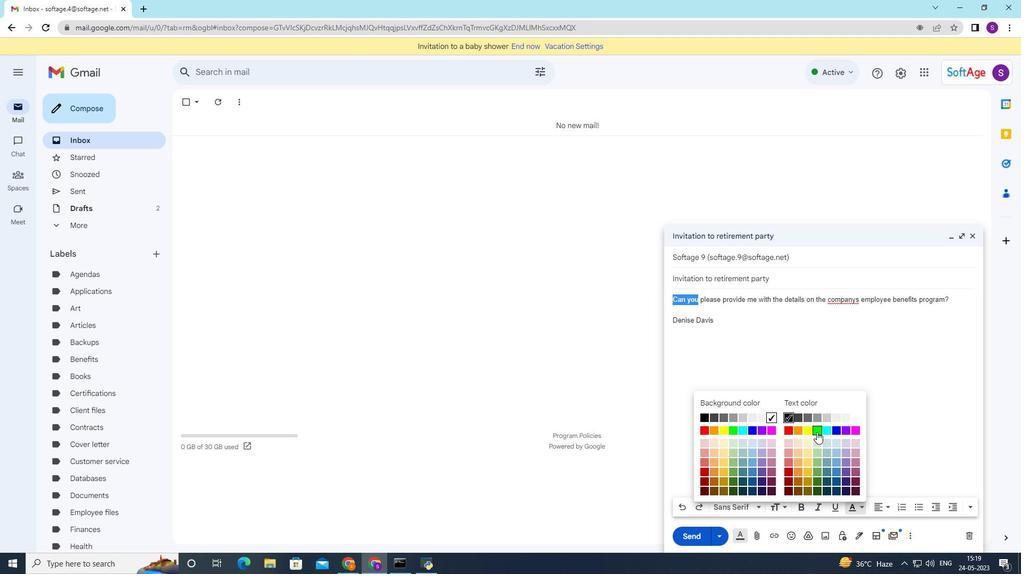 
Action: Mouse pressed left at (817, 431)
Screenshot: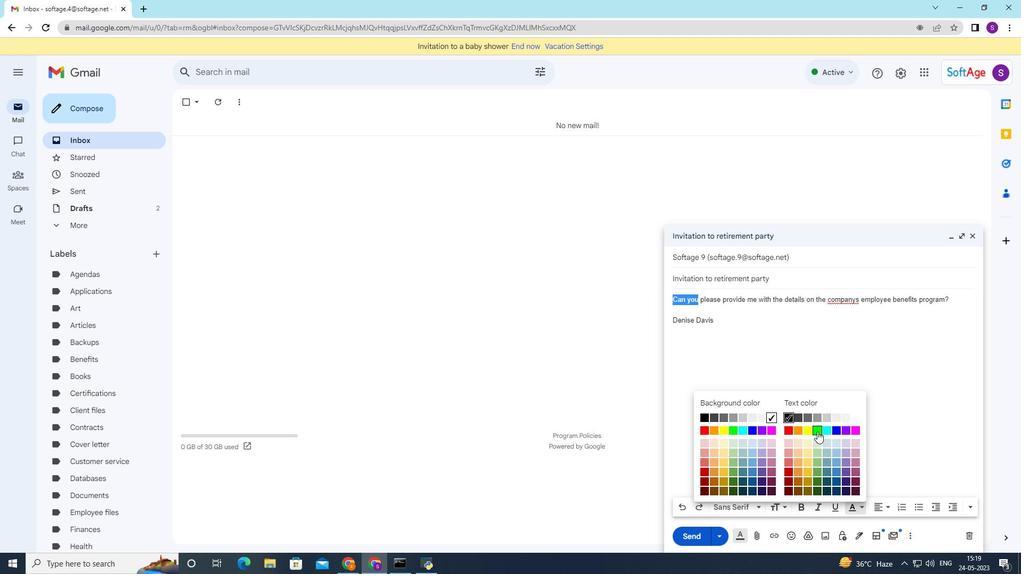 
Action: Mouse moved to (864, 509)
Screenshot: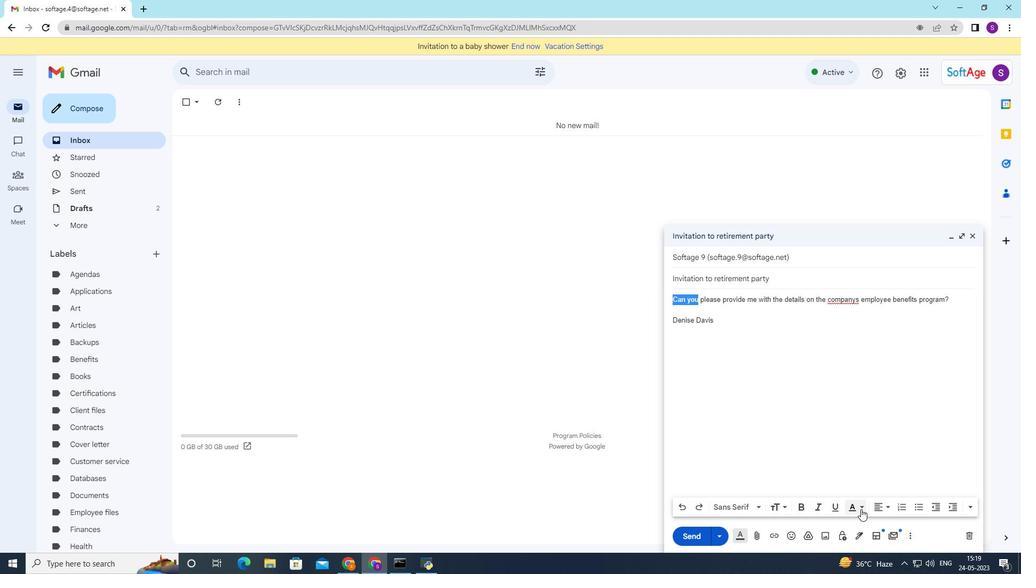 
Action: Mouse pressed left at (864, 509)
Screenshot: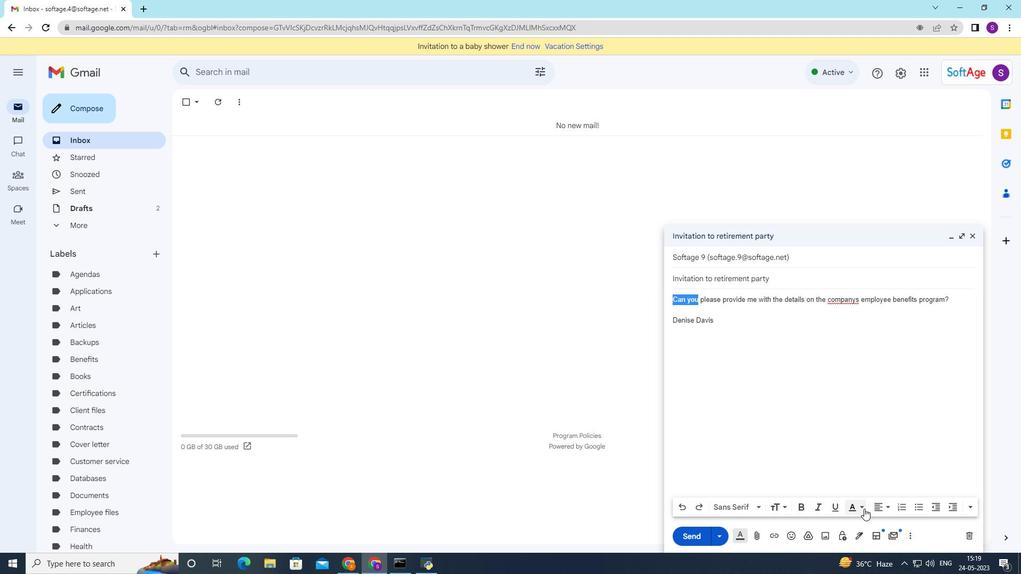 
Action: Mouse moved to (721, 433)
Screenshot: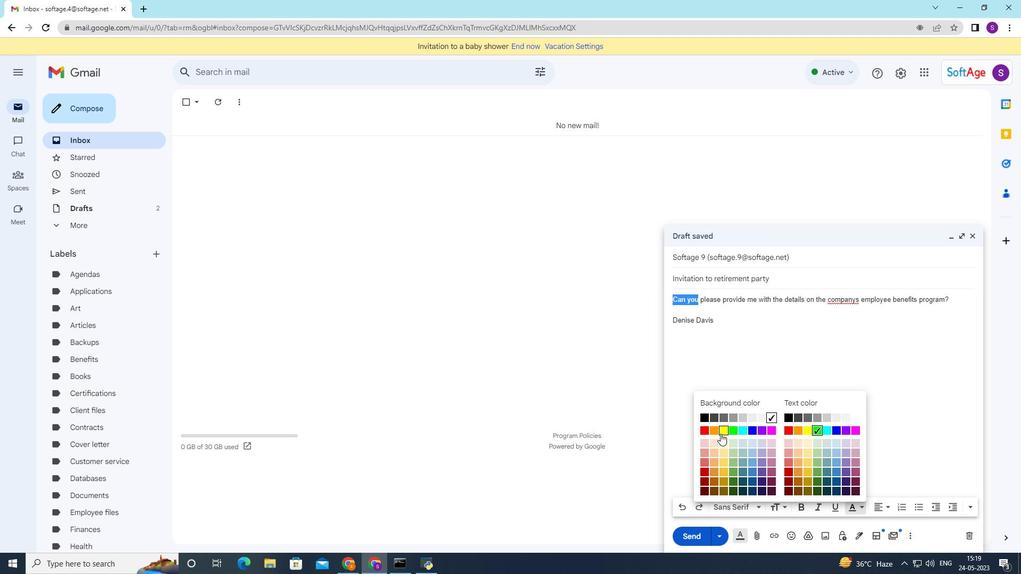 
Action: Mouse pressed left at (721, 433)
Screenshot: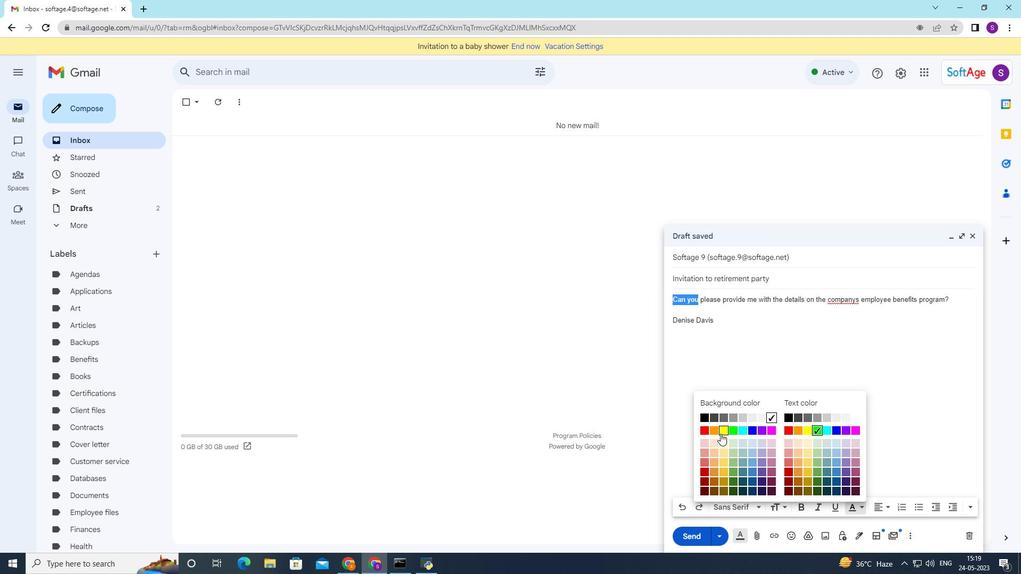 
Action: Mouse moved to (685, 535)
Screenshot: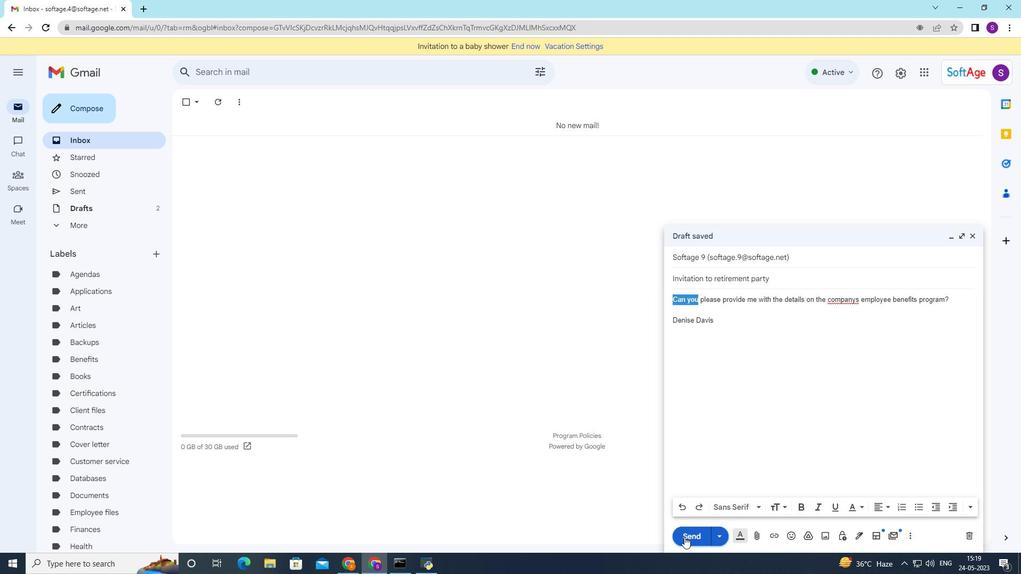 
Action: Mouse pressed left at (685, 535)
Screenshot: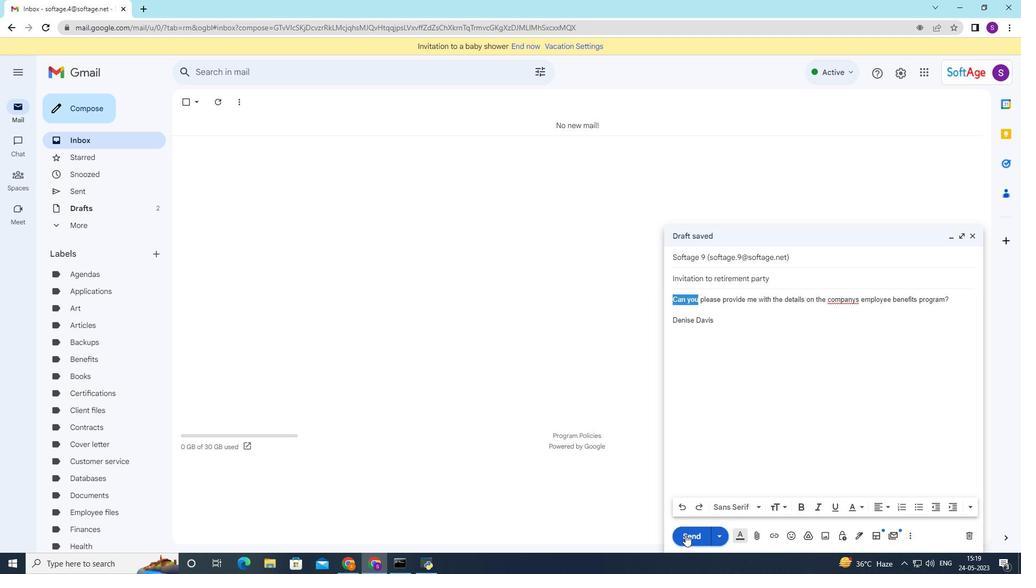 
Action: Mouse moved to (105, 193)
Screenshot: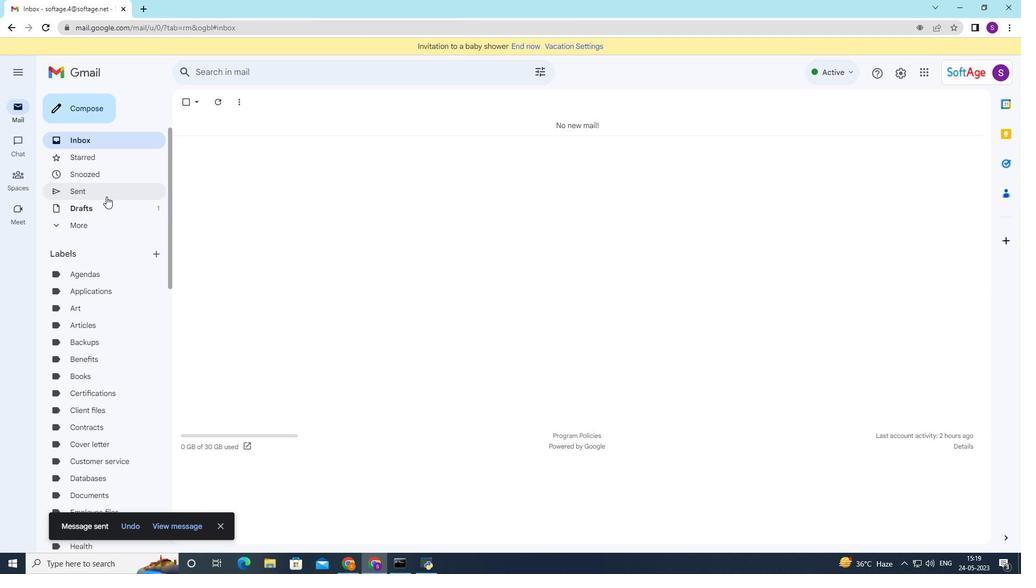 
Action: Mouse pressed left at (105, 193)
Screenshot: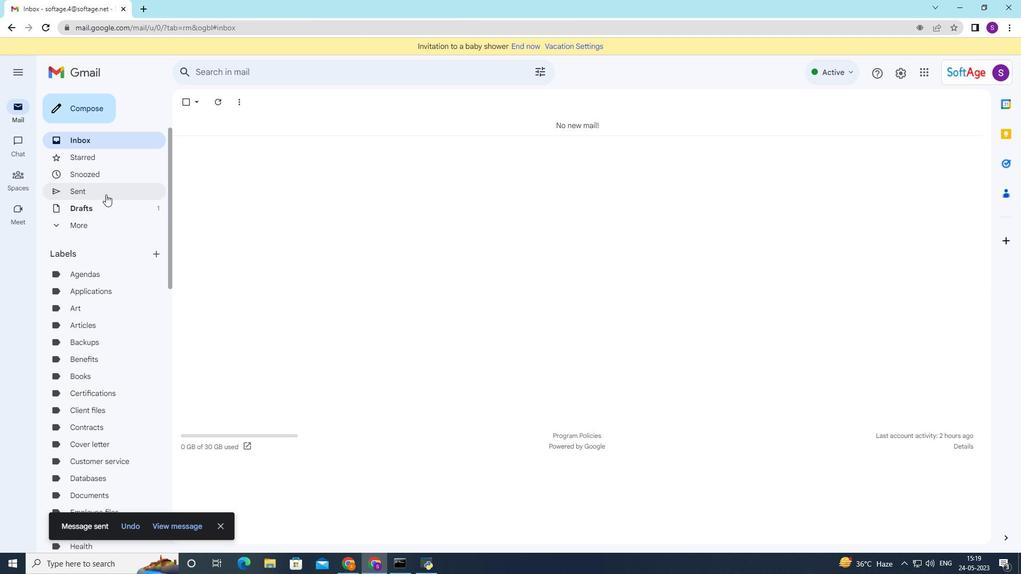 
Action: Mouse moved to (365, 162)
Screenshot: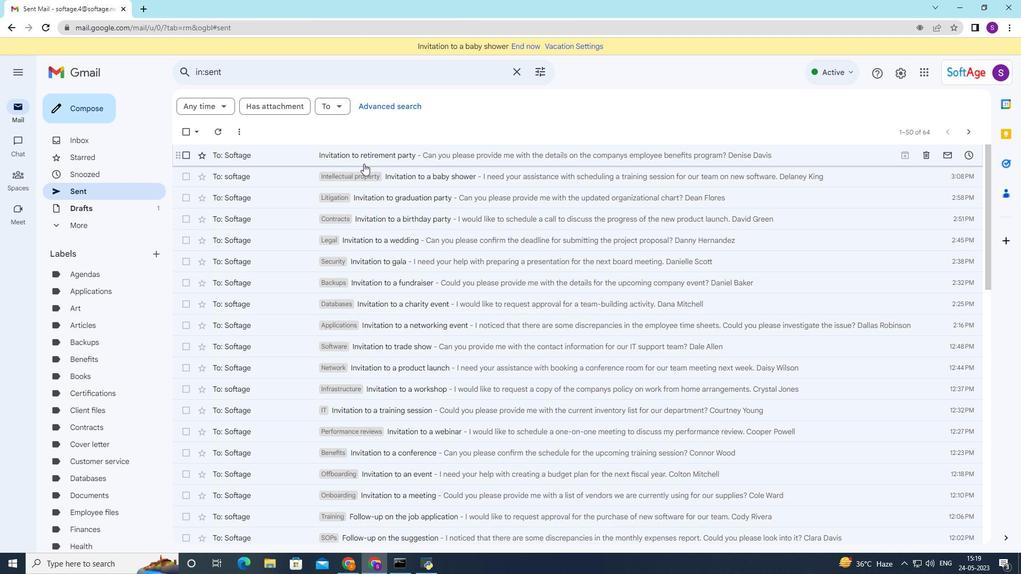 
Action: Mouse pressed right at (365, 162)
Screenshot: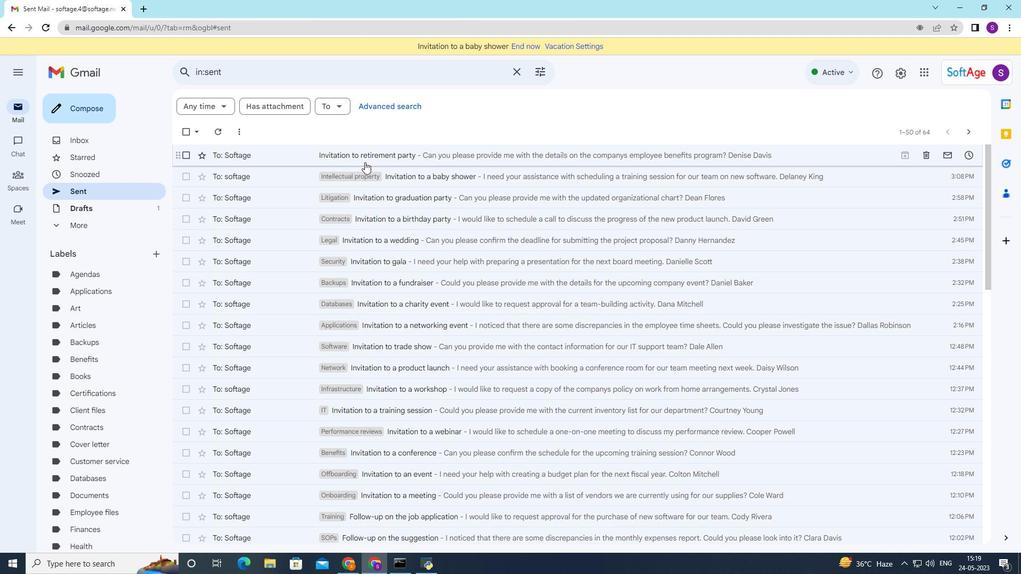 
Action: Mouse moved to (530, 334)
Screenshot: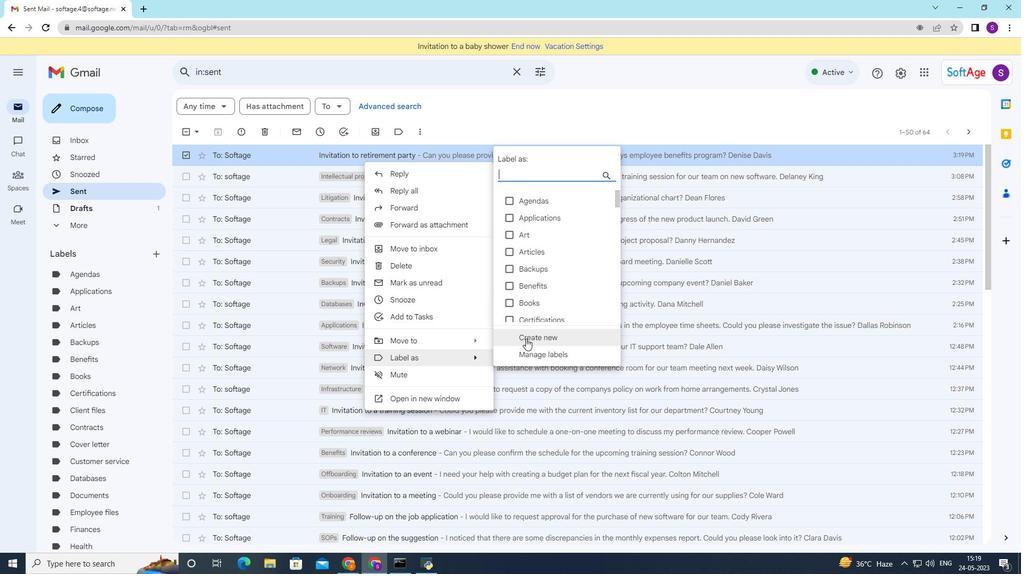 
Action: Mouse pressed left at (530, 334)
Screenshot: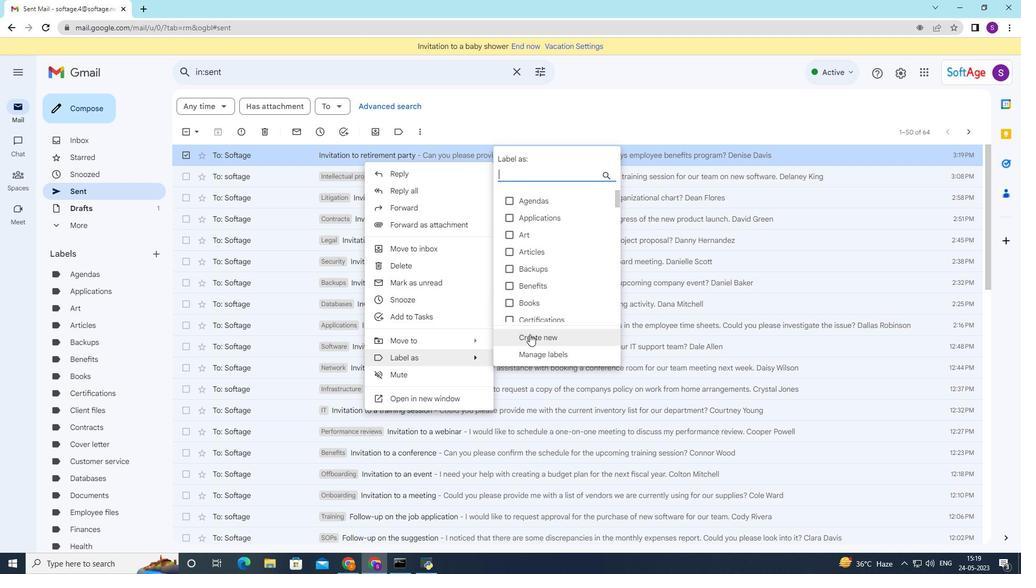 
Action: Mouse moved to (527, 336)
Screenshot: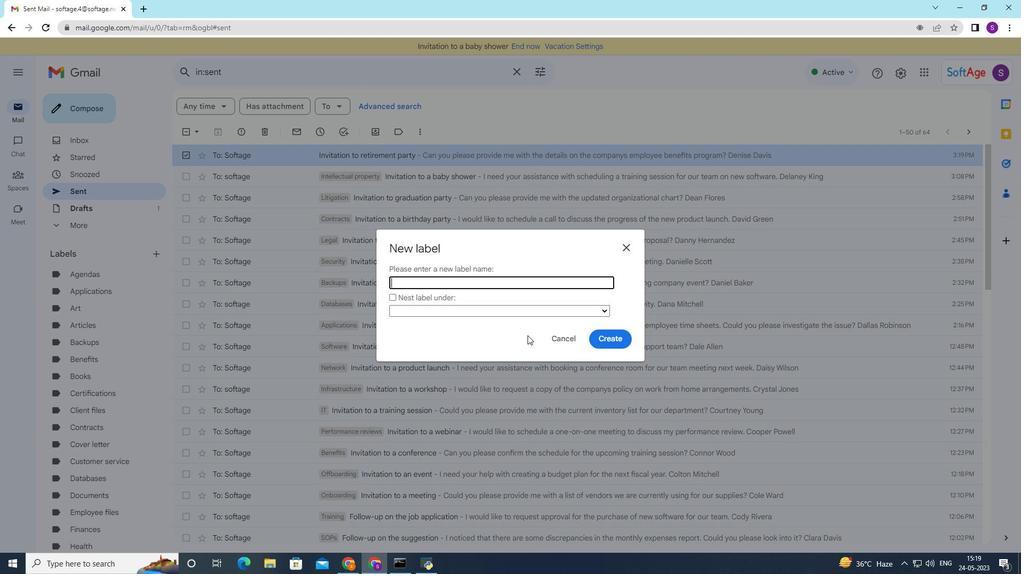 
Action: Key pressed <Key.shift>Patents
Screenshot: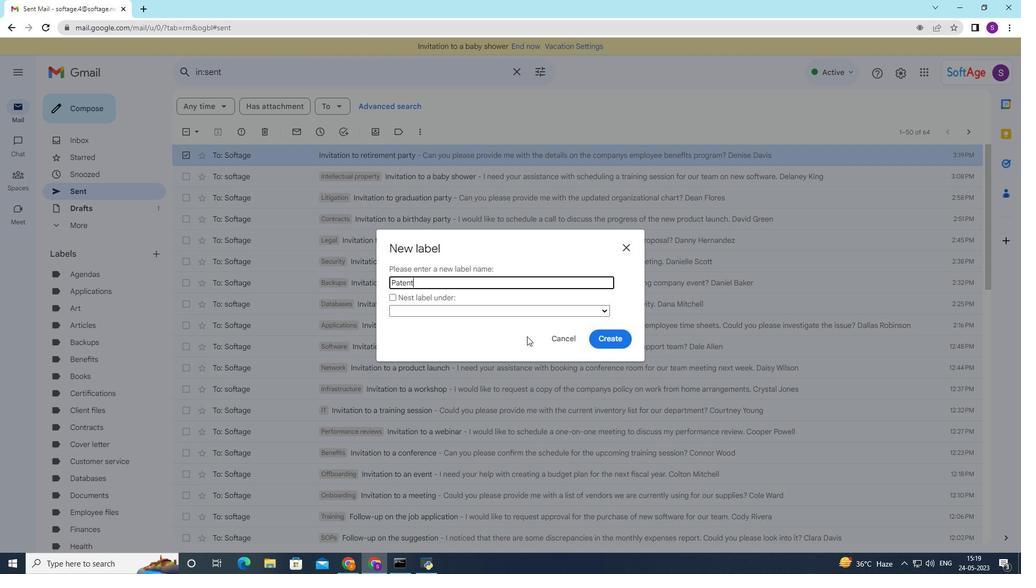 
Action: Mouse moved to (605, 340)
Screenshot: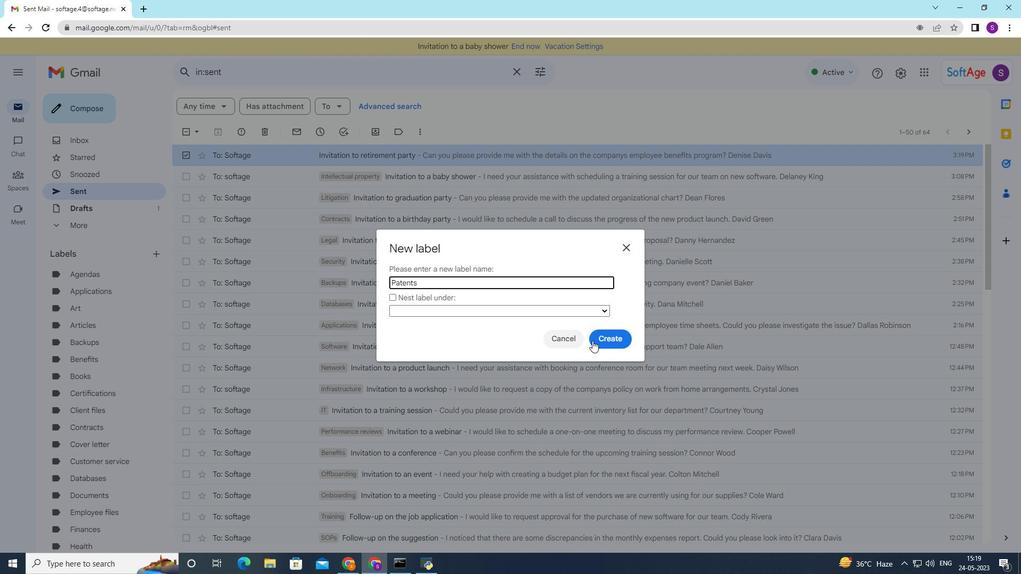 
Action: Mouse pressed left at (605, 340)
Screenshot: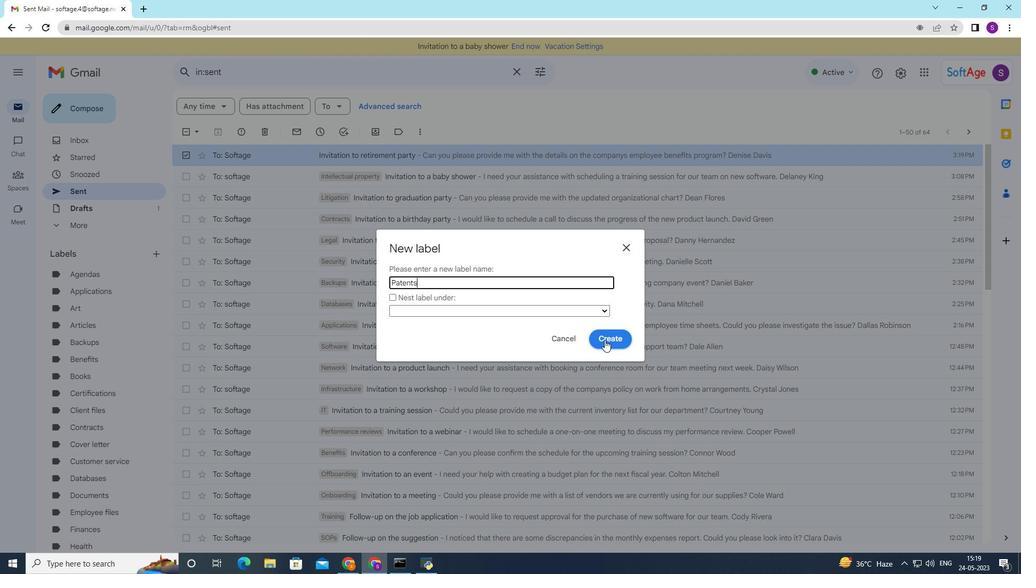
Action: Mouse moved to (382, 157)
Screenshot: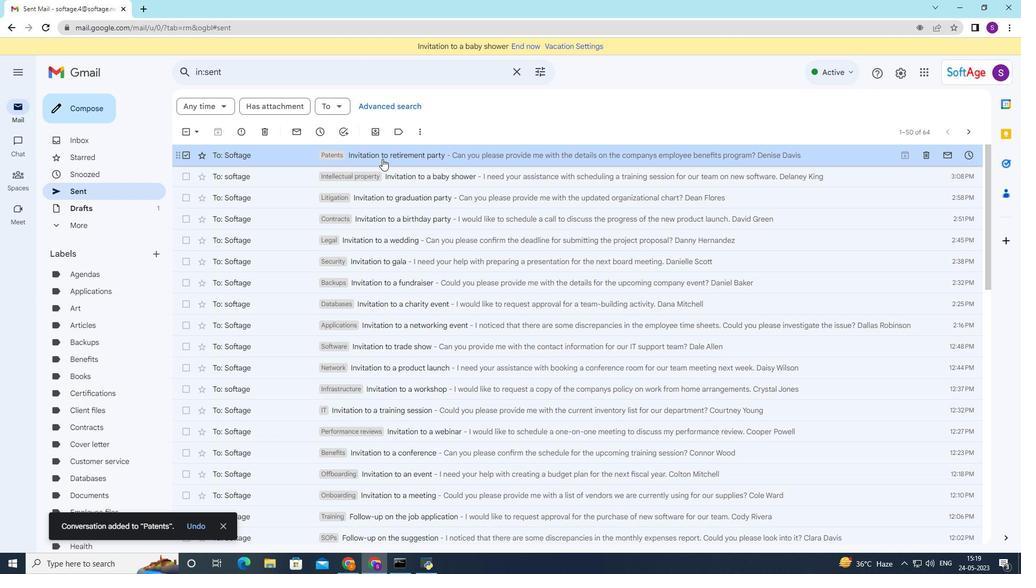 
Action: Mouse pressed right at (382, 157)
Screenshot: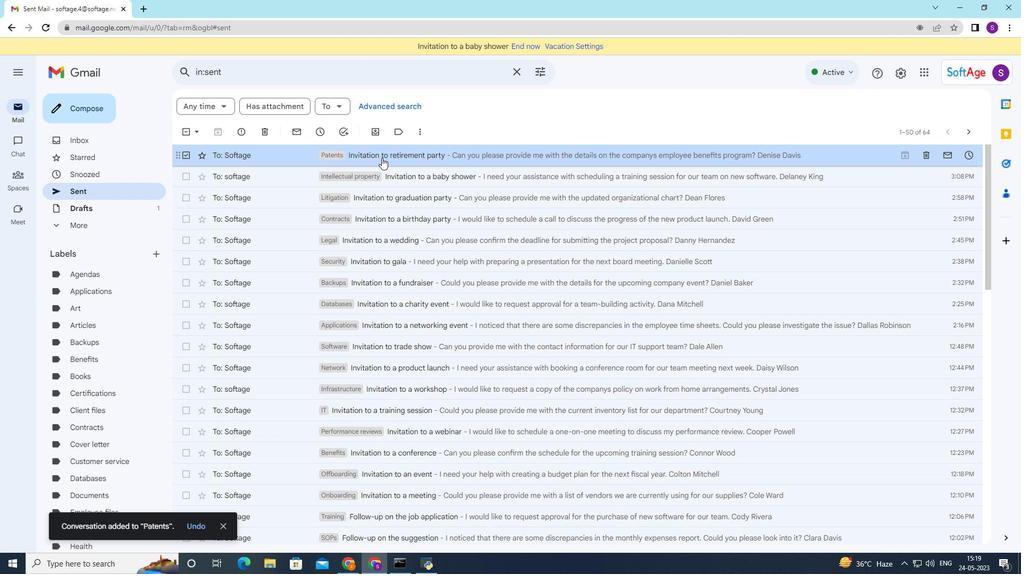 
Action: Mouse moved to (566, 233)
Screenshot: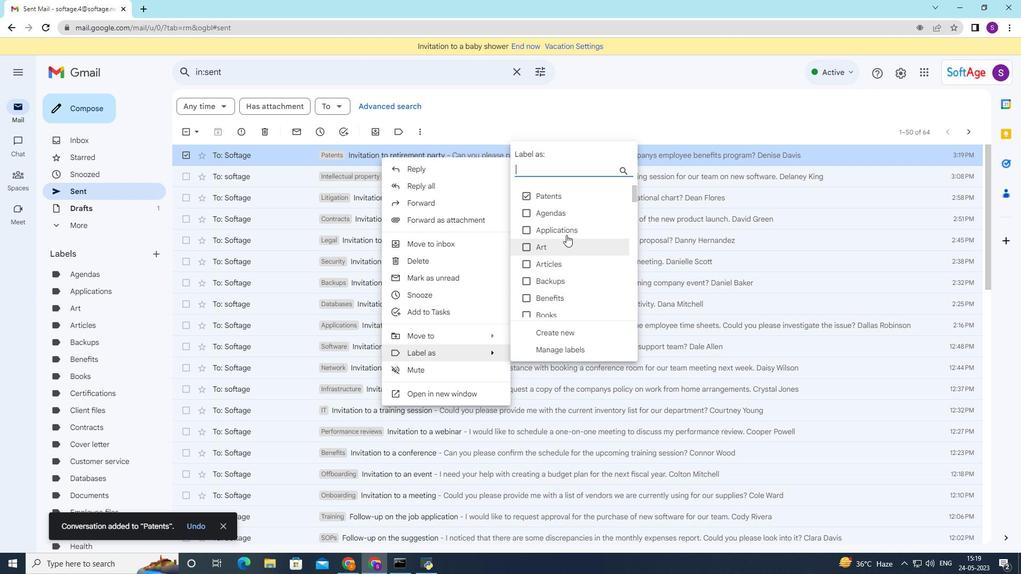 
Action: Mouse scrolled (566, 233) with delta (0, 0)
Screenshot: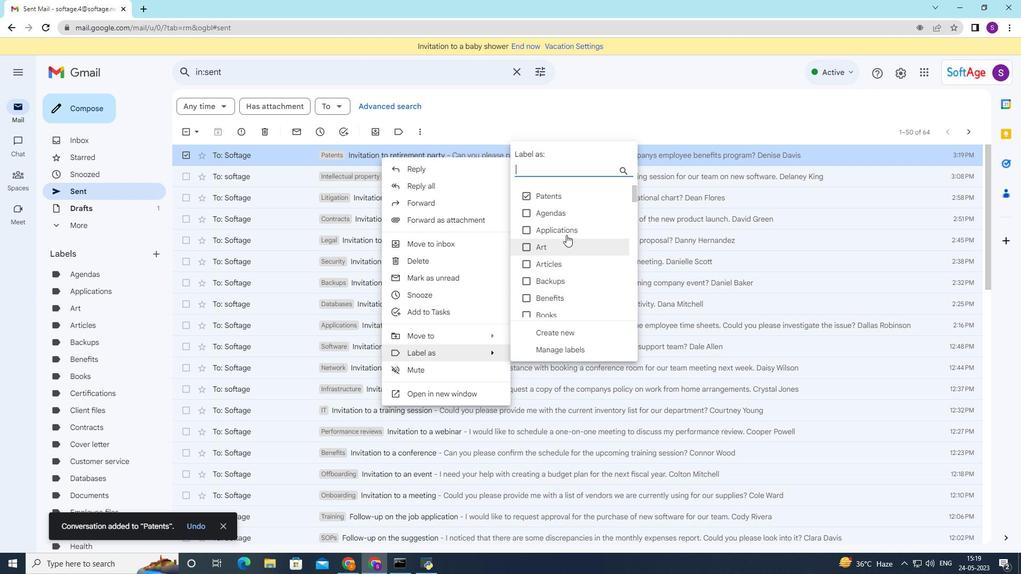 
Action: Mouse scrolled (566, 233) with delta (0, 0)
Screenshot: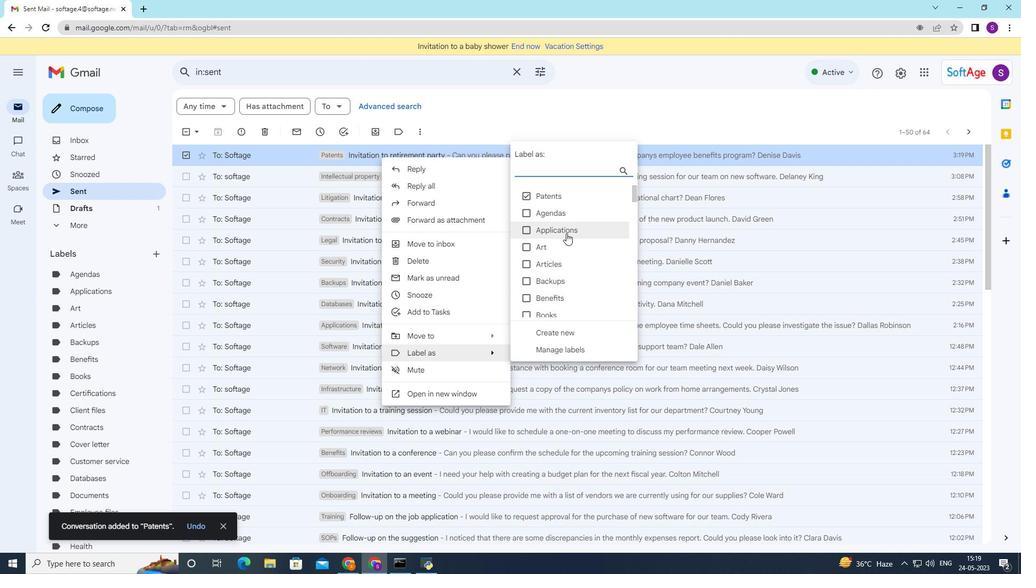 
Action: Mouse scrolled (566, 233) with delta (0, 0)
Screenshot: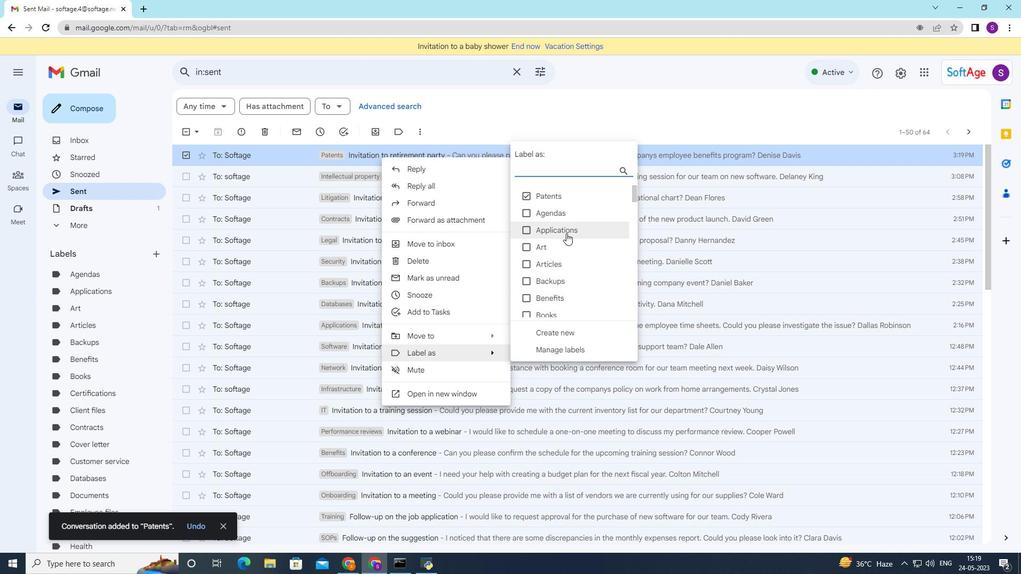 
Action: Mouse scrolled (566, 233) with delta (0, 0)
Screenshot: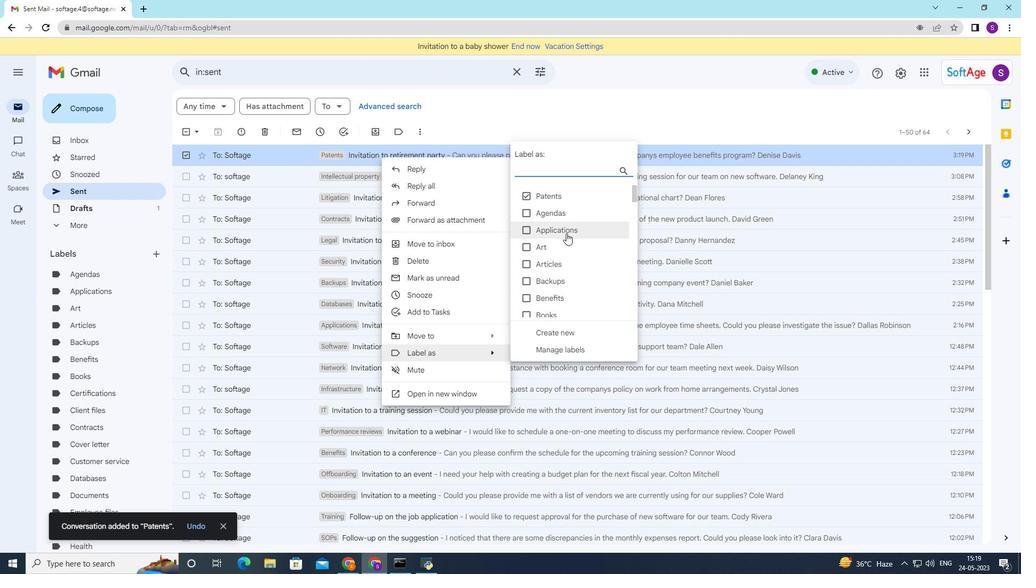 
Action: Mouse moved to (566, 233)
Screenshot: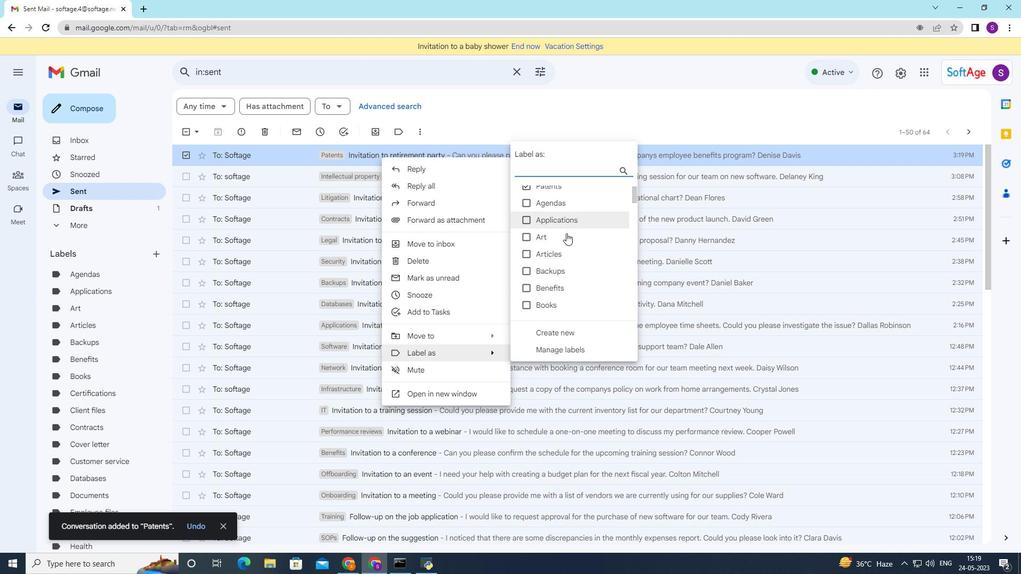 
Action: Mouse scrolled (566, 234) with delta (0, 0)
Screenshot: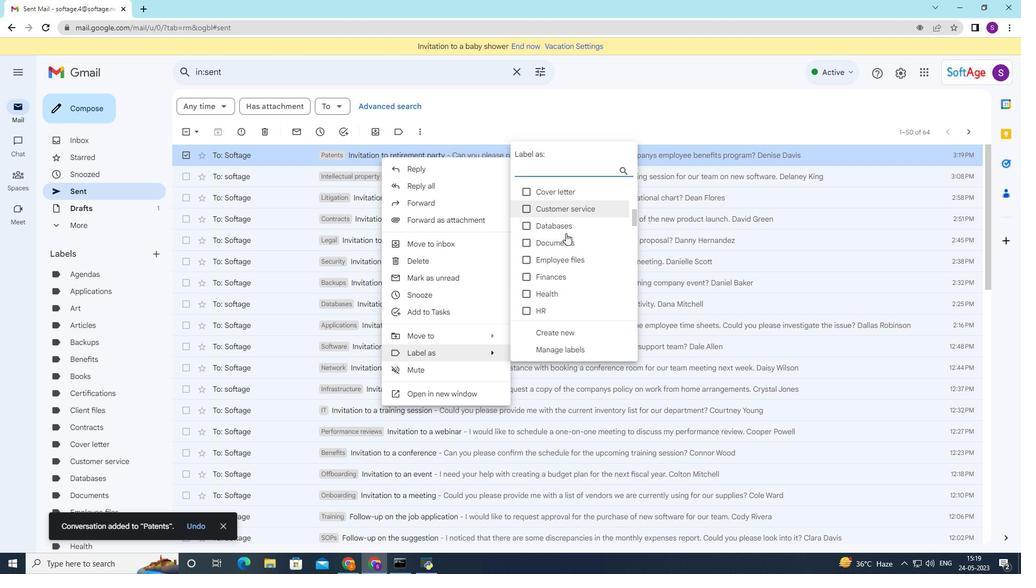 
Action: Mouse scrolled (566, 234) with delta (0, 0)
Screenshot: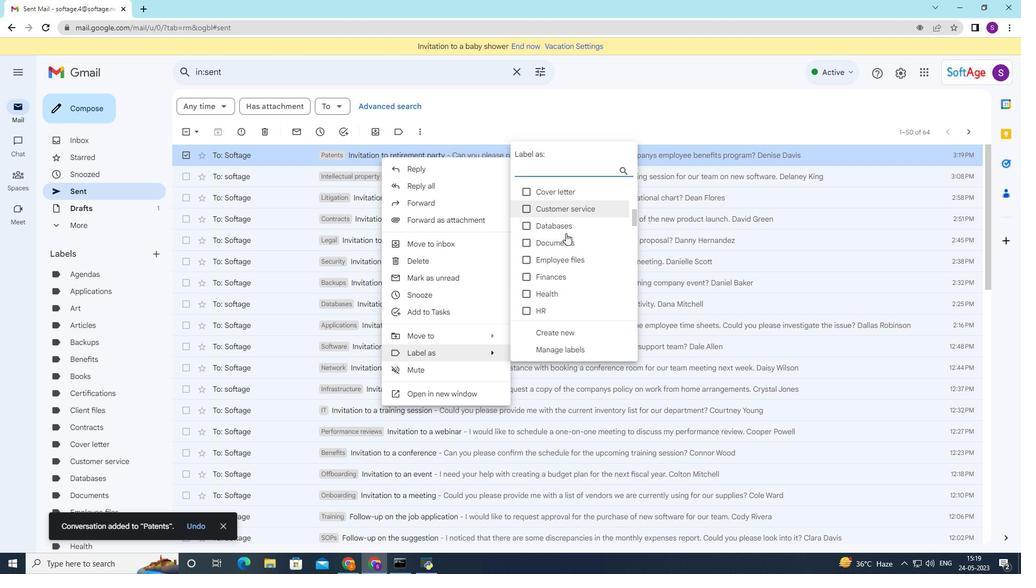 
Action: Mouse scrolled (566, 234) with delta (0, 0)
Screenshot: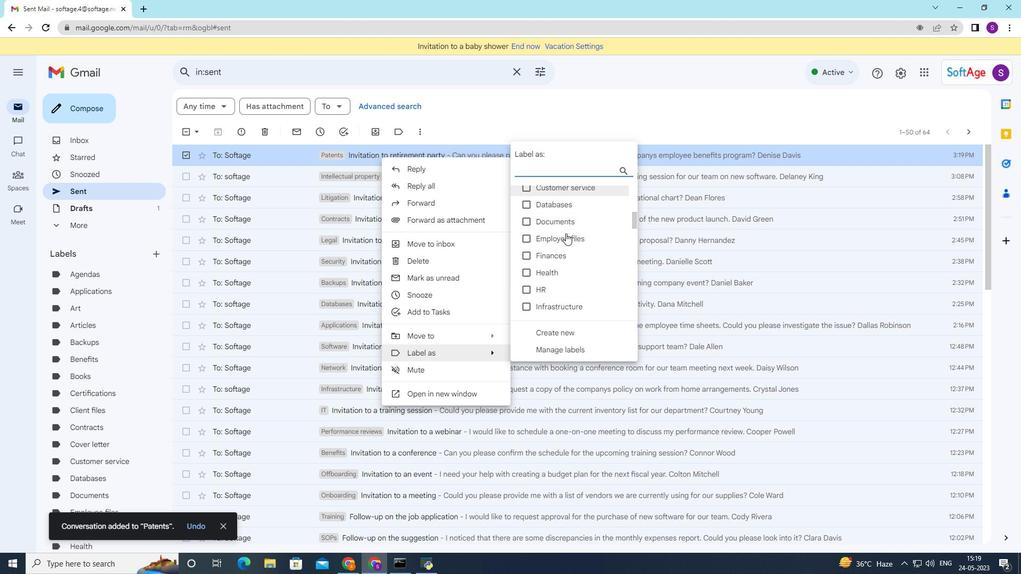 
Action: Mouse scrolled (566, 234) with delta (0, 0)
Screenshot: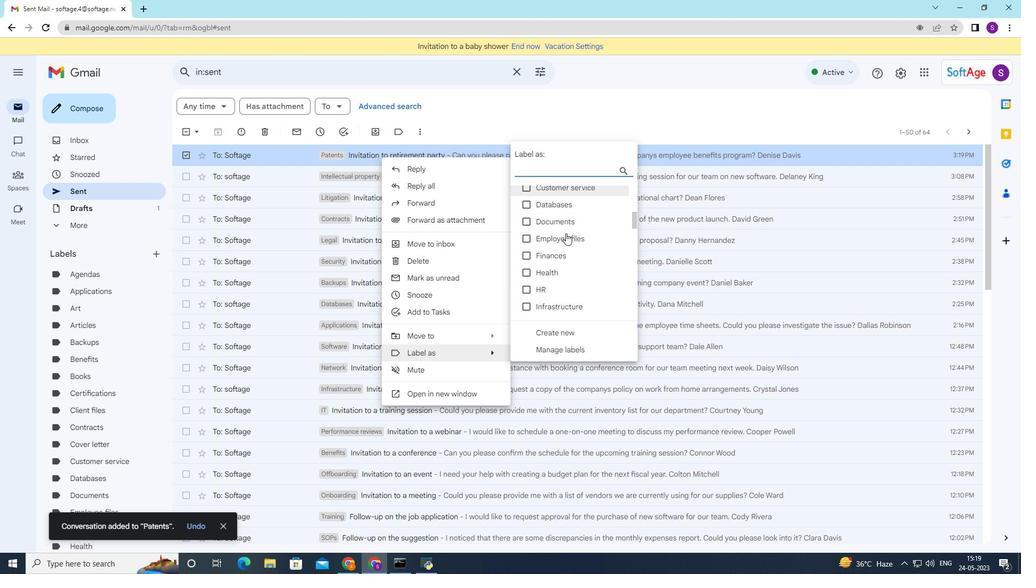 
Action: Mouse moved to (529, 197)
Screenshot: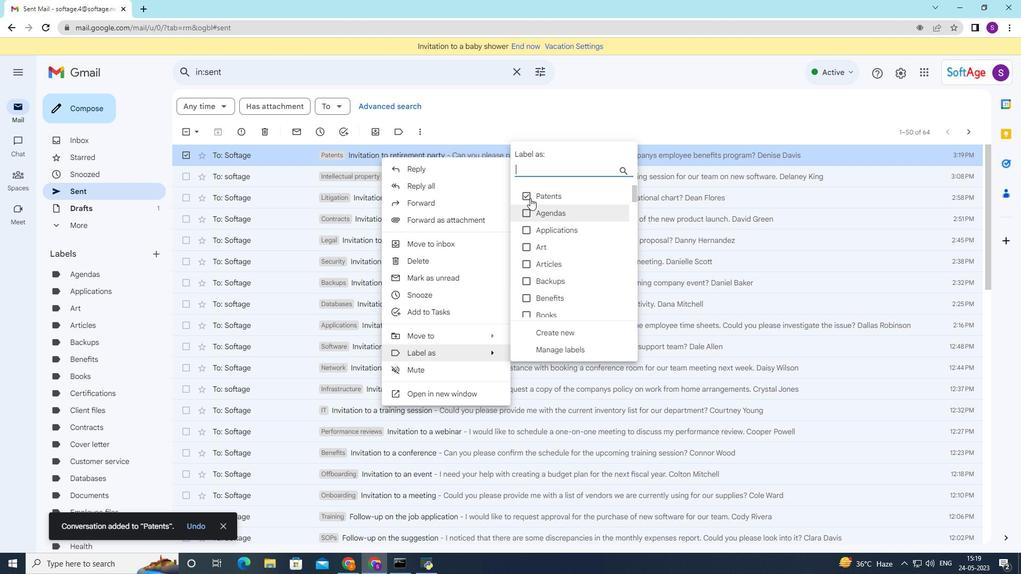 
Action: Mouse pressed left at (529, 197)
Screenshot: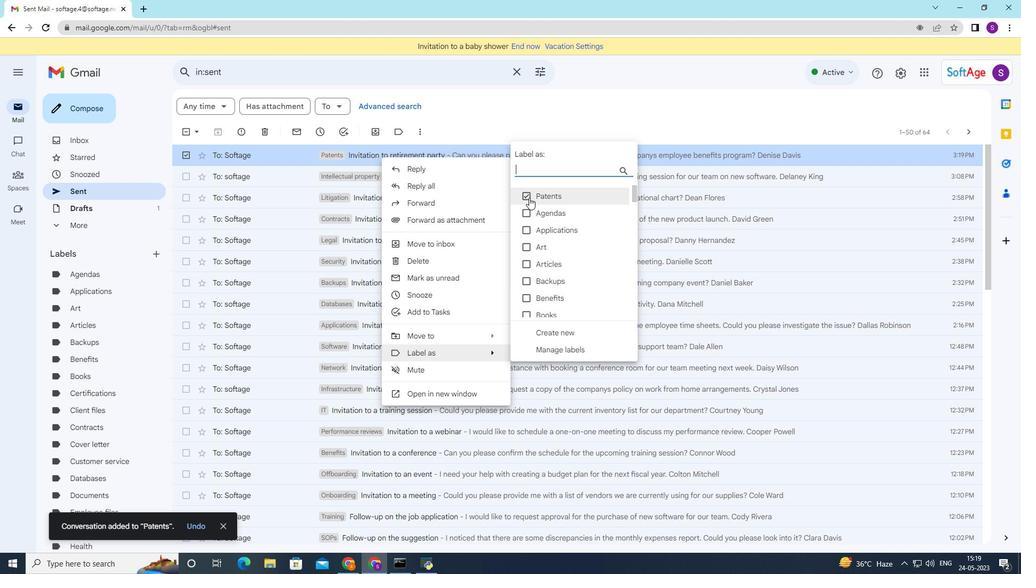 
Action: Mouse moved to (529, 197)
Screenshot: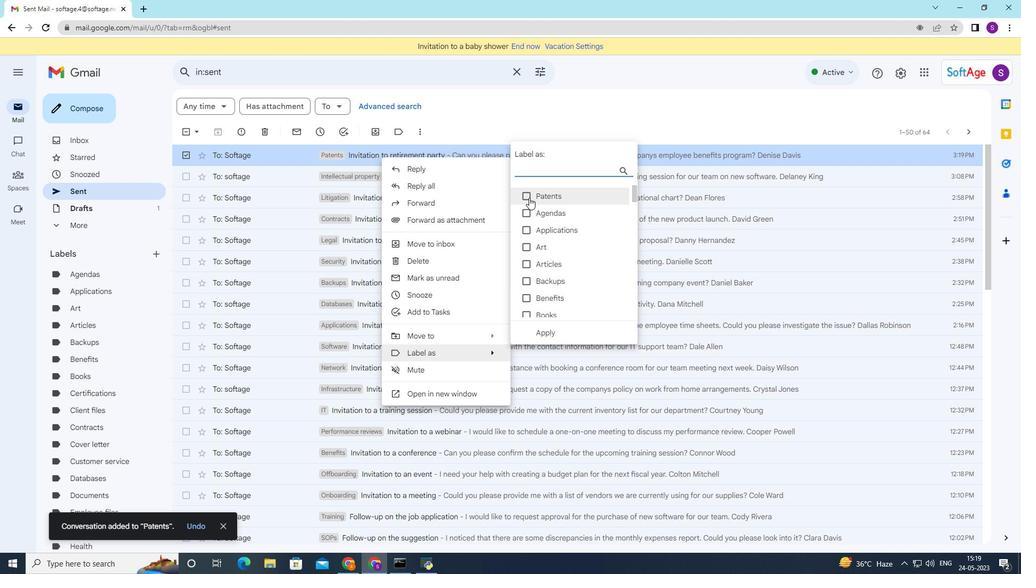 
Action: Mouse pressed left at (529, 197)
Screenshot: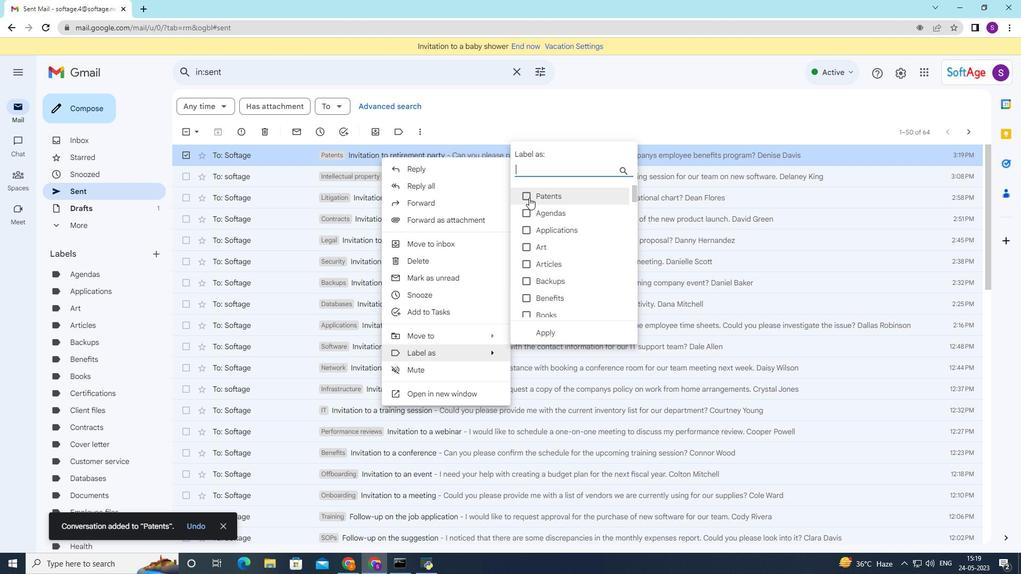 
Action: Mouse moved to (518, 124)
Screenshot: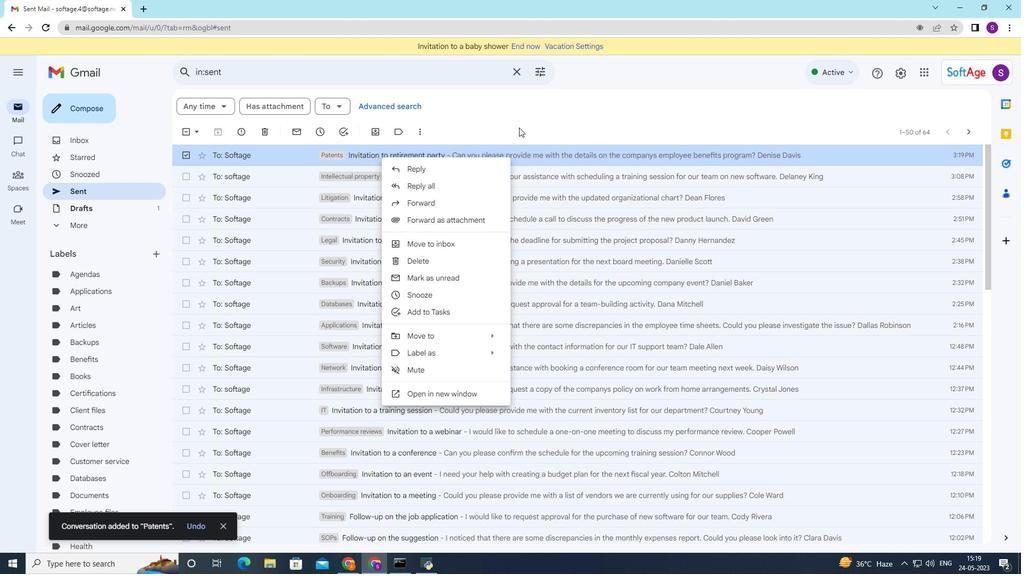 
Action: Mouse pressed left at (518, 124)
Screenshot: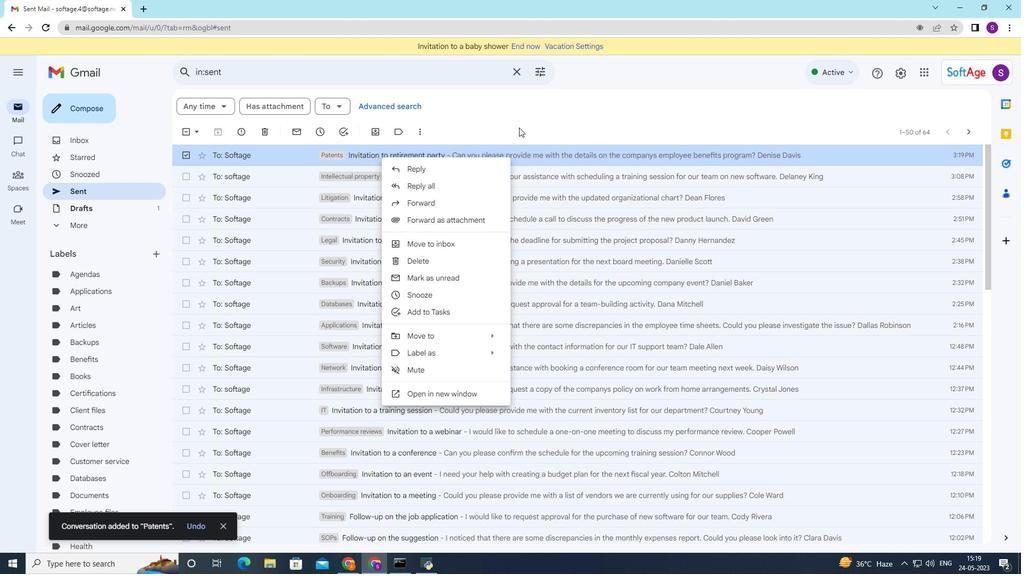 
Action: Mouse moved to (518, 125)
Screenshot: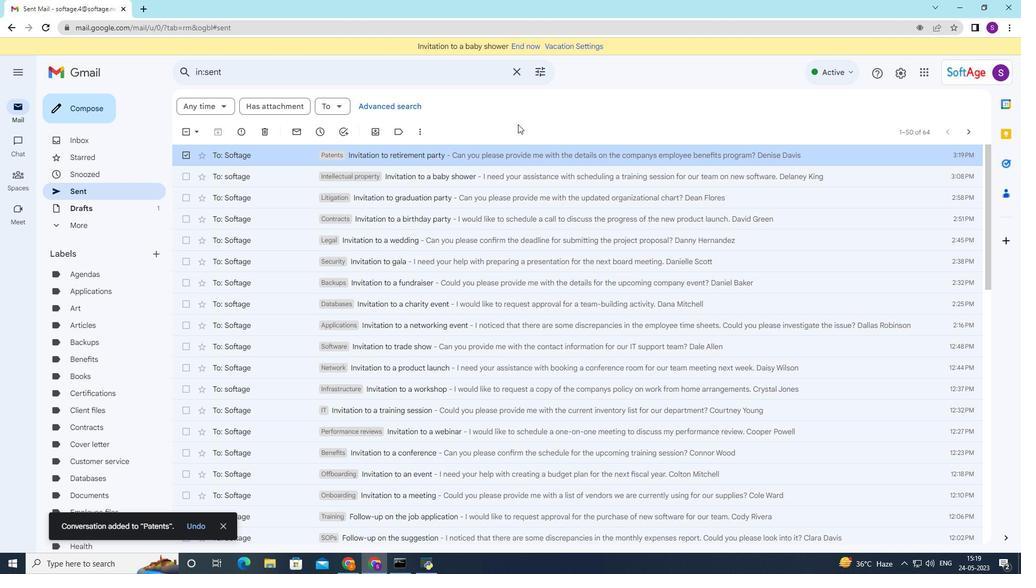 
